 Task: Look for space in Poonamalle, India from 5th June, 2023 to 16th June, 2023 for 2 adults in price range Rs.14000 to Rs.18000. Place can be entire place with 1  bedroom having 1 bed and 1 bathroom. Property type can be house, flat, guest house, hotel. Amenities needed are: wifi. Booking option can be shelf check-in. Required host language is English.
Action: Mouse moved to (522, 66)
Screenshot: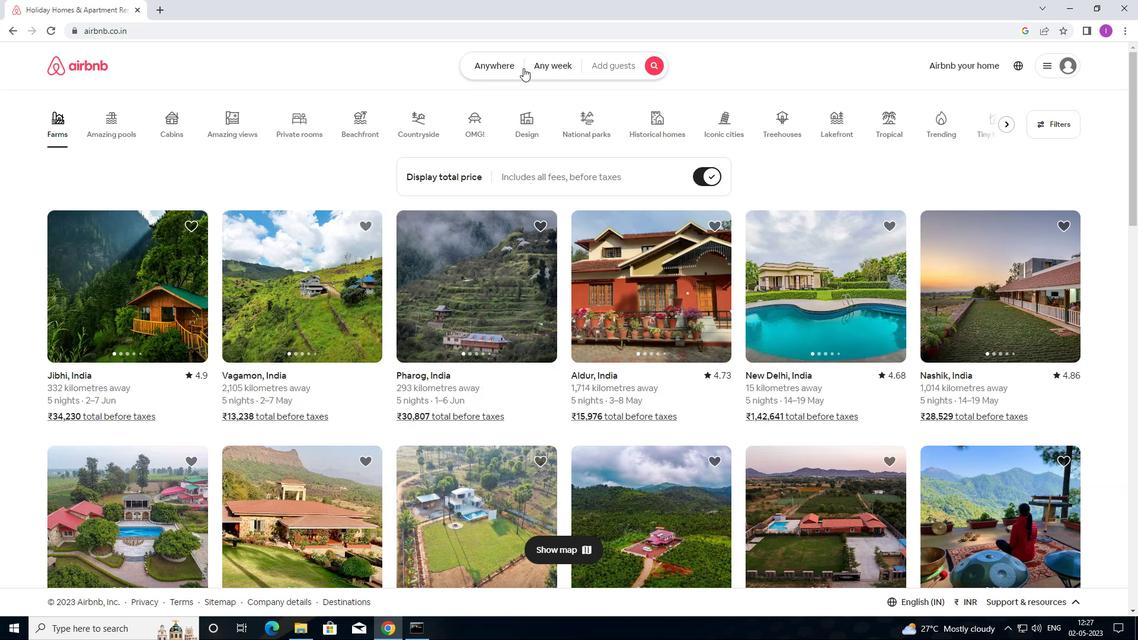 
Action: Mouse pressed left at (522, 66)
Screenshot: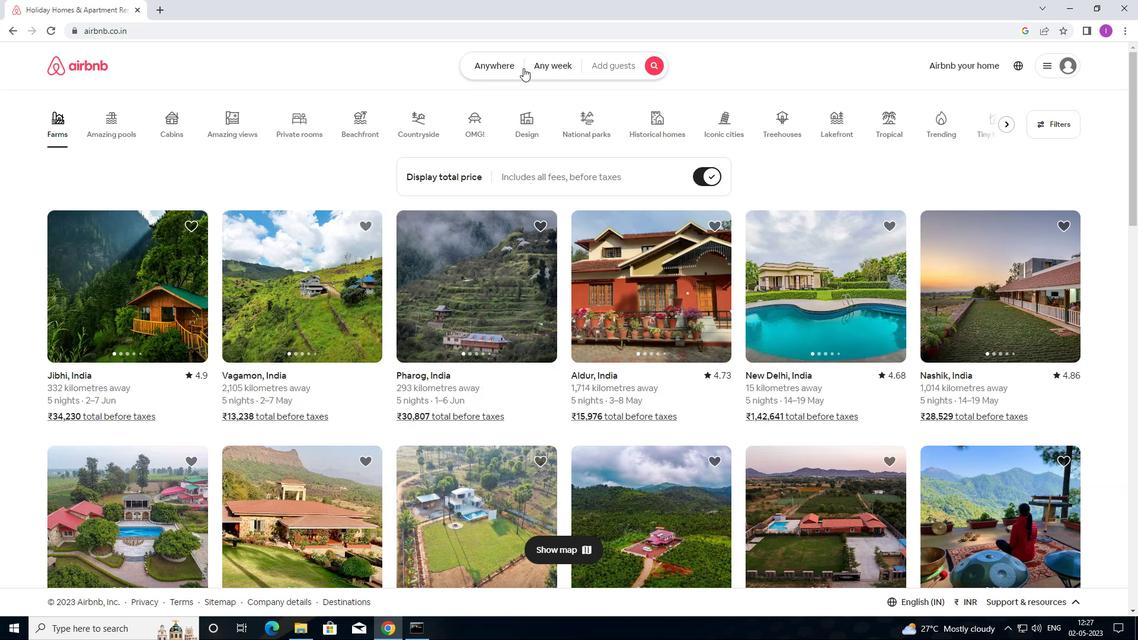 
Action: Mouse moved to (405, 109)
Screenshot: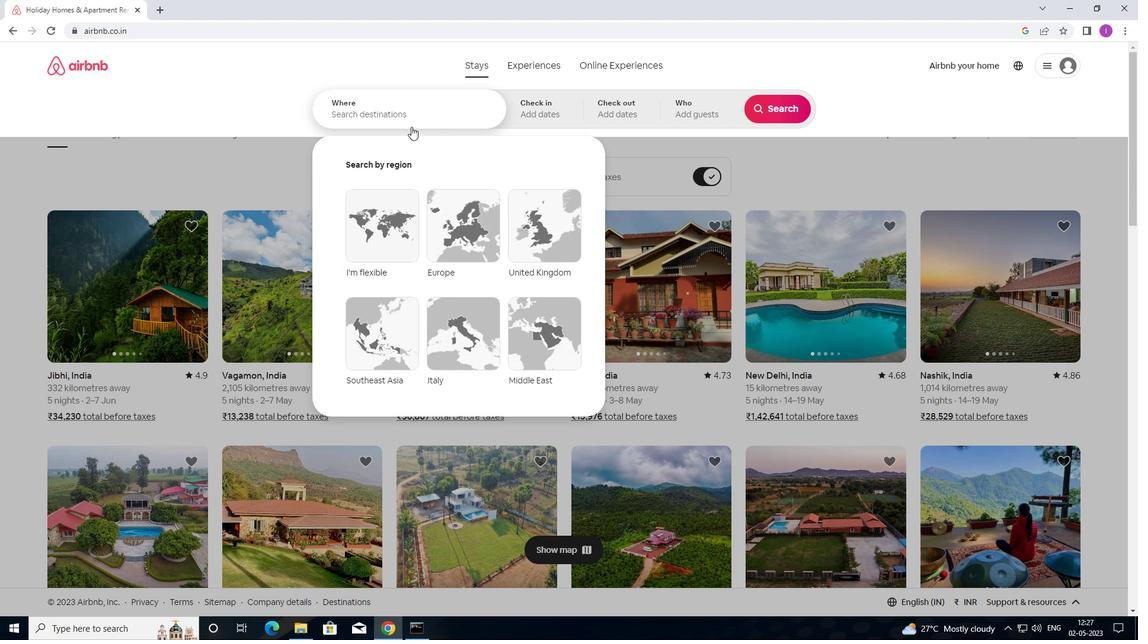 
Action: Mouse pressed left at (405, 109)
Screenshot: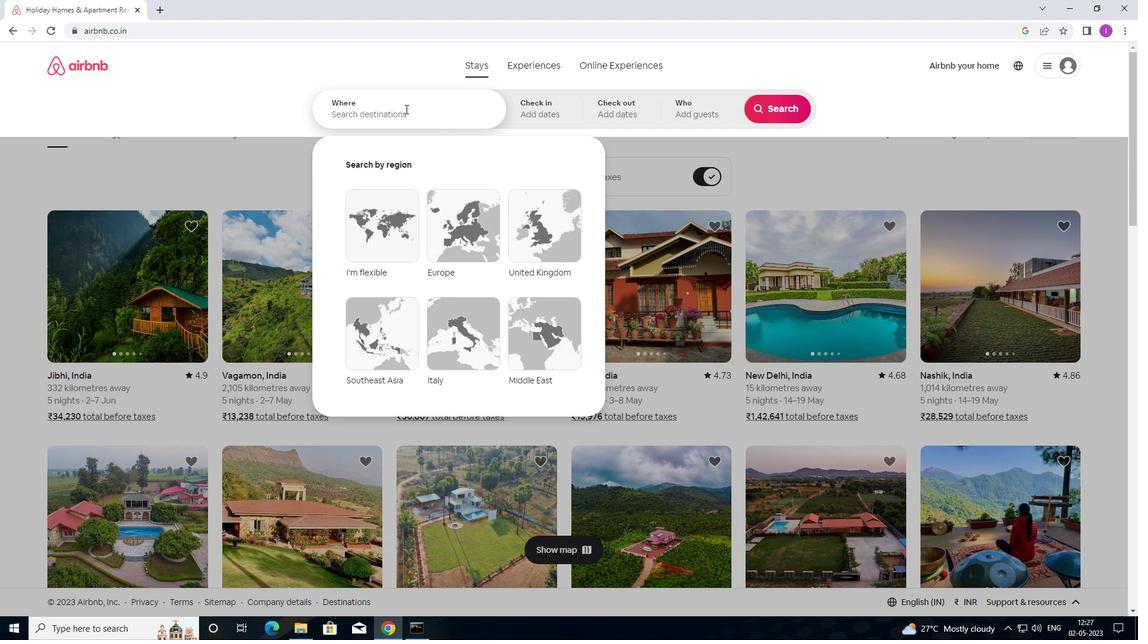 
Action: Mouse moved to (512, 141)
Screenshot: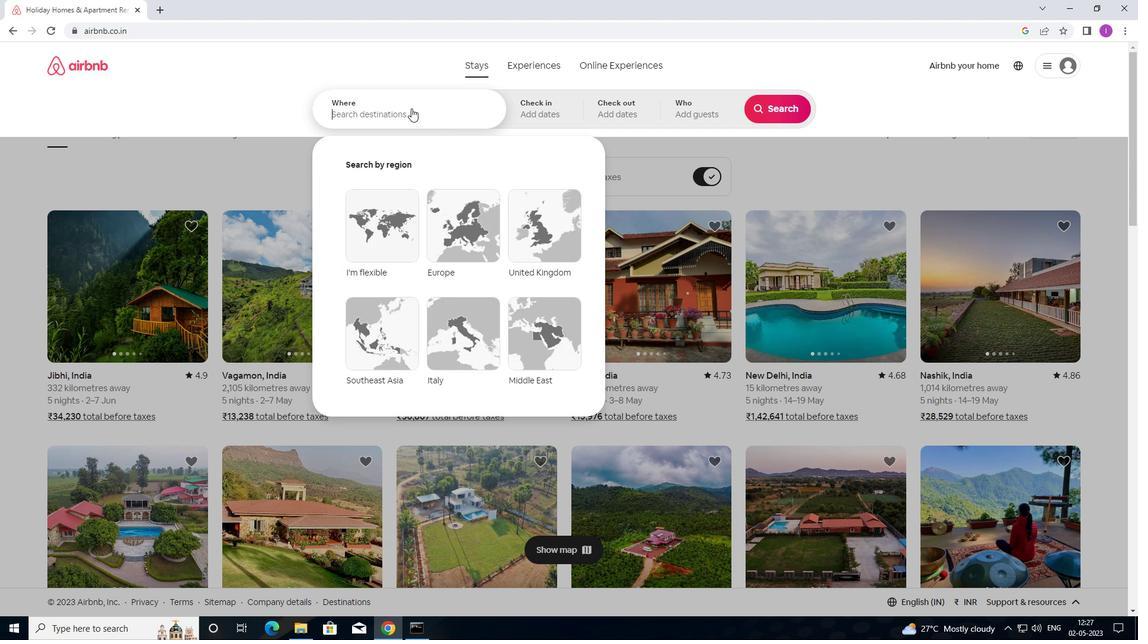 
Action: Key pressed <Key.shift>POONAMALLE,<Key.shift>INDIA
Screenshot: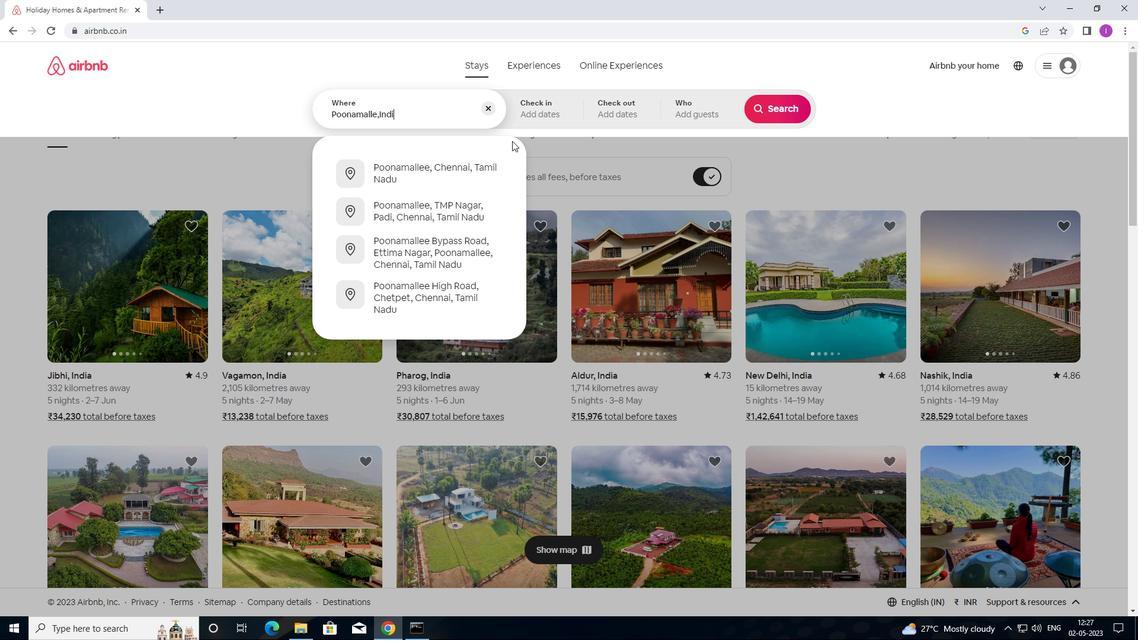 
Action: Mouse moved to (535, 104)
Screenshot: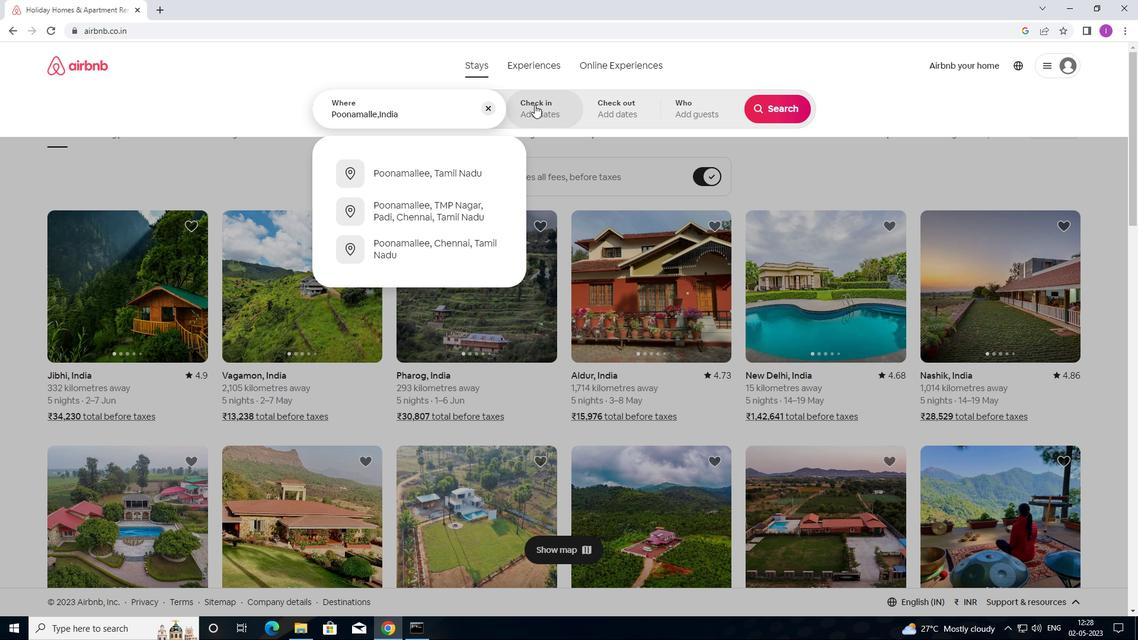 
Action: Mouse pressed left at (535, 104)
Screenshot: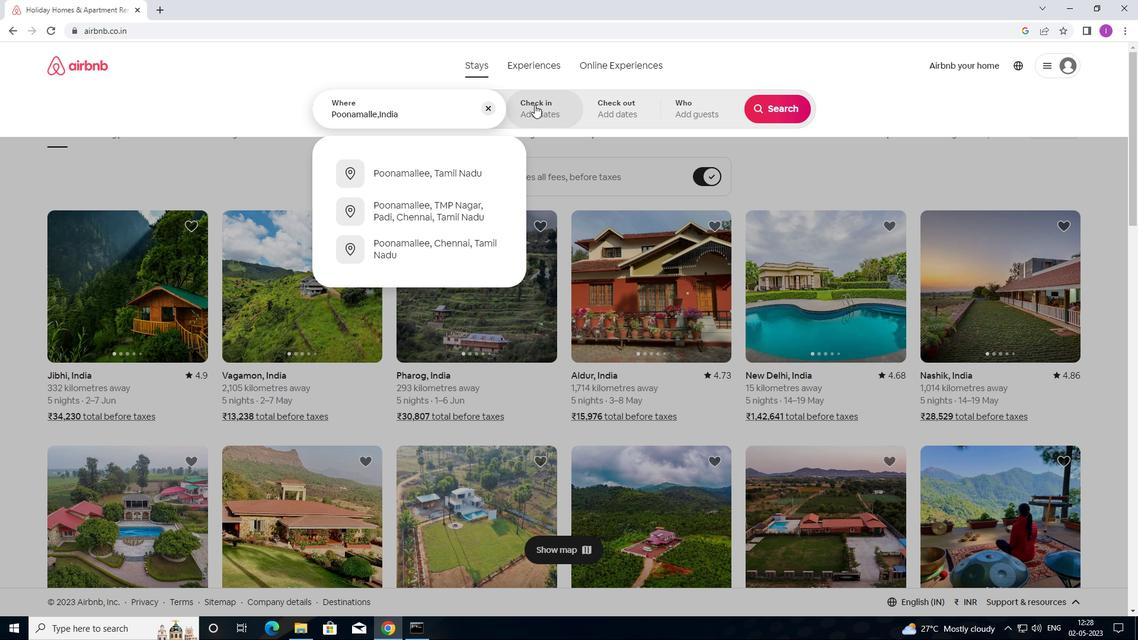 
Action: Mouse moved to (618, 285)
Screenshot: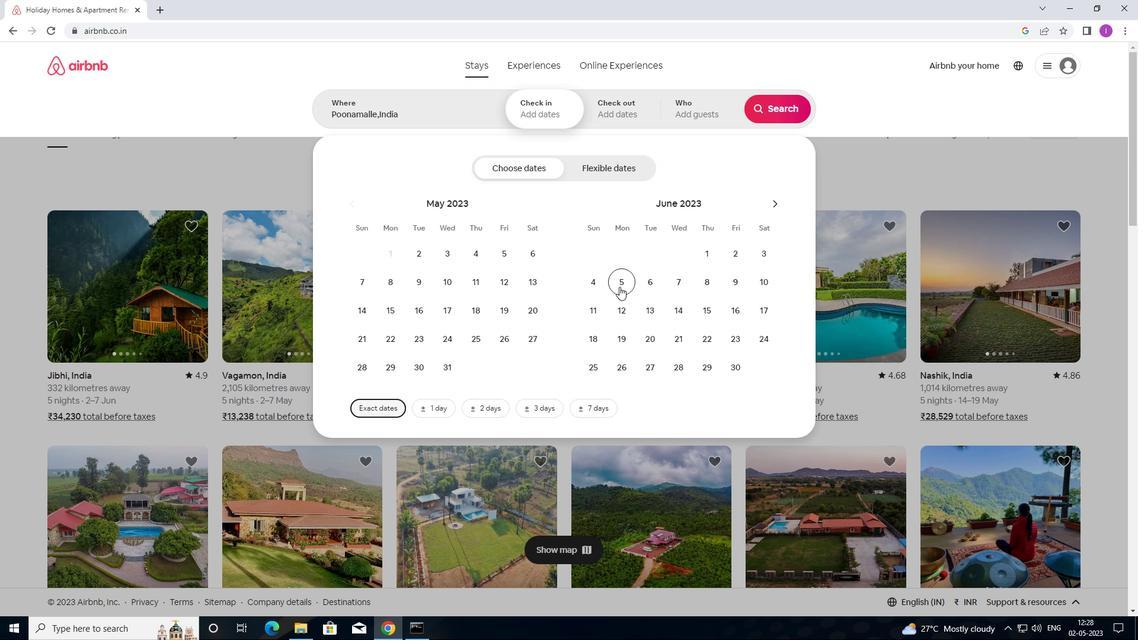
Action: Mouse pressed left at (618, 285)
Screenshot: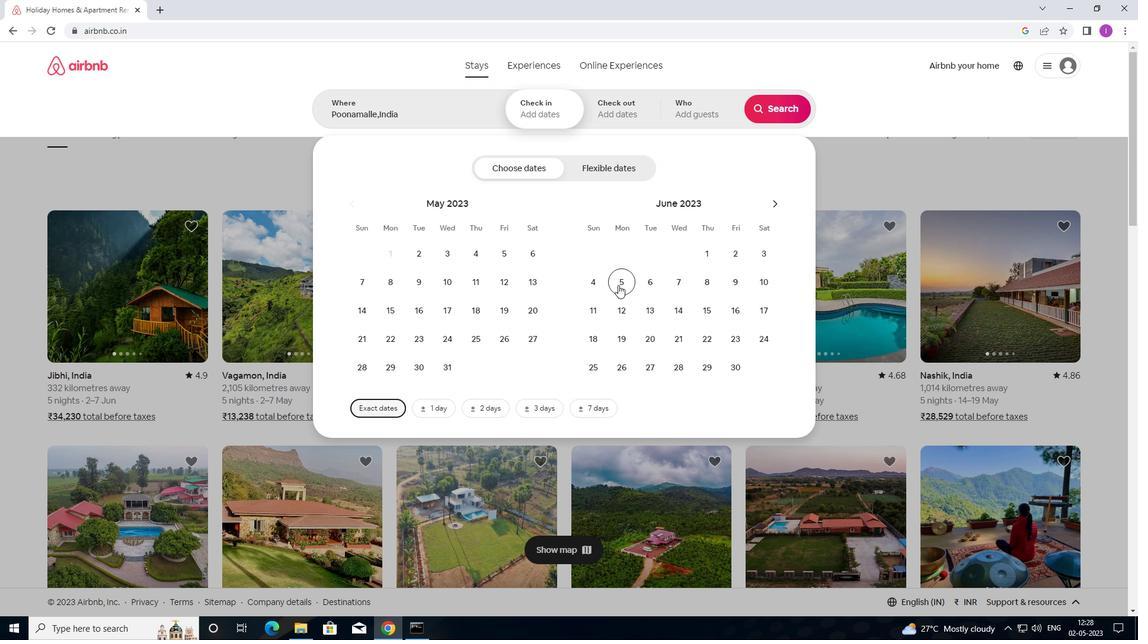 
Action: Mouse moved to (739, 315)
Screenshot: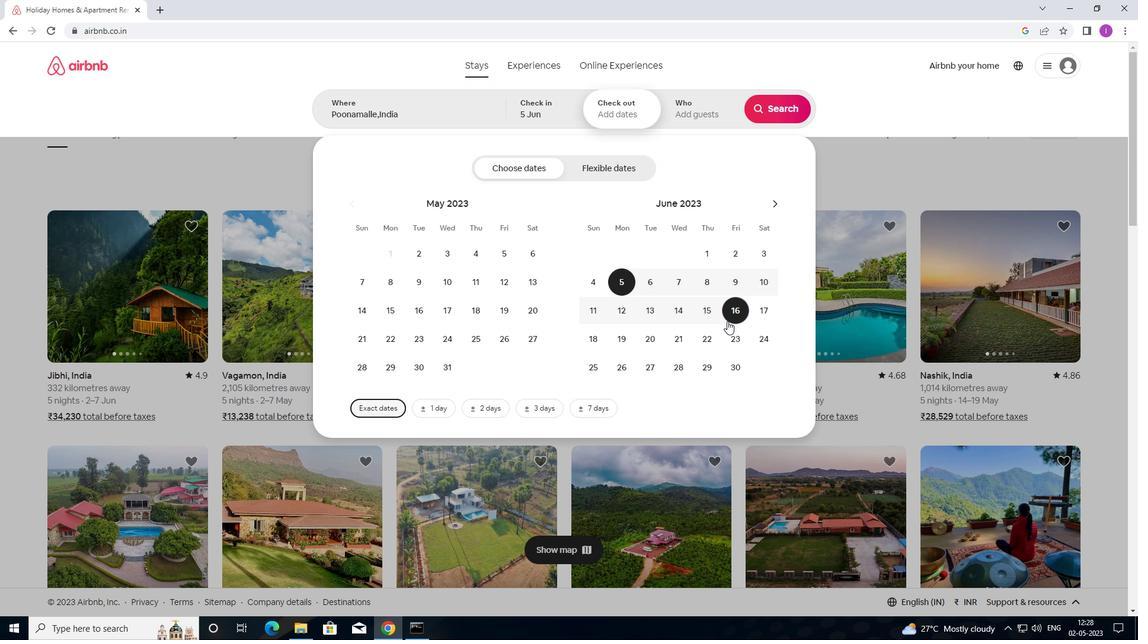 
Action: Mouse pressed left at (739, 315)
Screenshot: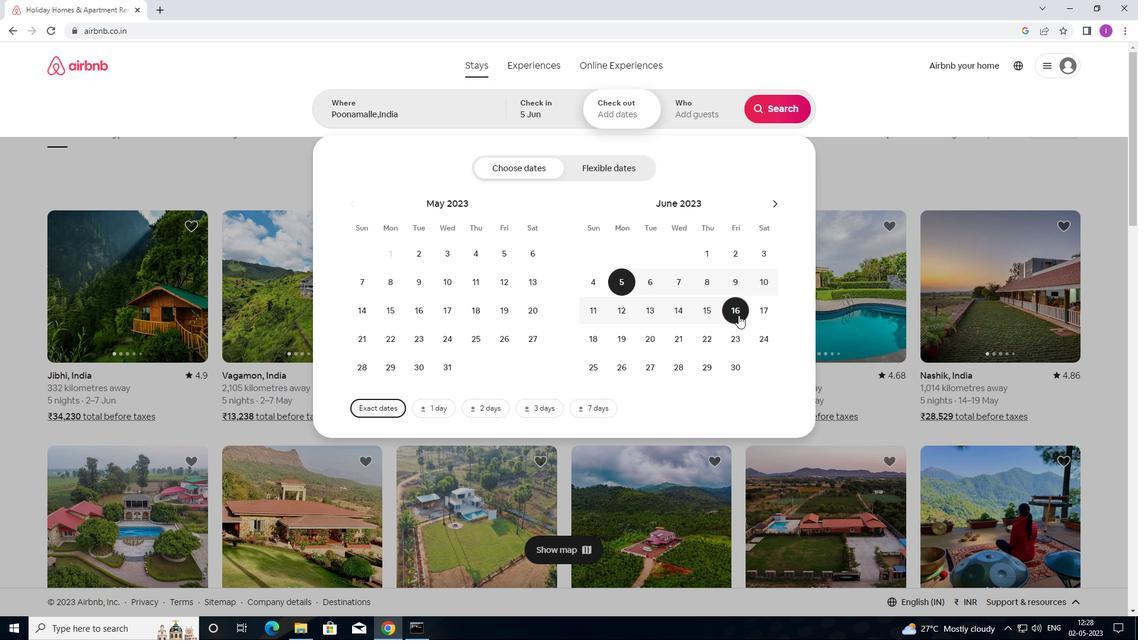 
Action: Mouse moved to (709, 108)
Screenshot: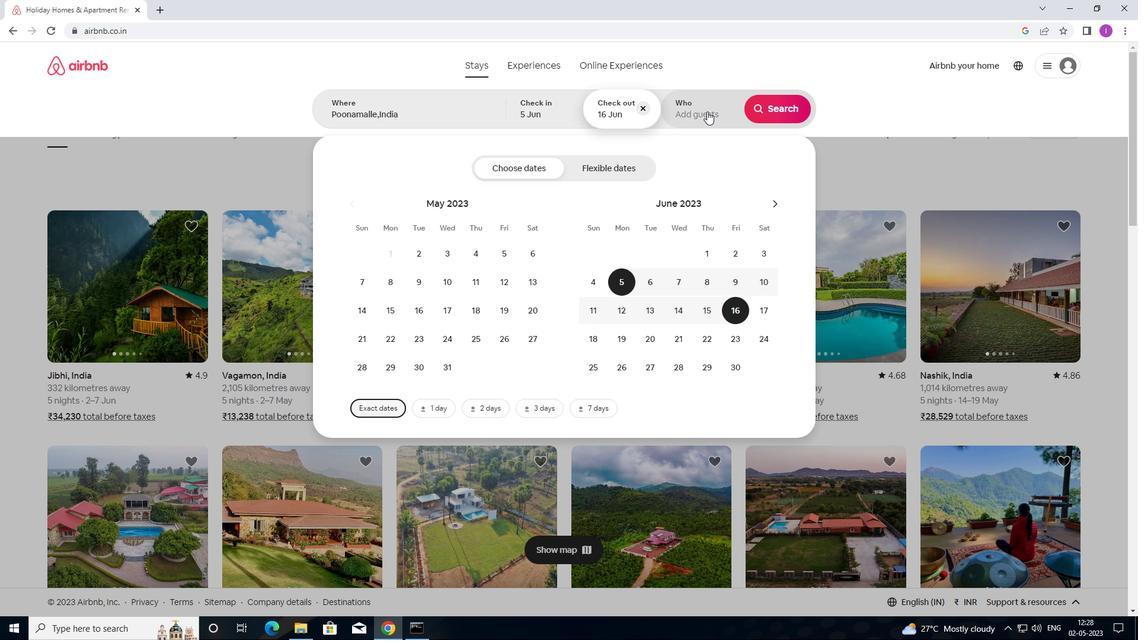 
Action: Mouse pressed left at (709, 108)
Screenshot: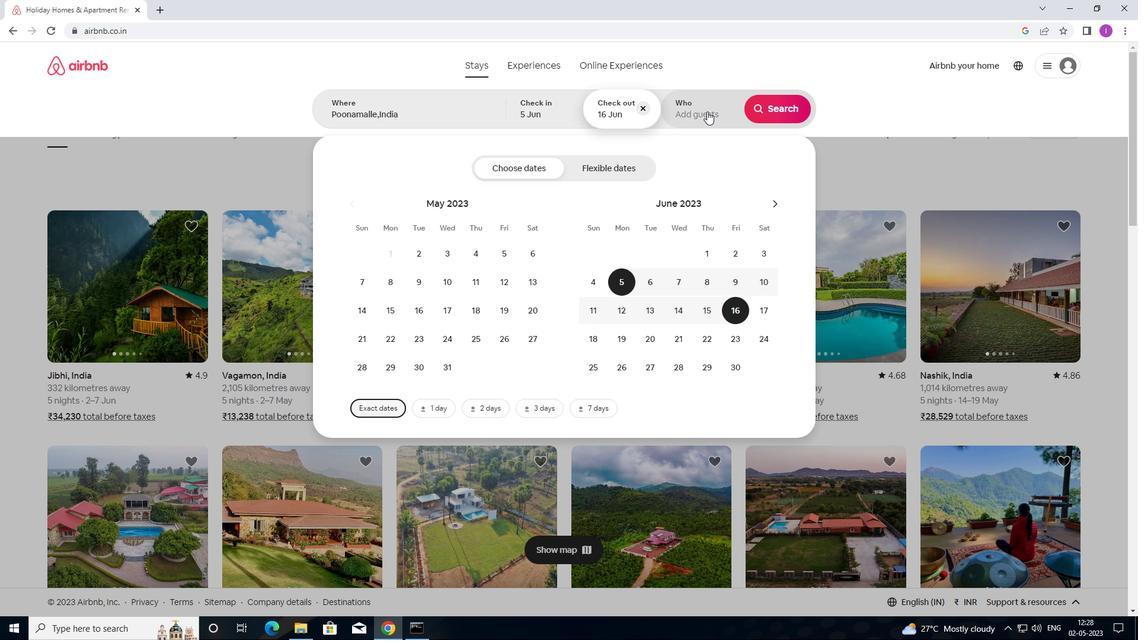 
Action: Mouse moved to (778, 169)
Screenshot: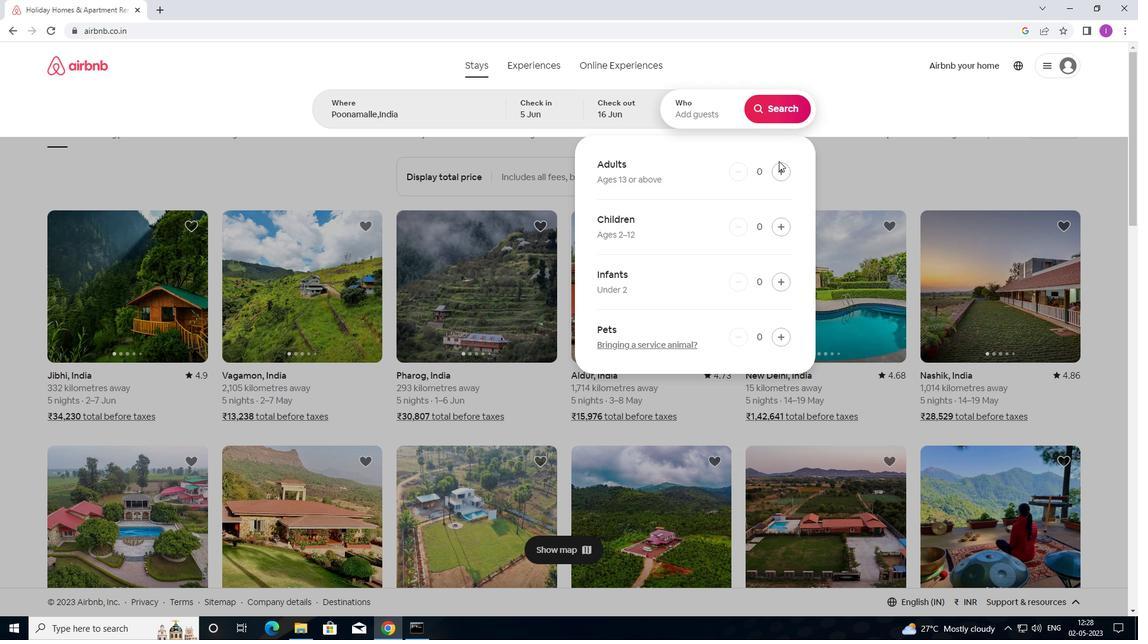 
Action: Mouse pressed left at (778, 169)
Screenshot: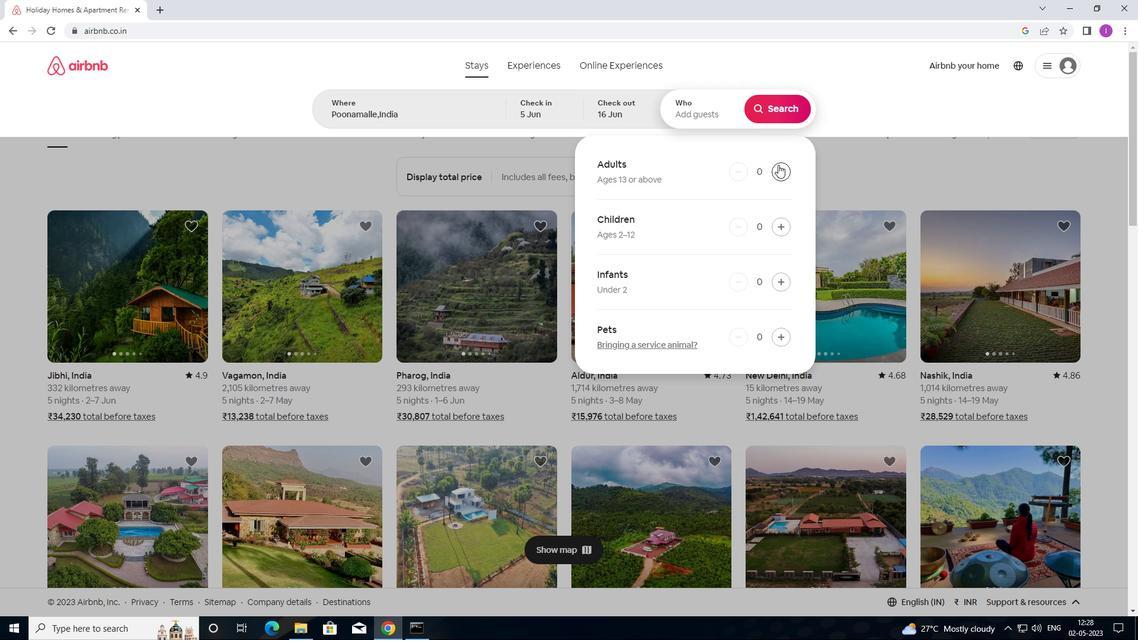 
Action: Mouse moved to (779, 169)
Screenshot: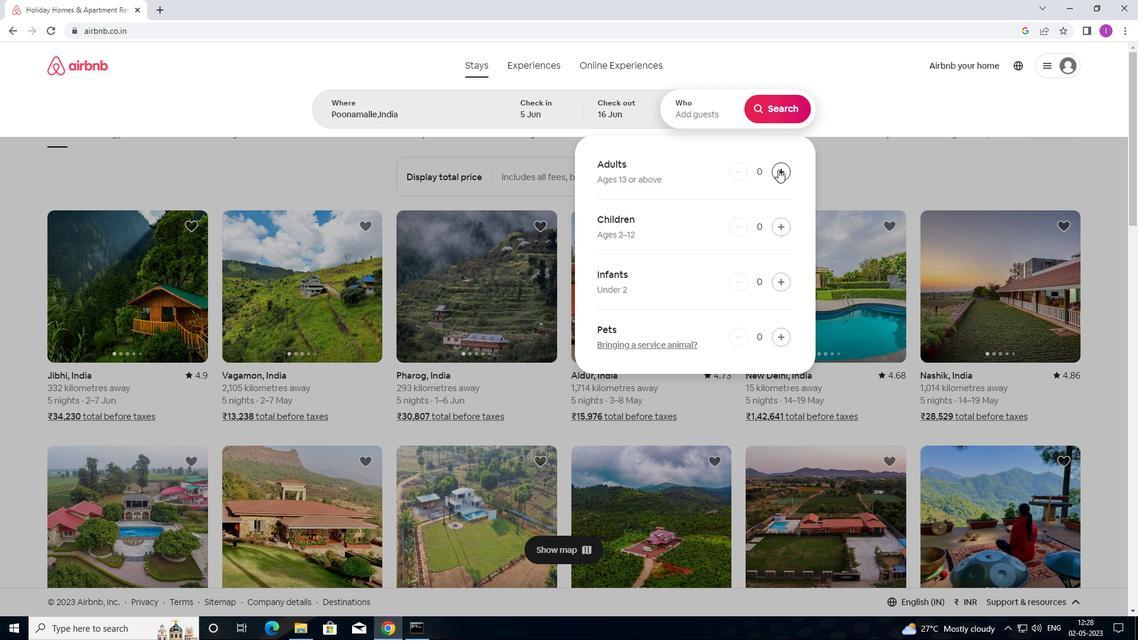 
Action: Mouse pressed left at (779, 169)
Screenshot: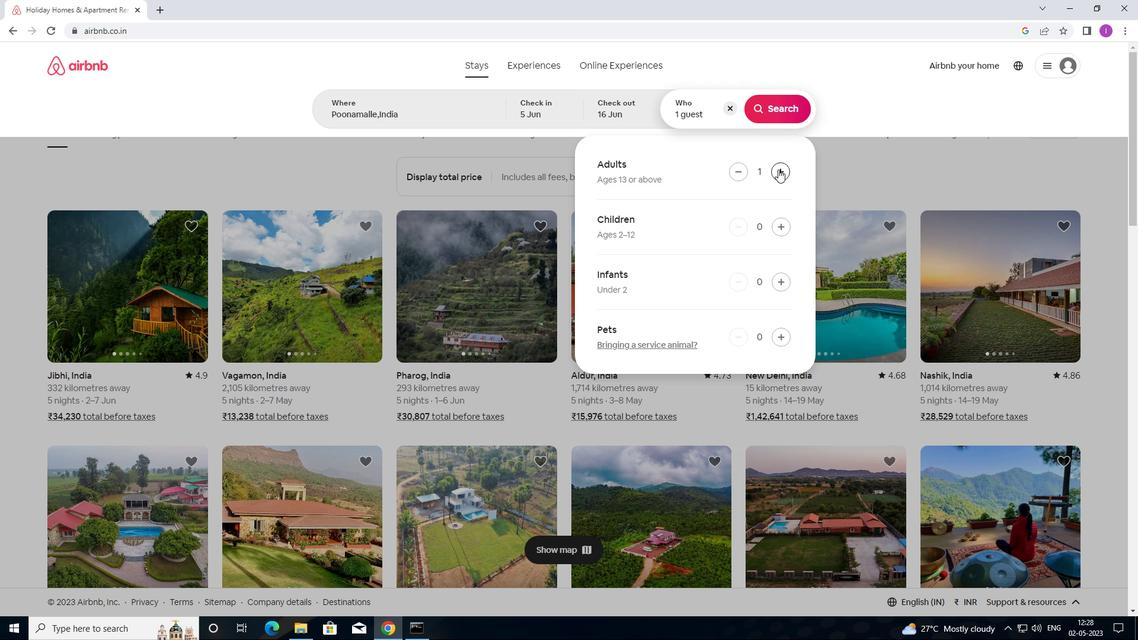 
Action: Mouse moved to (772, 103)
Screenshot: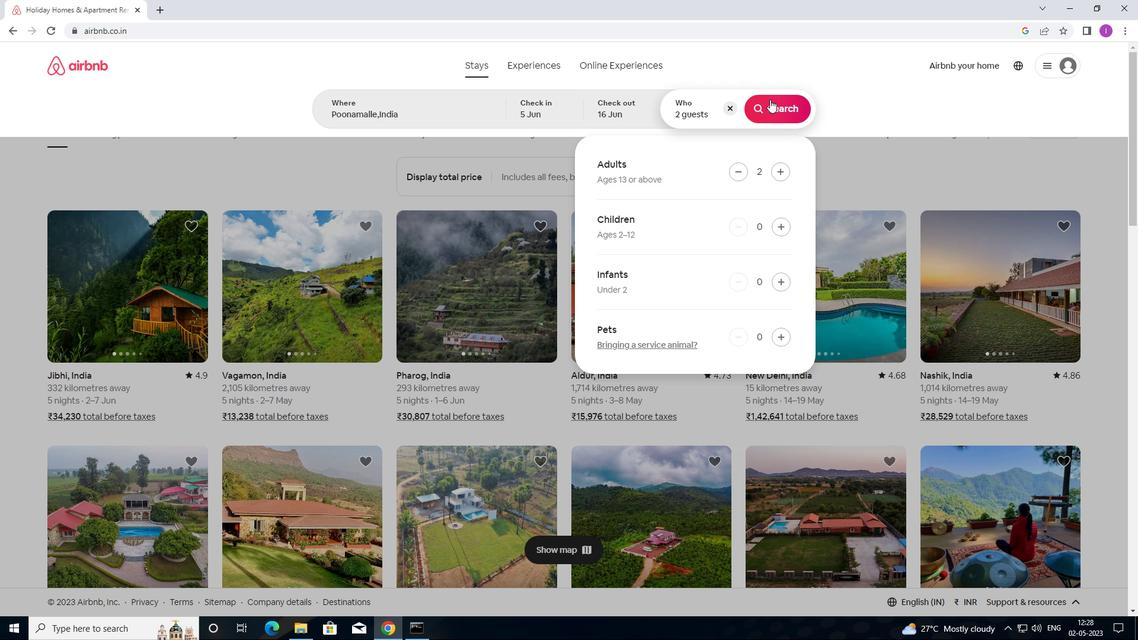 
Action: Mouse pressed left at (772, 103)
Screenshot: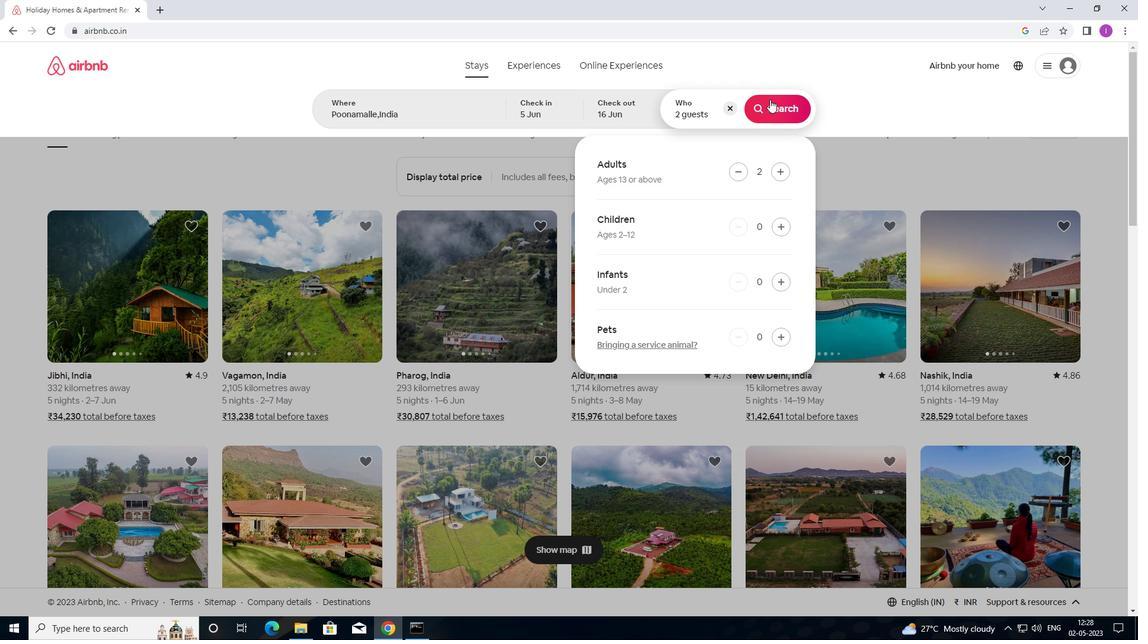 
Action: Mouse moved to (1089, 114)
Screenshot: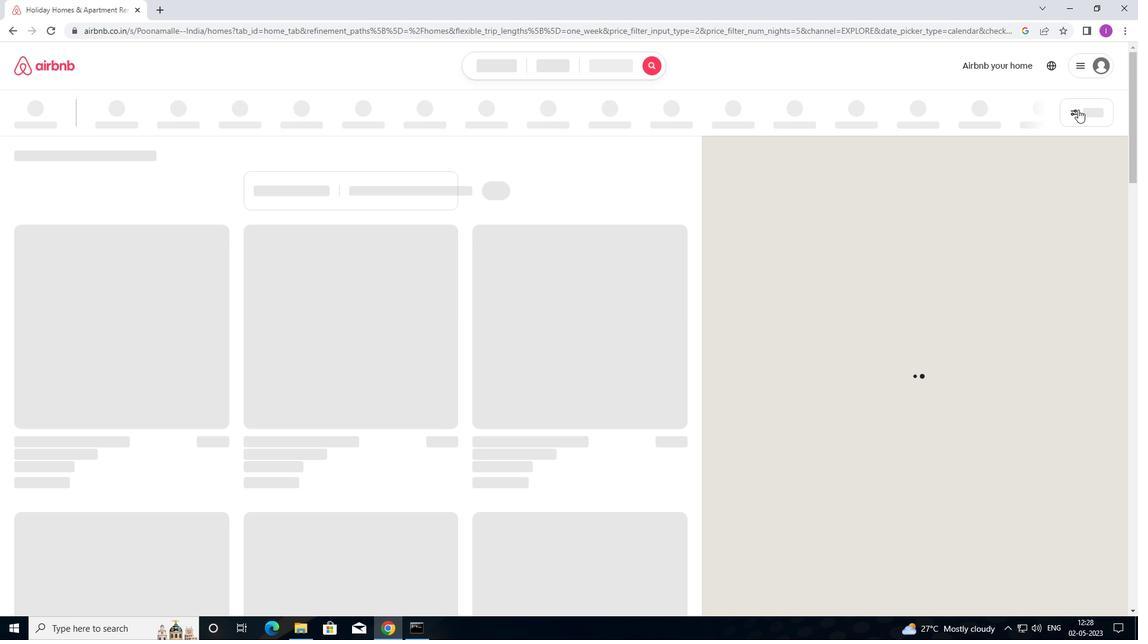 
Action: Mouse pressed left at (1089, 114)
Screenshot: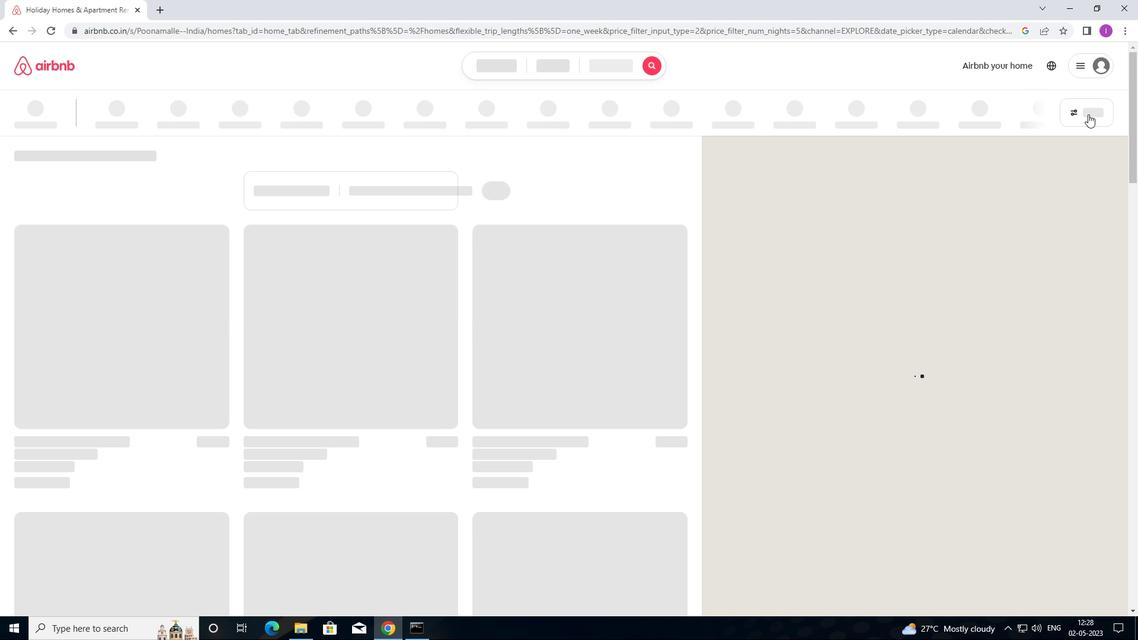 
Action: Mouse moved to (1098, 121)
Screenshot: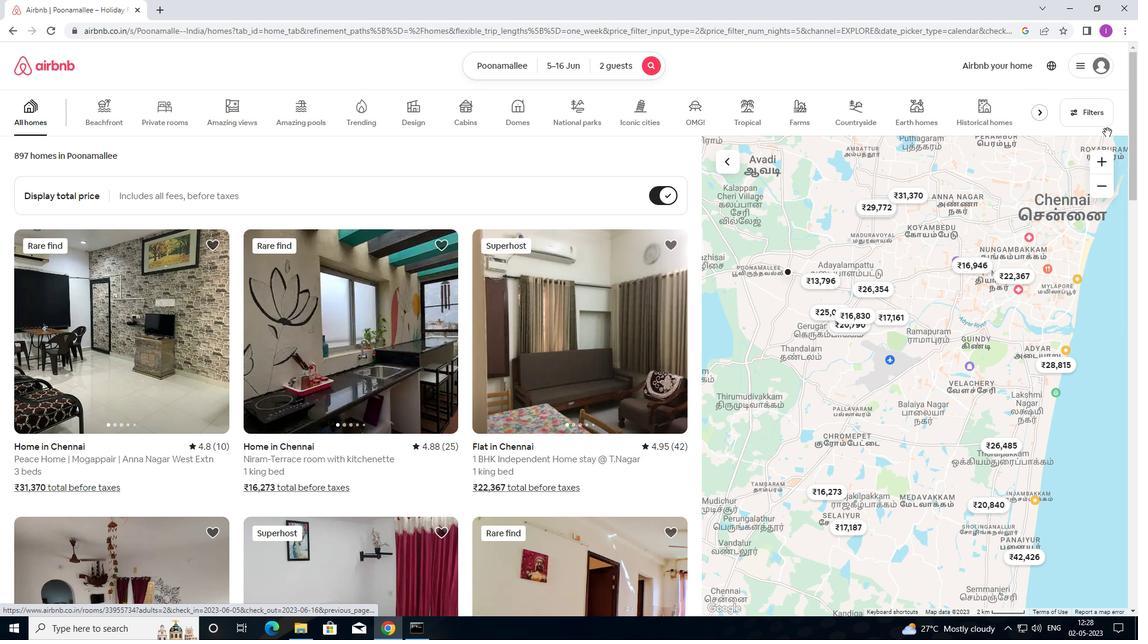 
Action: Mouse pressed left at (1098, 121)
Screenshot: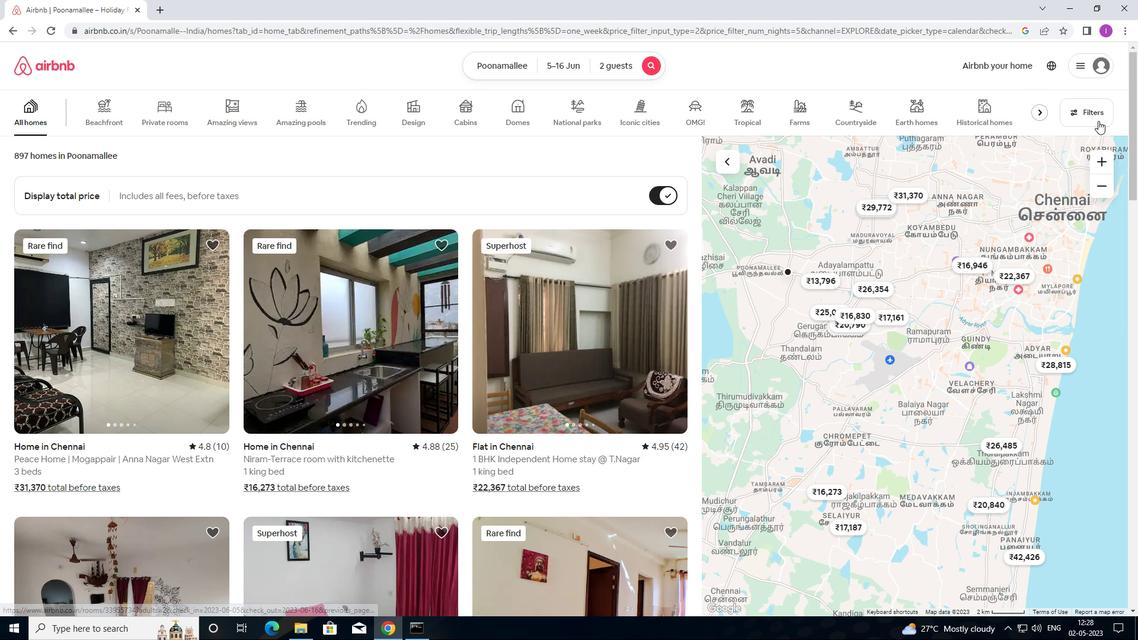 
Action: Mouse moved to (452, 263)
Screenshot: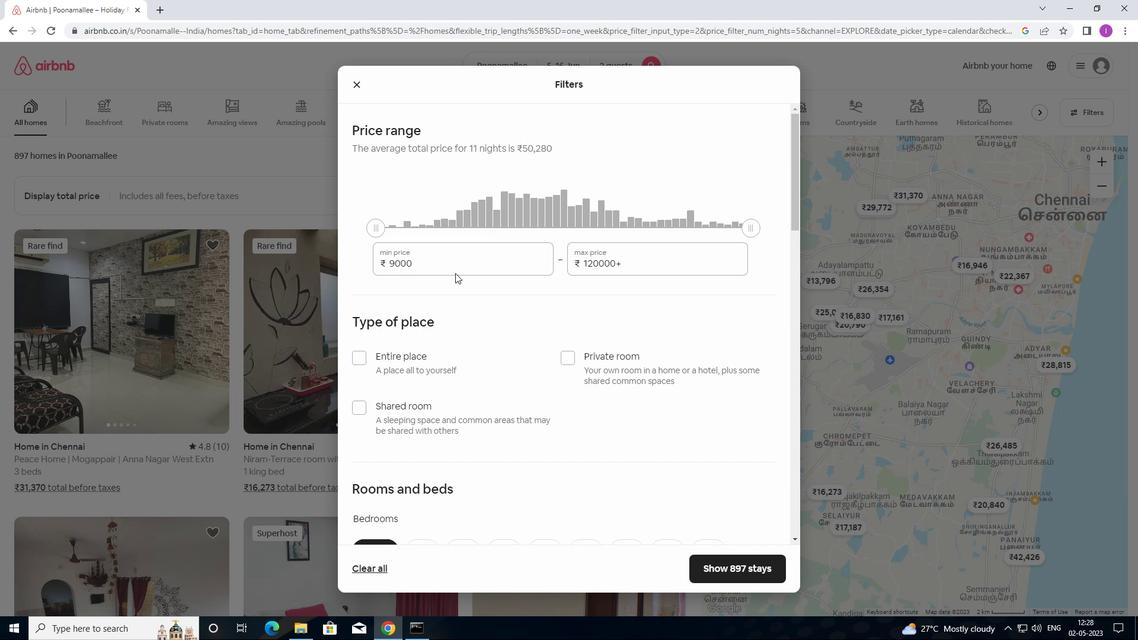 
Action: Mouse pressed left at (452, 263)
Screenshot: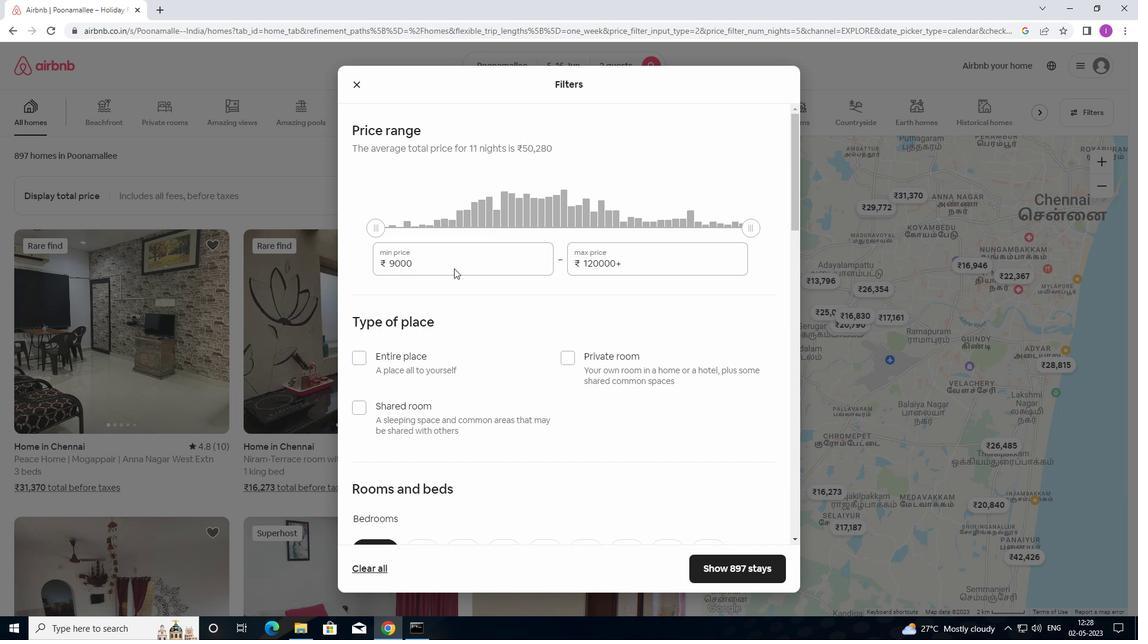 
Action: Mouse moved to (397, 276)
Screenshot: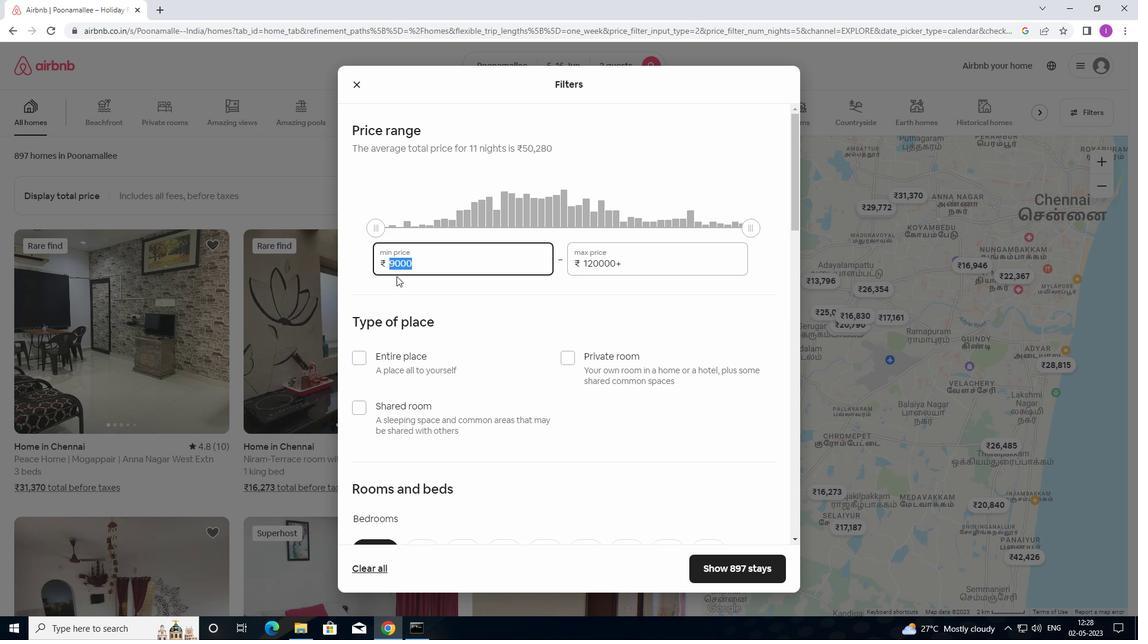 
Action: Key pressed 14000
Screenshot: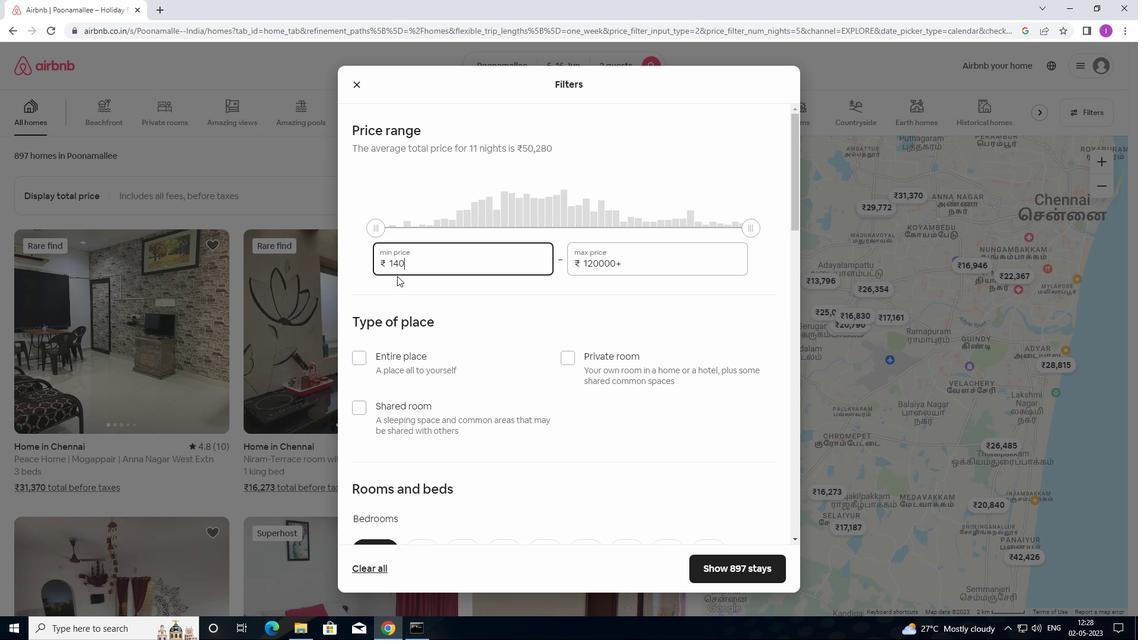 
Action: Mouse moved to (649, 263)
Screenshot: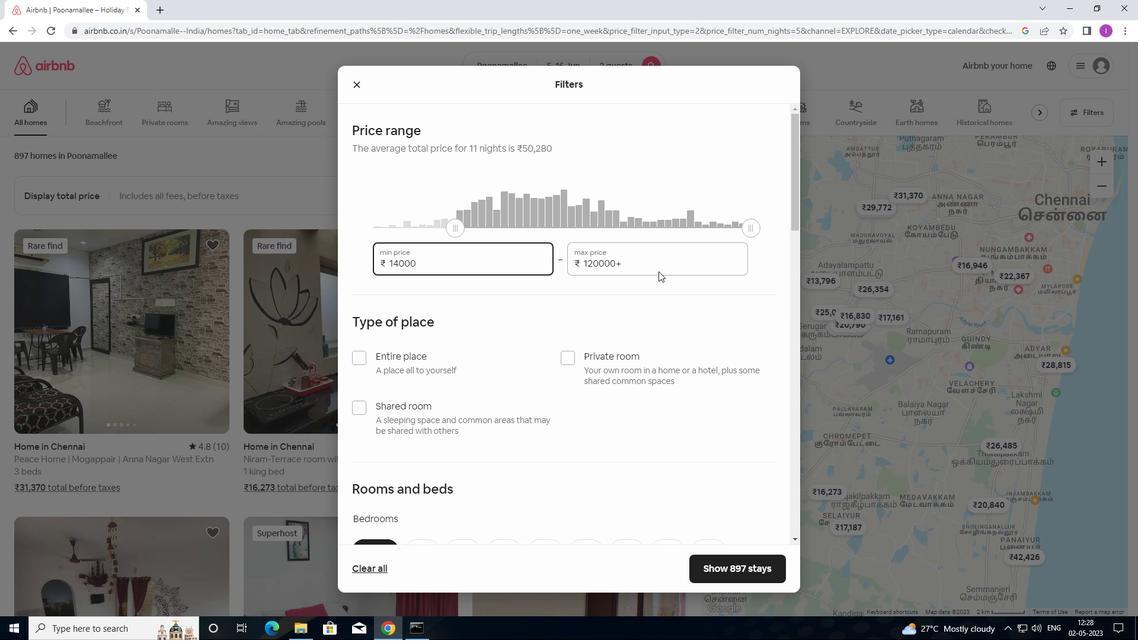 
Action: Mouse pressed left at (649, 263)
Screenshot: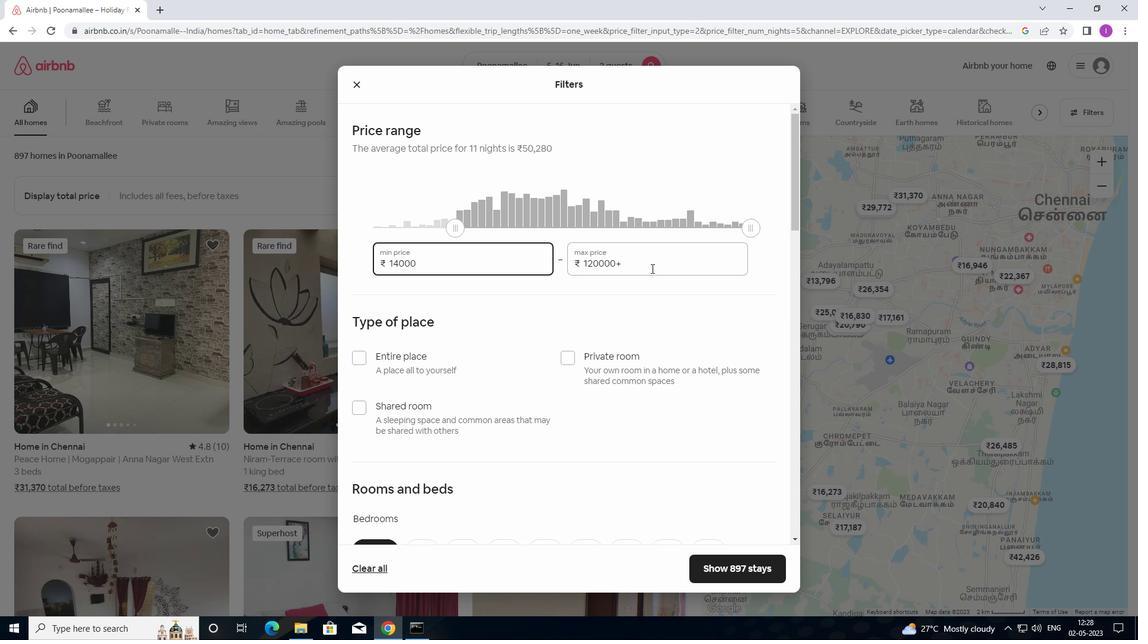 
Action: Mouse moved to (581, 261)
Screenshot: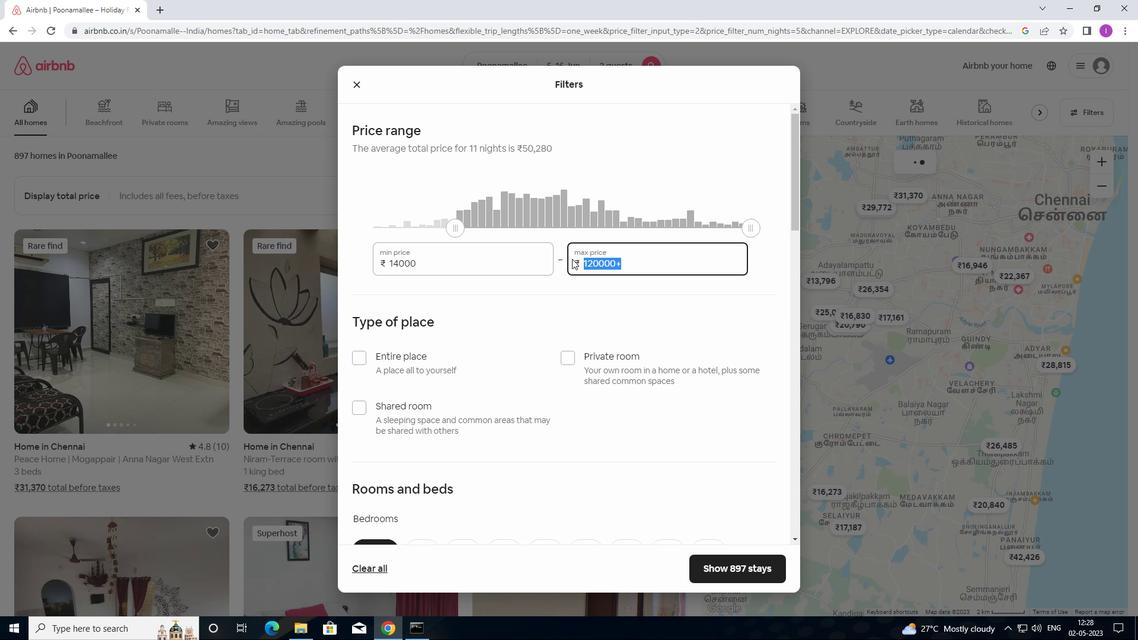 
Action: Key pressed 18000
Screenshot: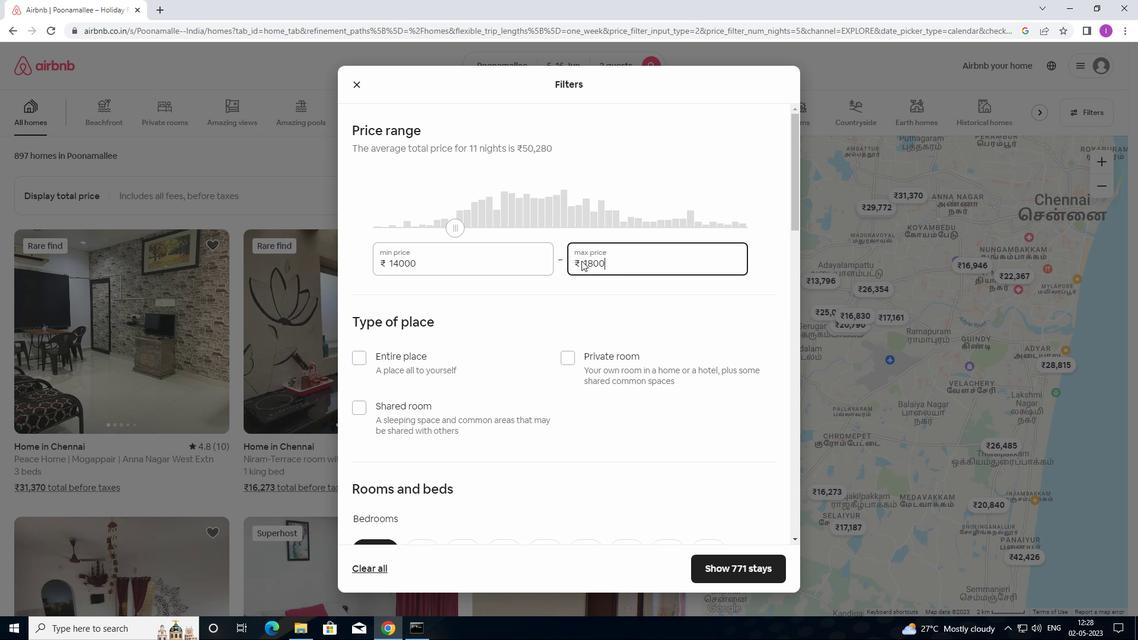 
Action: Mouse moved to (575, 328)
Screenshot: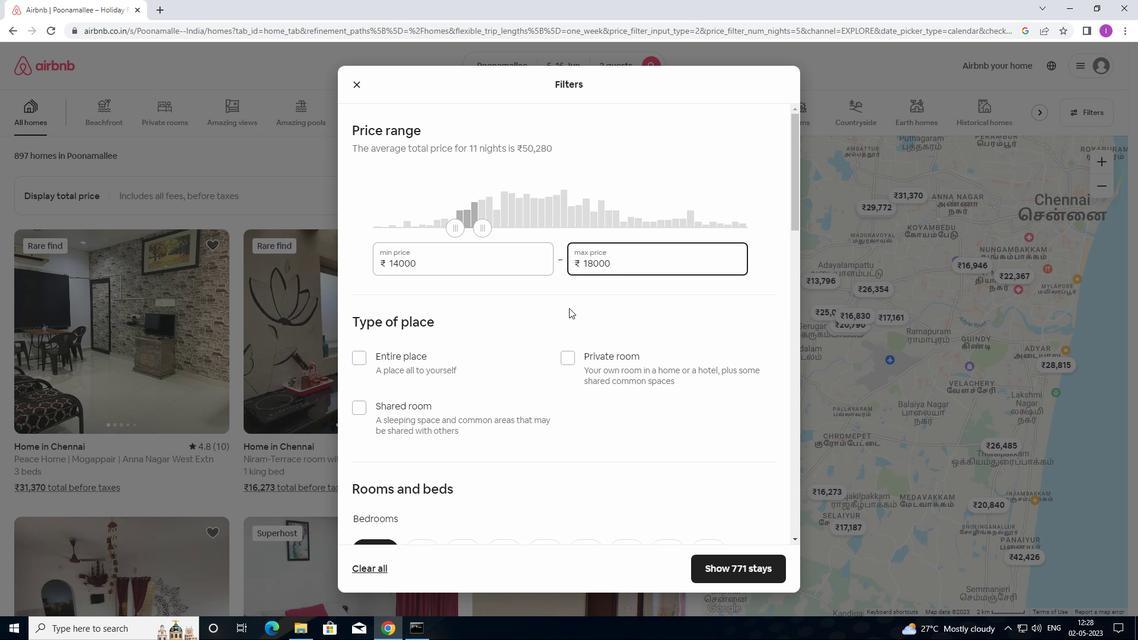 
Action: Mouse scrolled (575, 328) with delta (0, 0)
Screenshot: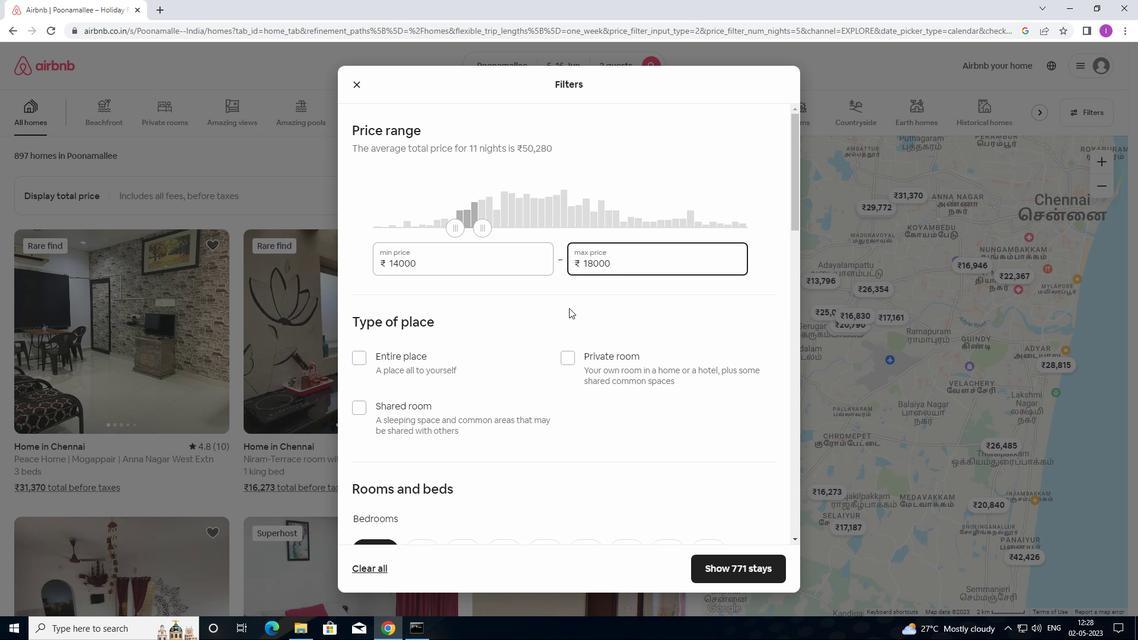 
Action: Mouse moved to (575, 329)
Screenshot: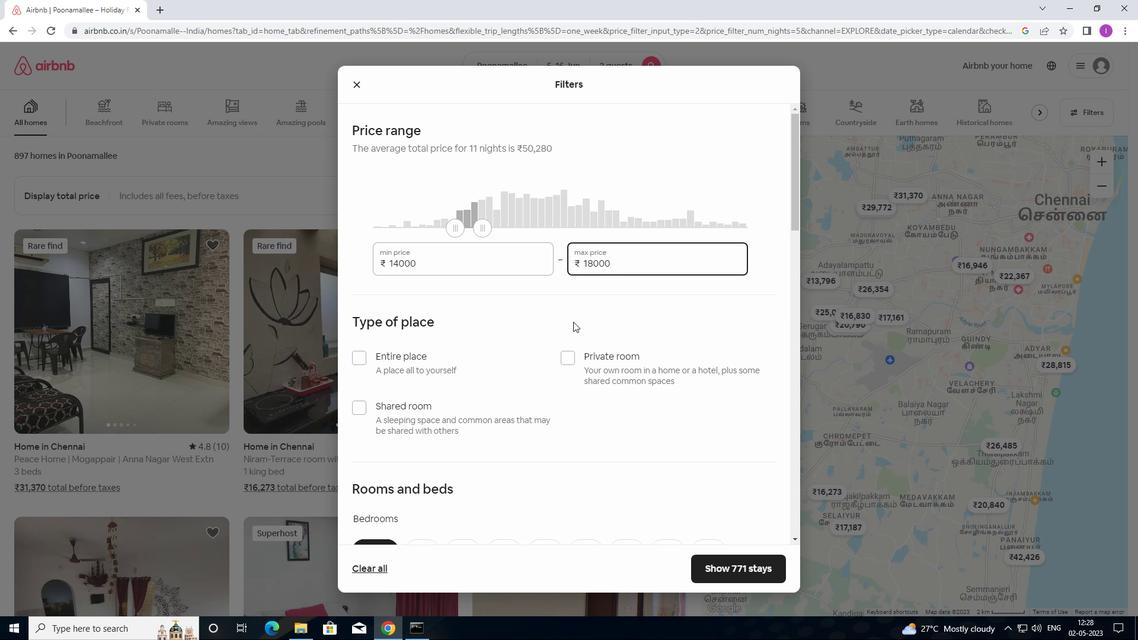 
Action: Mouse scrolled (575, 328) with delta (0, 0)
Screenshot: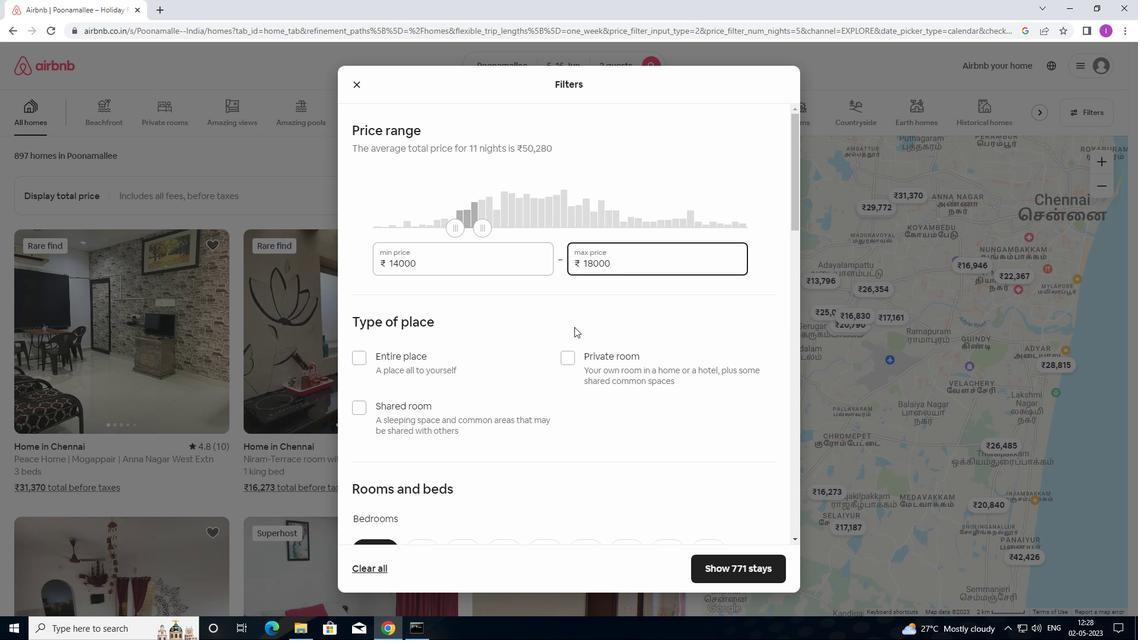 
Action: Mouse moved to (359, 242)
Screenshot: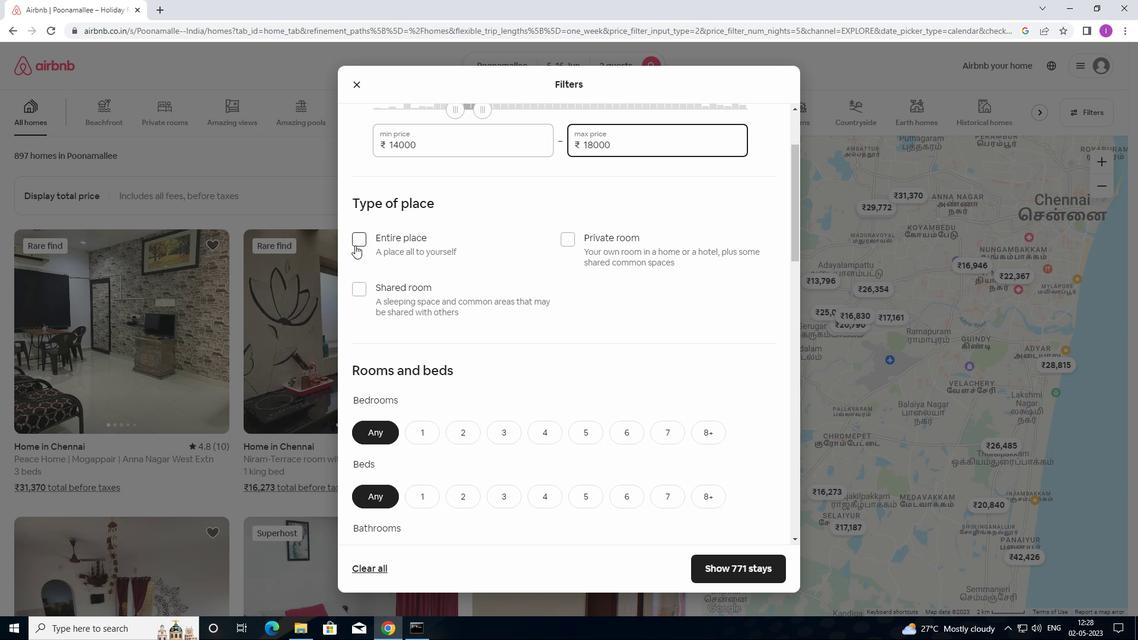 
Action: Mouse pressed left at (359, 242)
Screenshot: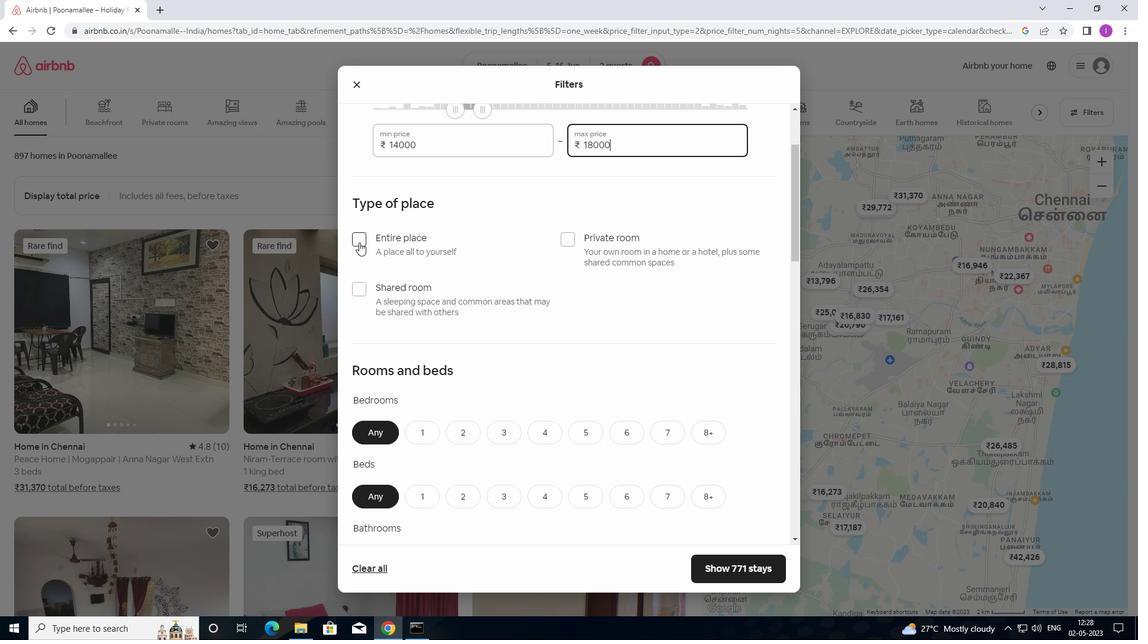 
Action: Mouse moved to (477, 255)
Screenshot: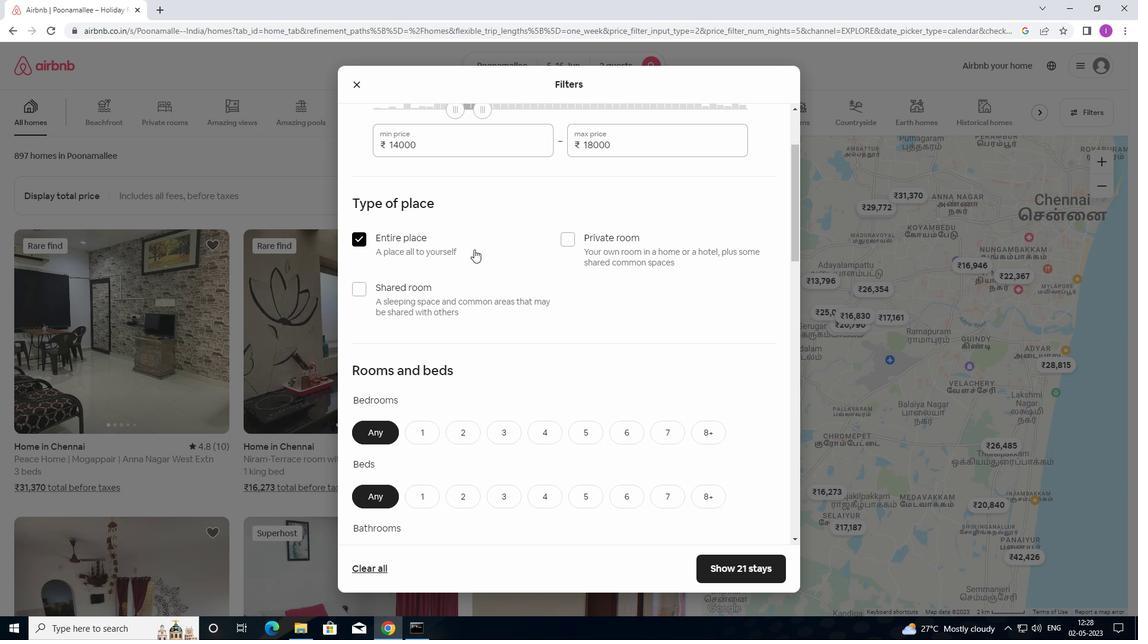 
Action: Mouse scrolled (477, 255) with delta (0, 0)
Screenshot: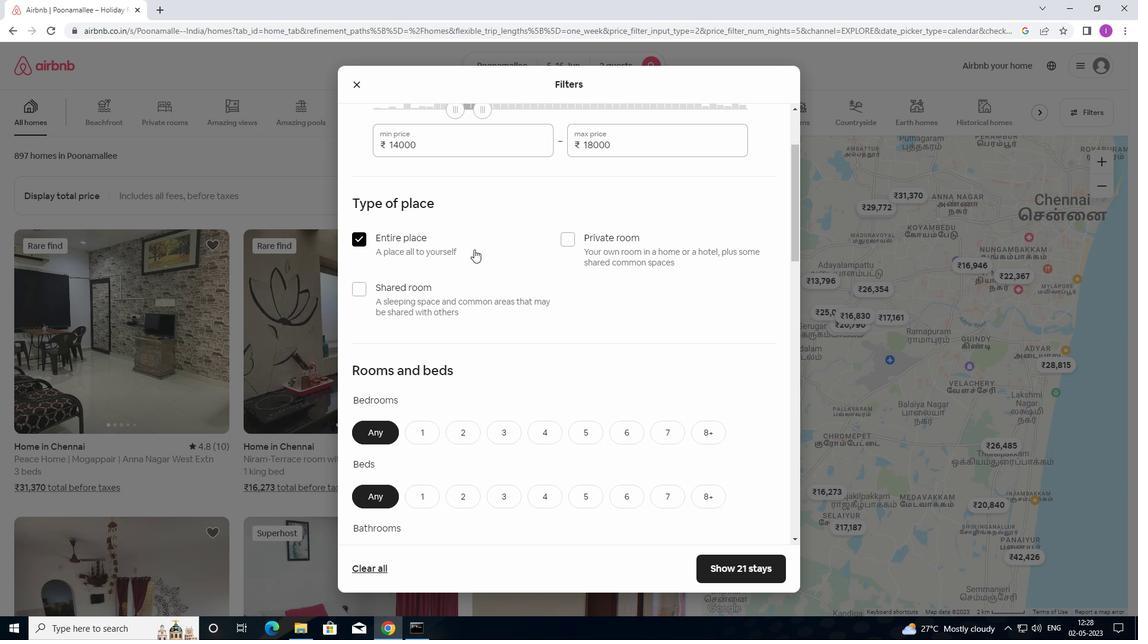 
Action: Mouse moved to (477, 256)
Screenshot: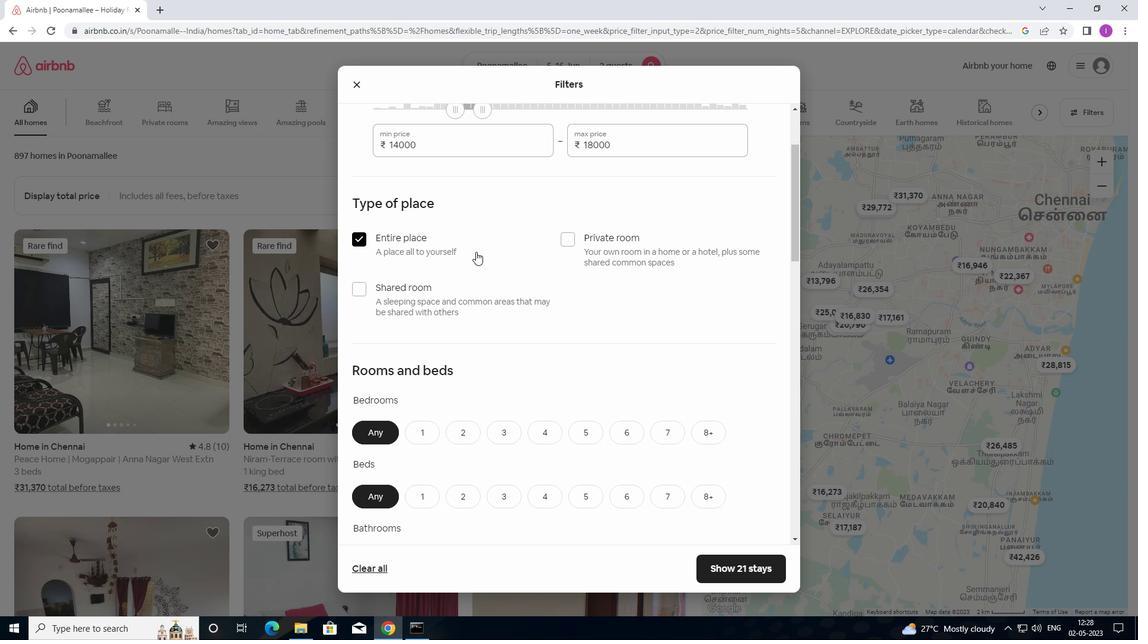 
Action: Mouse scrolled (477, 256) with delta (0, 0)
Screenshot: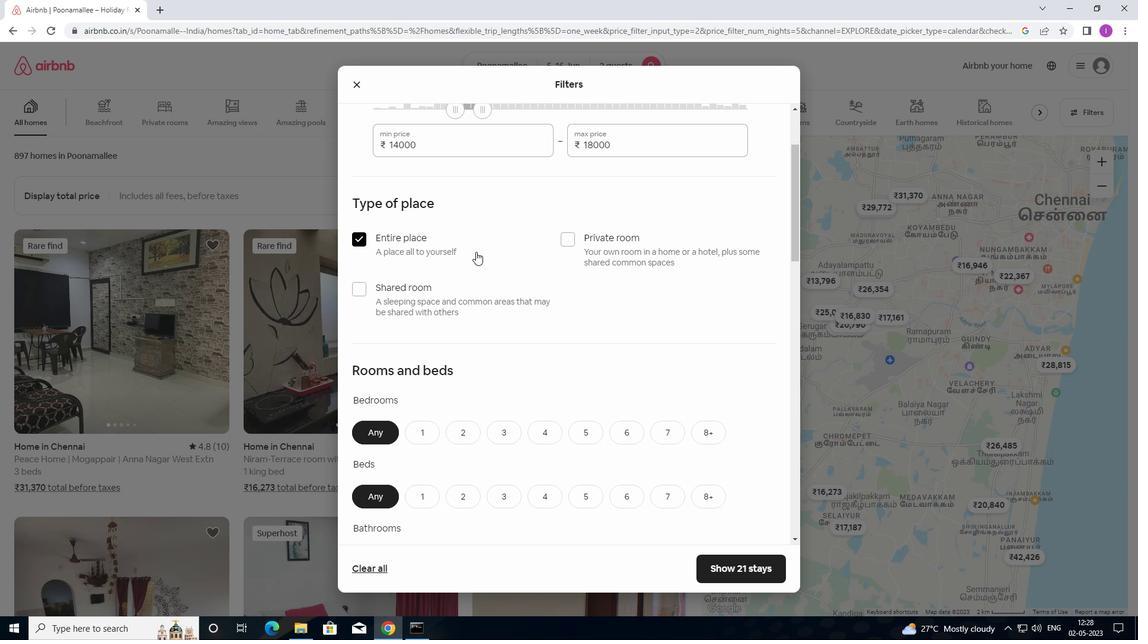 
Action: Mouse moved to (430, 317)
Screenshot: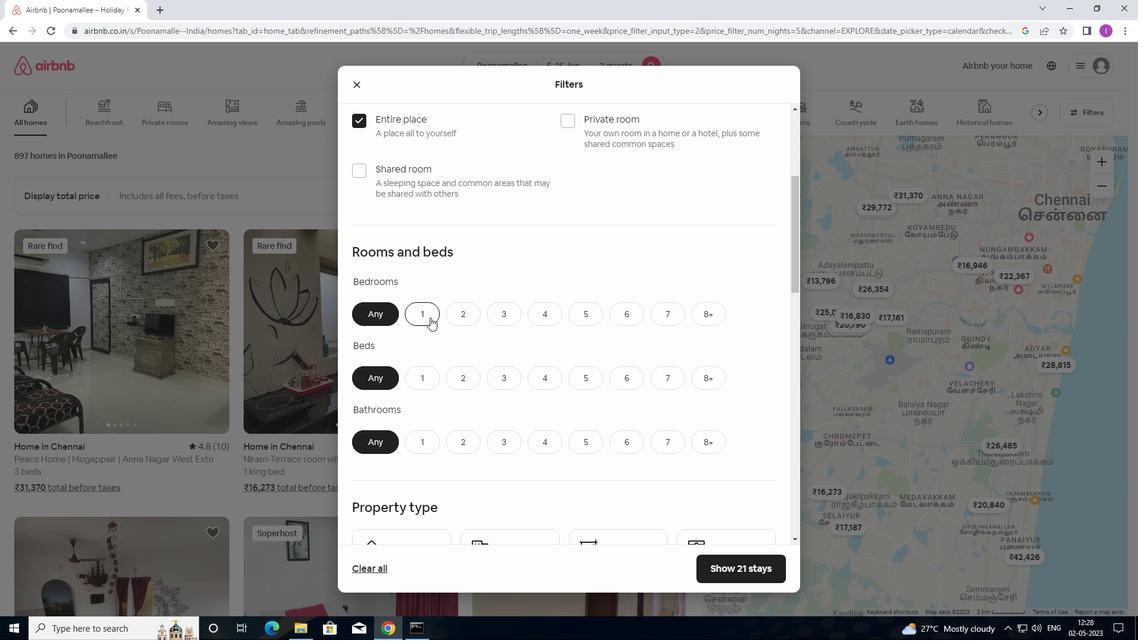 
Action: Mouse pressed left at (430, 317)
Screenshot: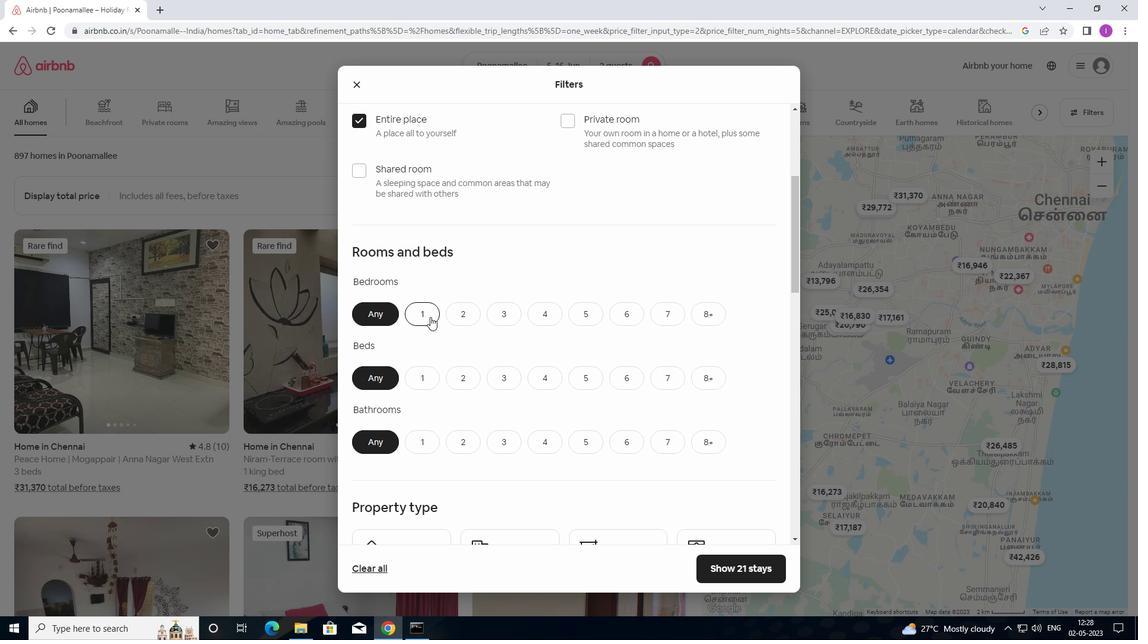 
Action: Mouse moved to (428, 373)
Screenshot: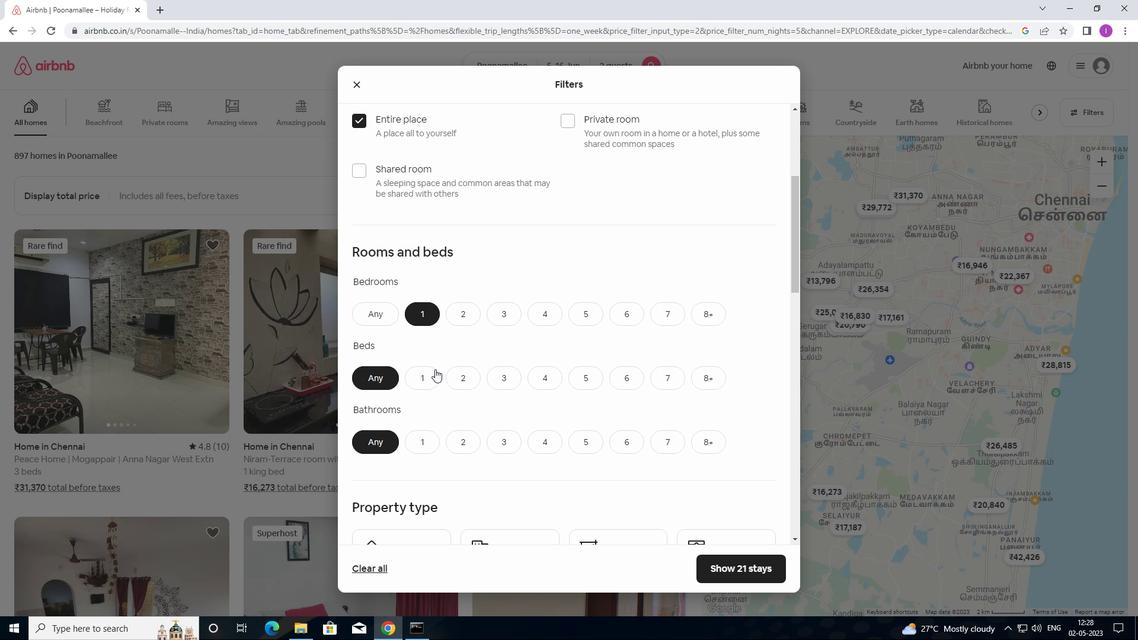 
Action: Mouse pressed left at (428, 373)
Screenshot: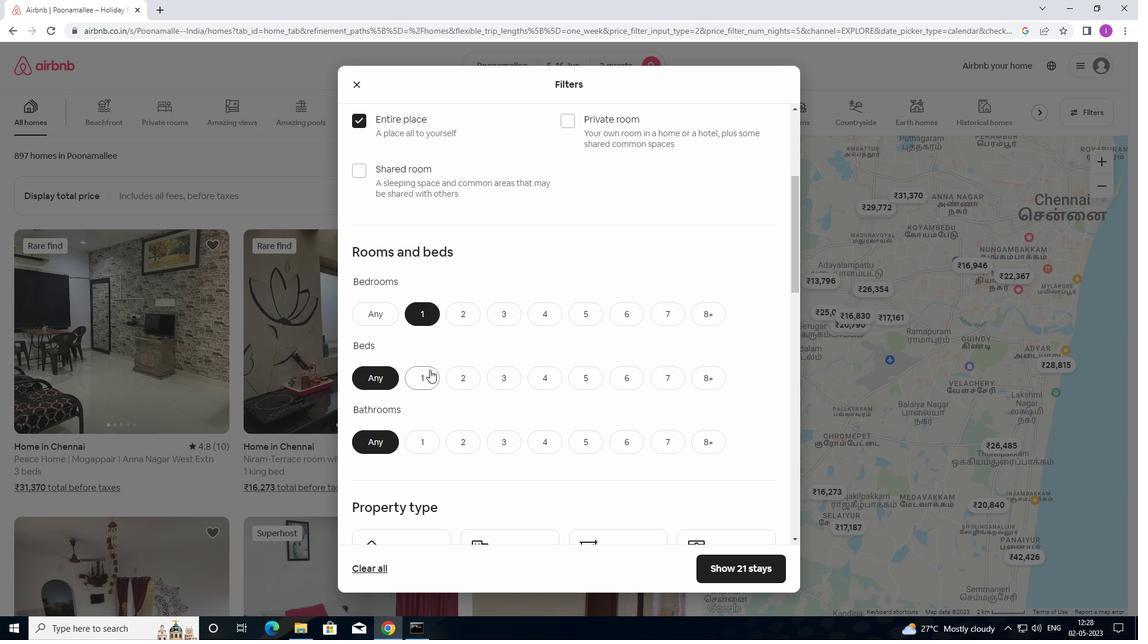
Action: Mouse moved to (423, 444)
Screenshot: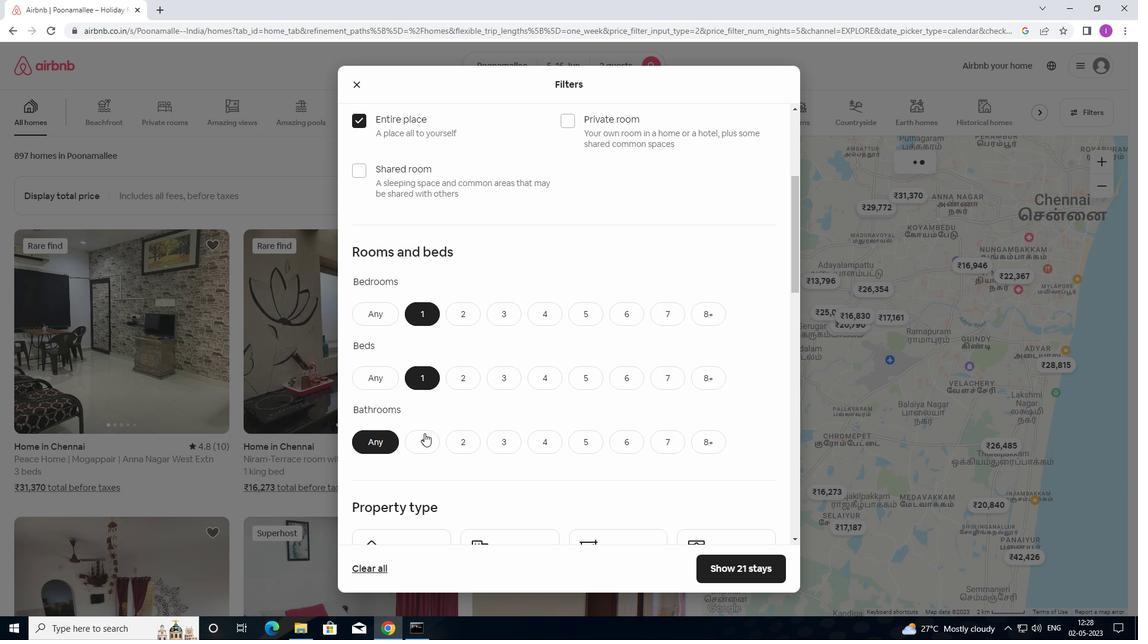 
Action: Mouse pressed left at (423, 444)
Screenshot: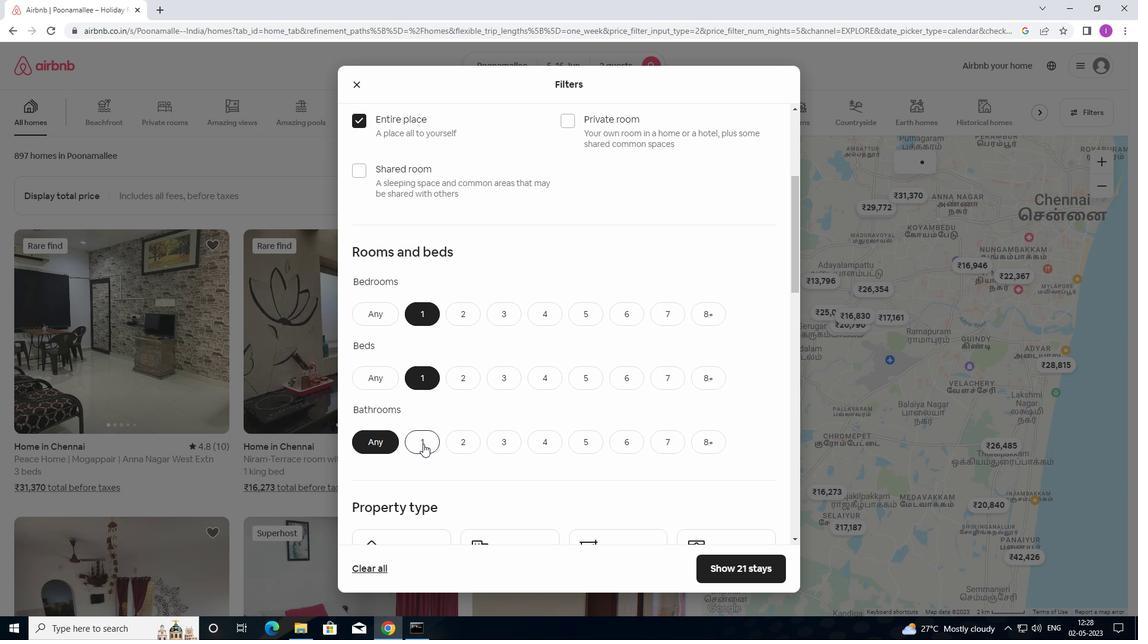 
Action: Mouse moved to (438, 430)
Screenshot: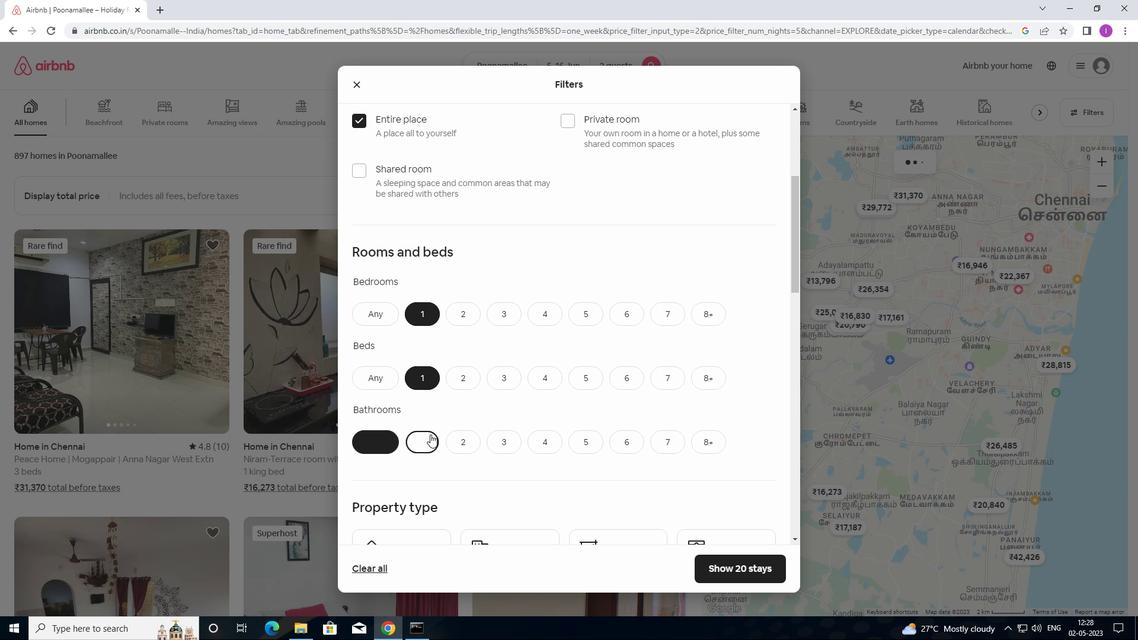
Action: Mouse scrolled (438, 429) with delta (0, 0)
Screenshot: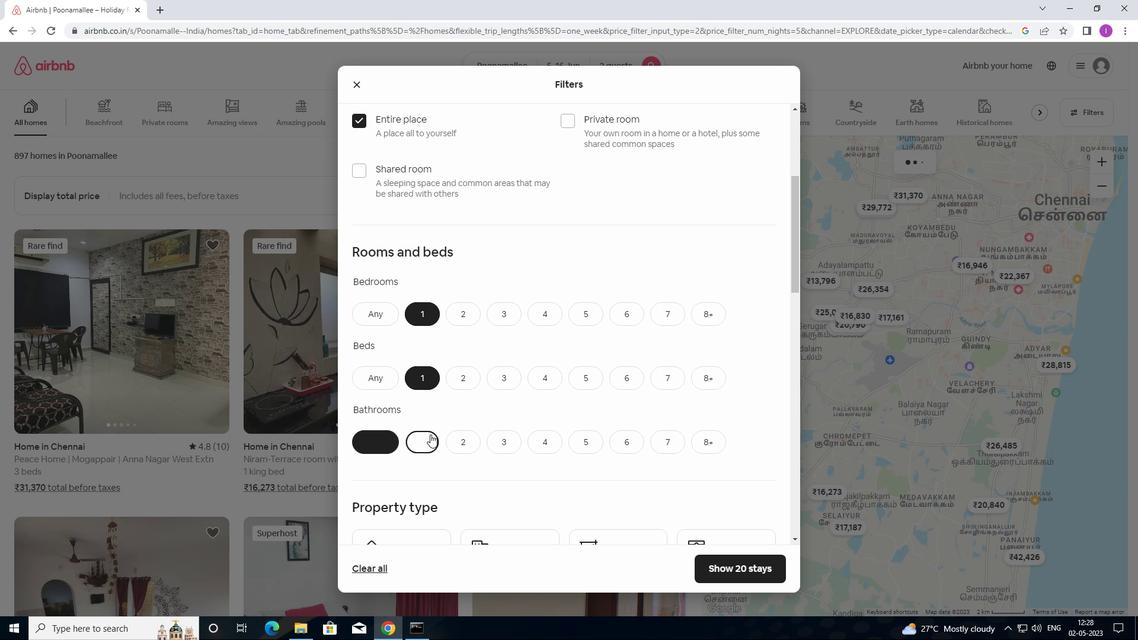 
Action: Mouse moved to (449, 430)
Screenshot: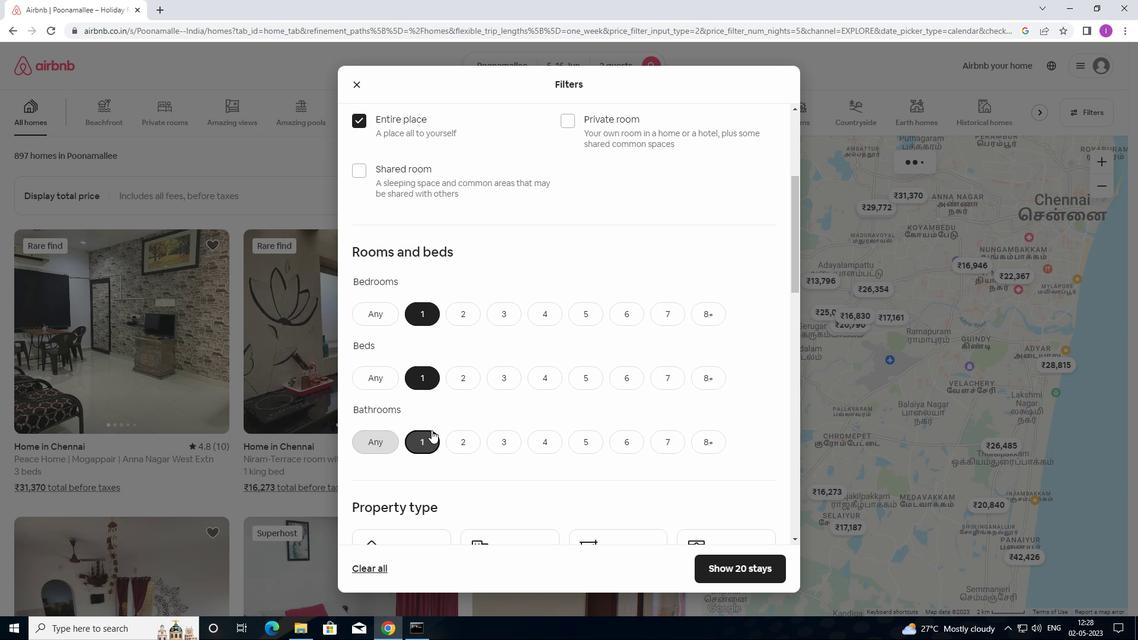 
Action: Mouse scrolled (449, 429) with delta (0, 0)
Screenshot: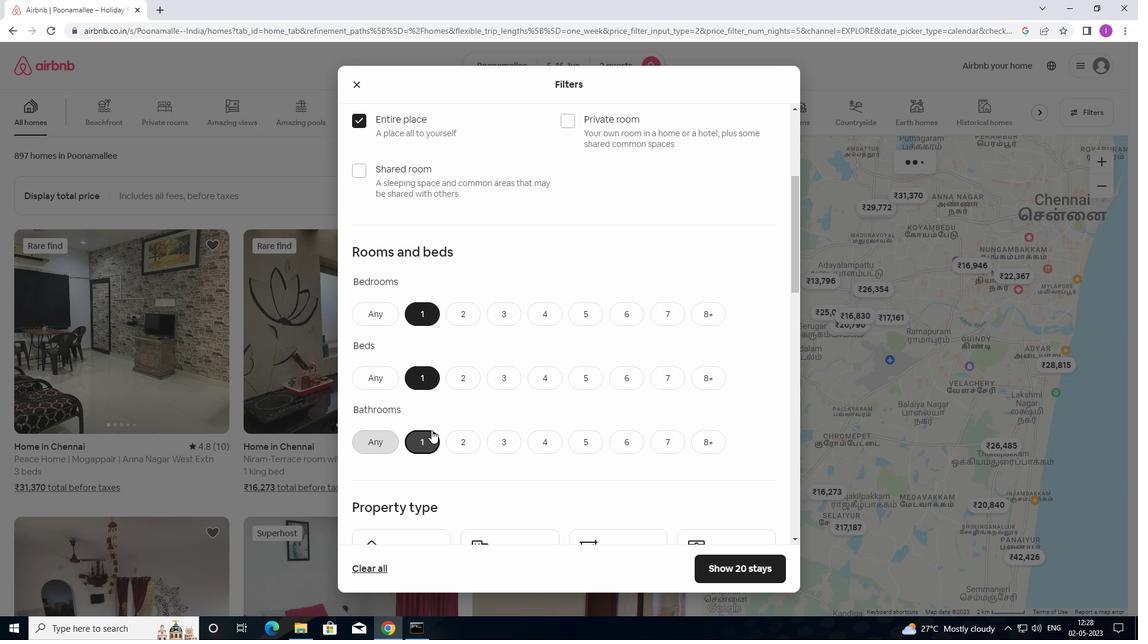 
Action: Mouse moved to (402, 418)
Screenshot: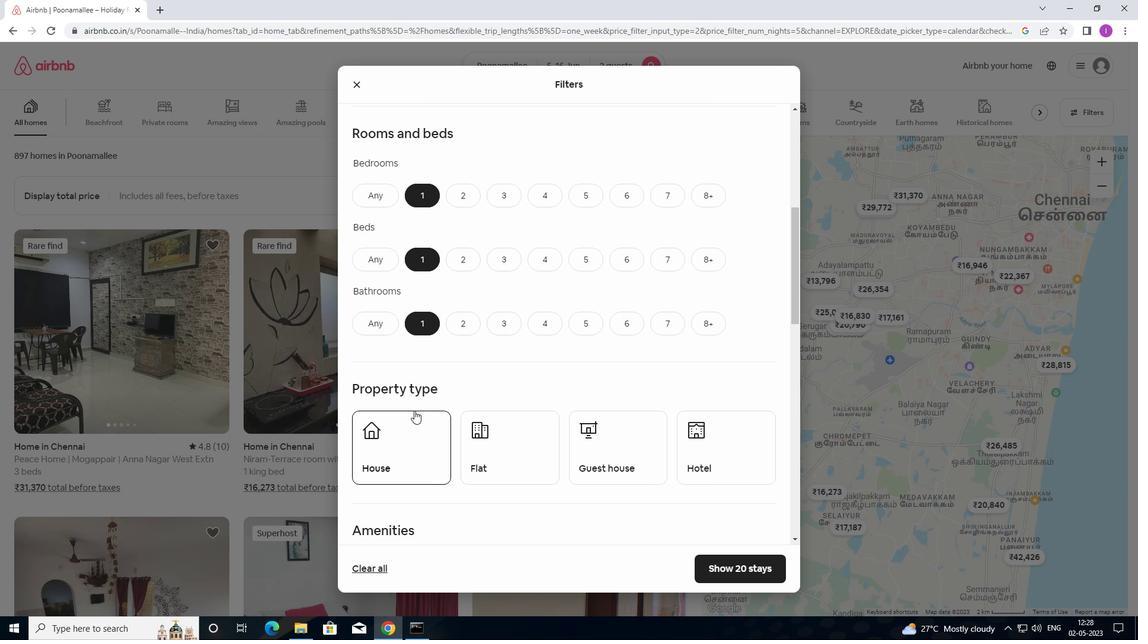 
Action: Mouse pressed left at (402, 418)
Screenshot: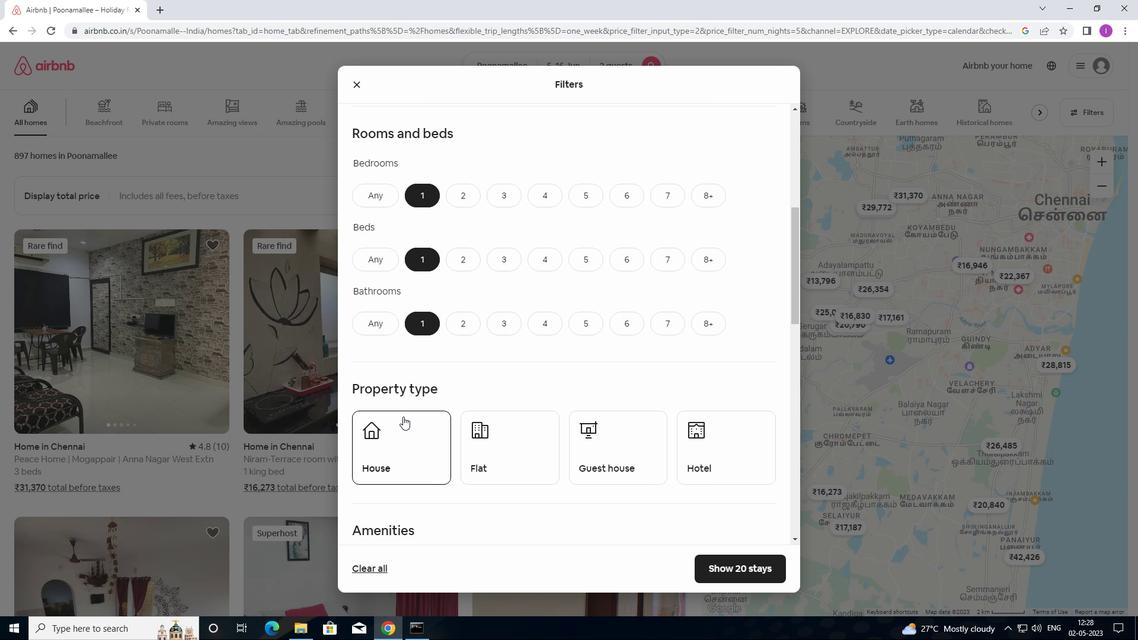 
Action: Mouse moved to (503, 438)
Screenshot: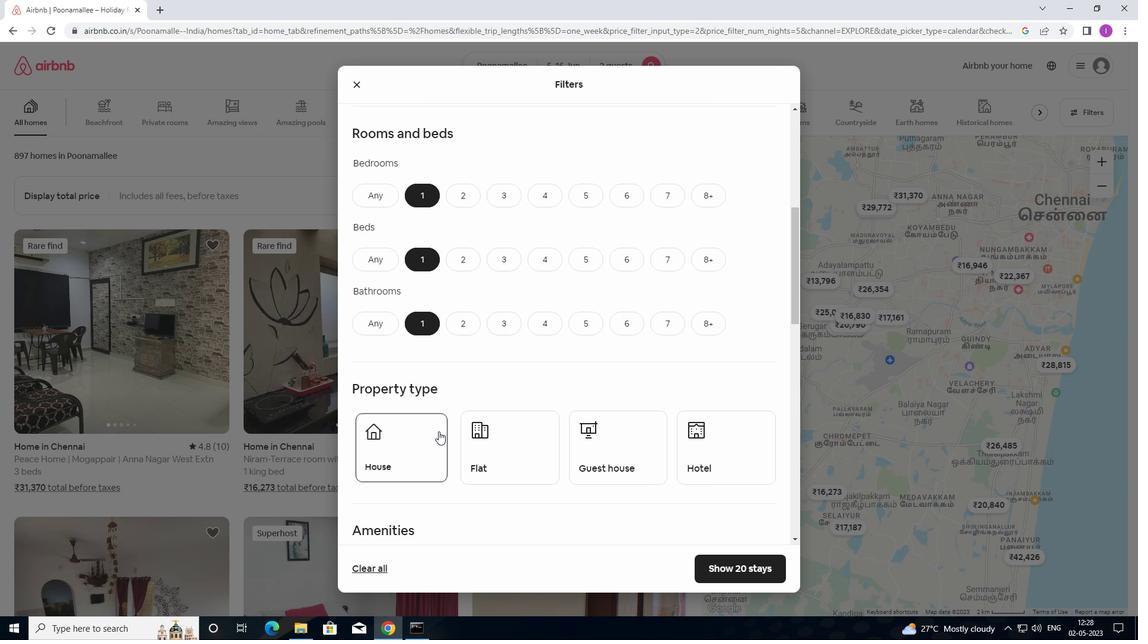 
Action: Mouse pressed left at (503, 438)
Screenshot: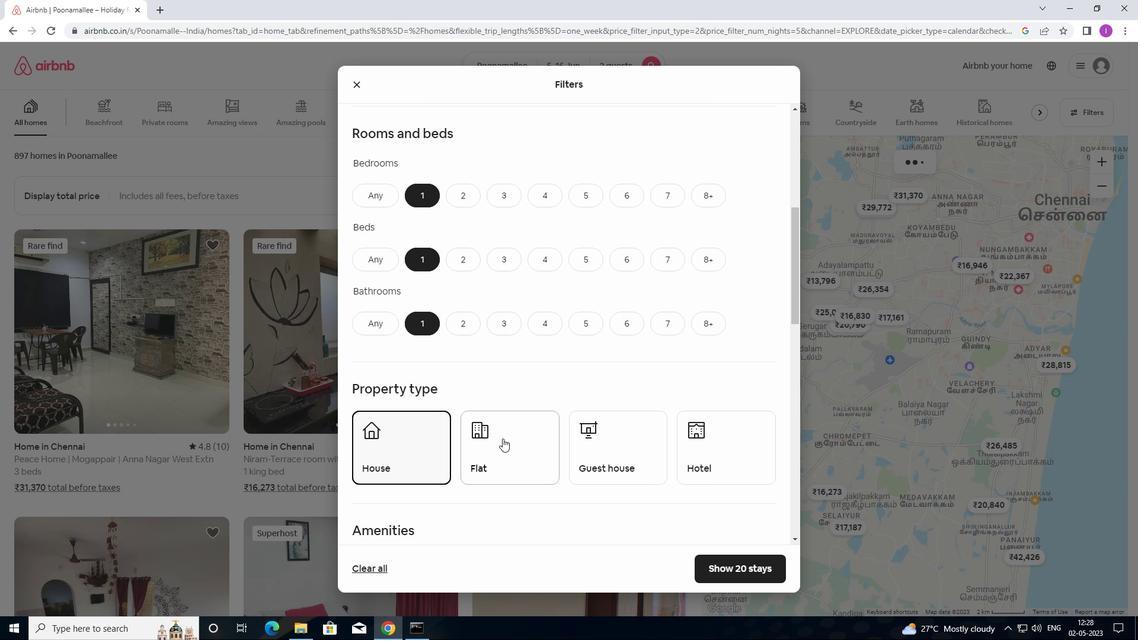 
Action: Mouse moved to (603, 450)
Screenshot: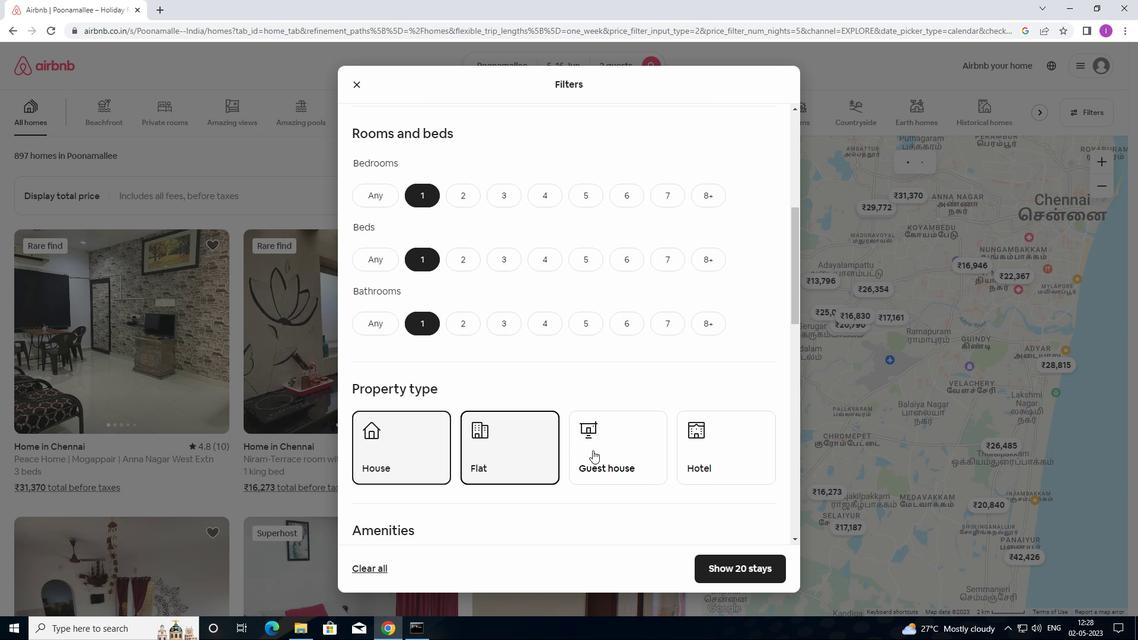 
Action: Mouse pressed left at (603, 450)
Screenshot: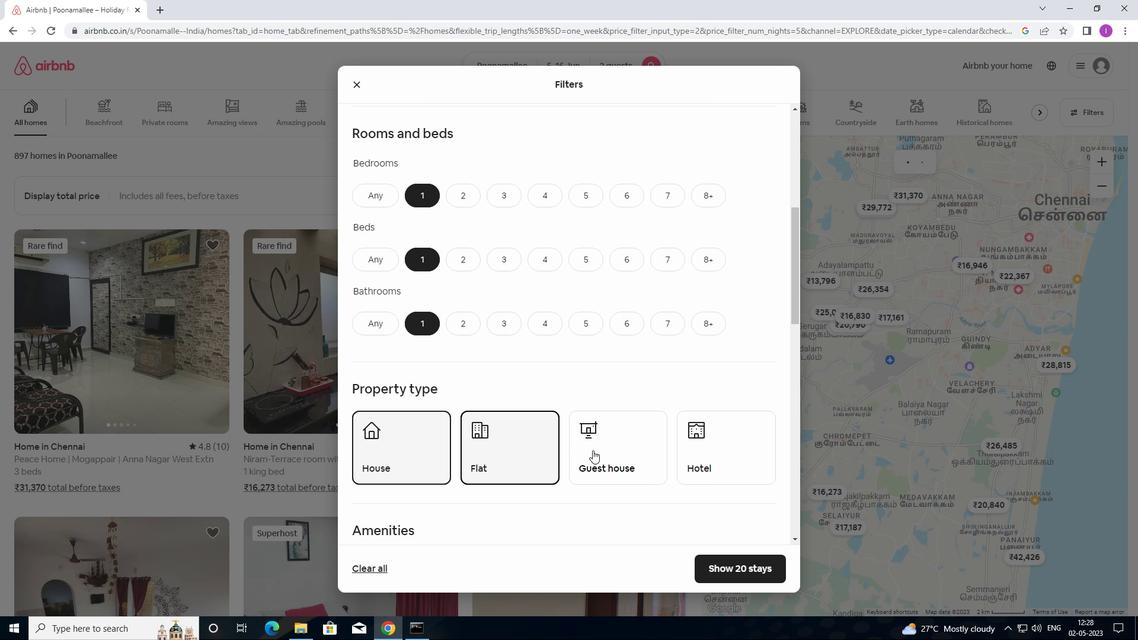 
Action: Mouse moved to (699, 453)
Screenshot: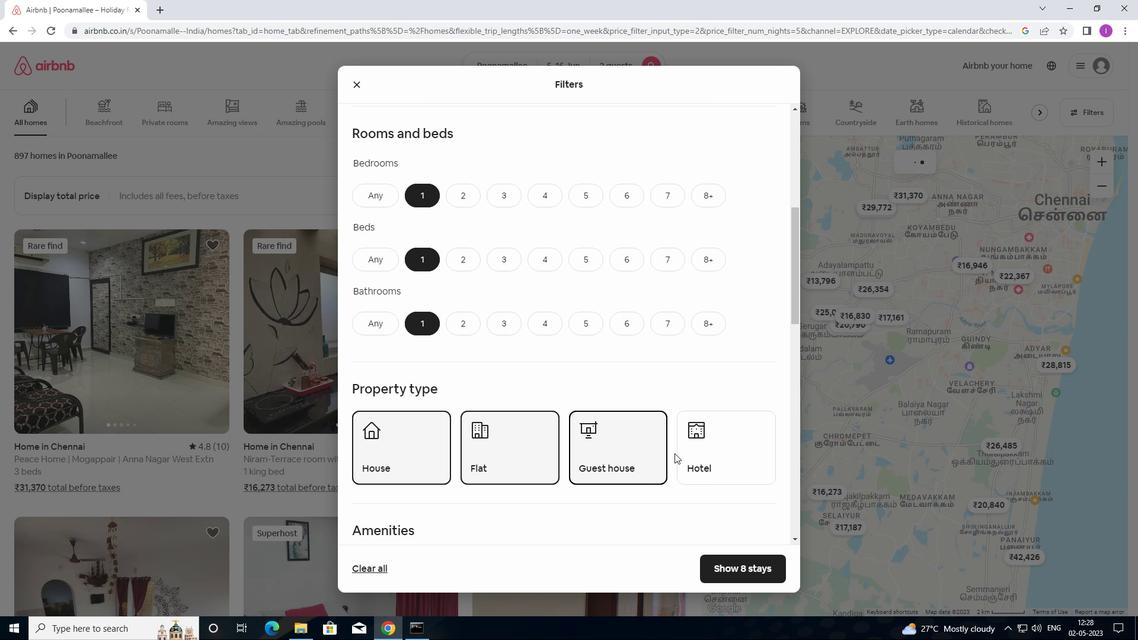 
Action: Mouse pressed left at (699, 453)
Screenshot: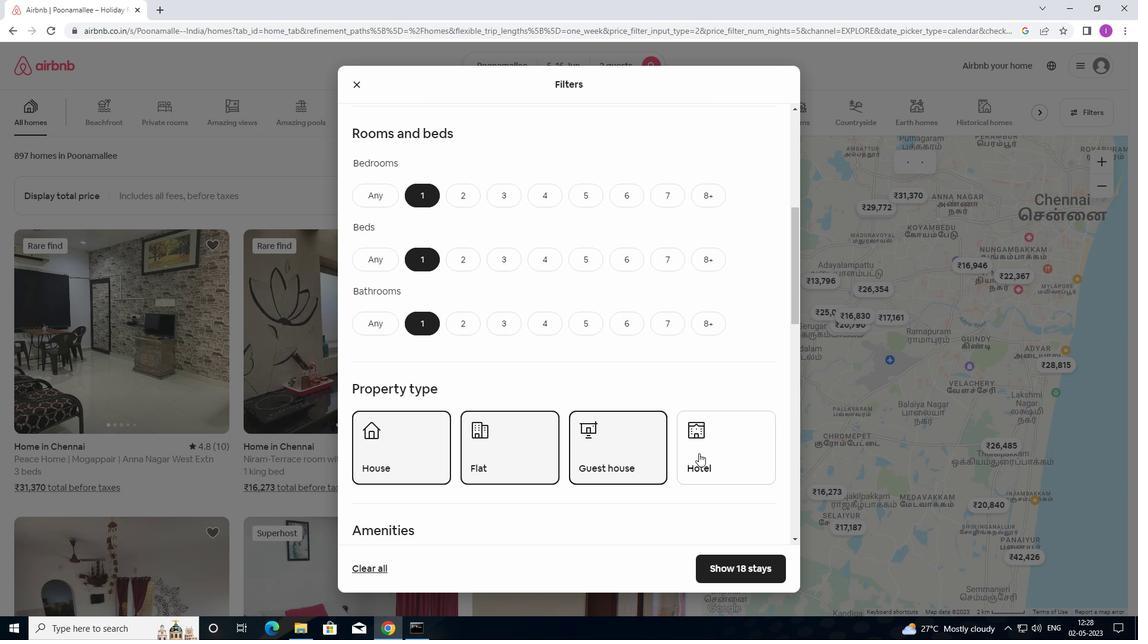 
Action: Mouse moved to (656, 442)
Screenshot: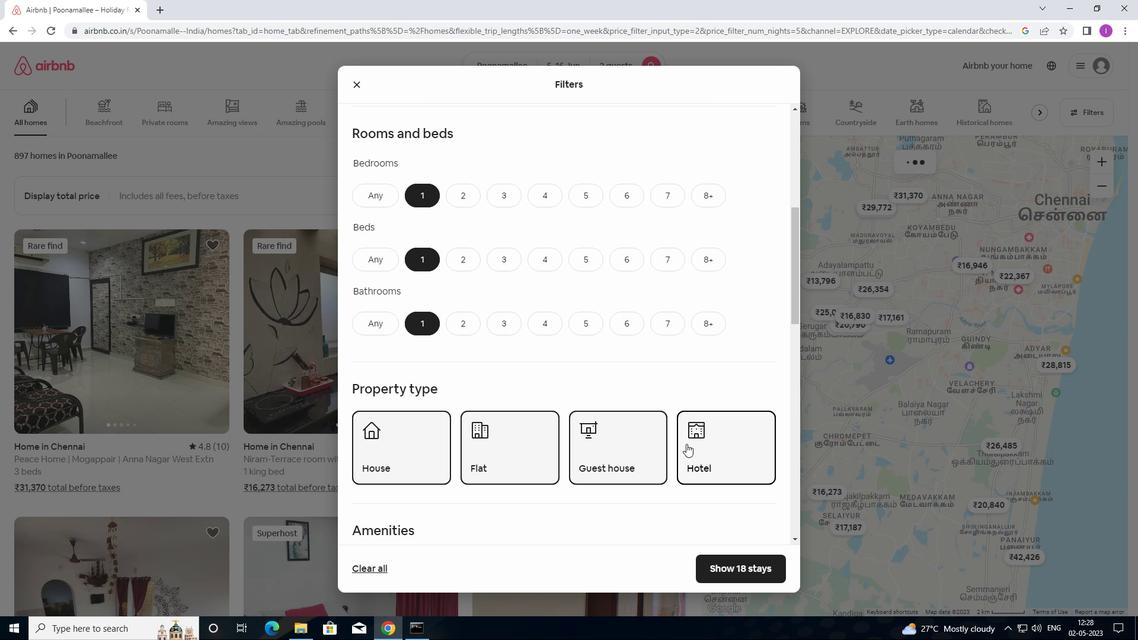 
Action: Mouse scrolled (656, 441) with delta (0, 0)
Screenshot: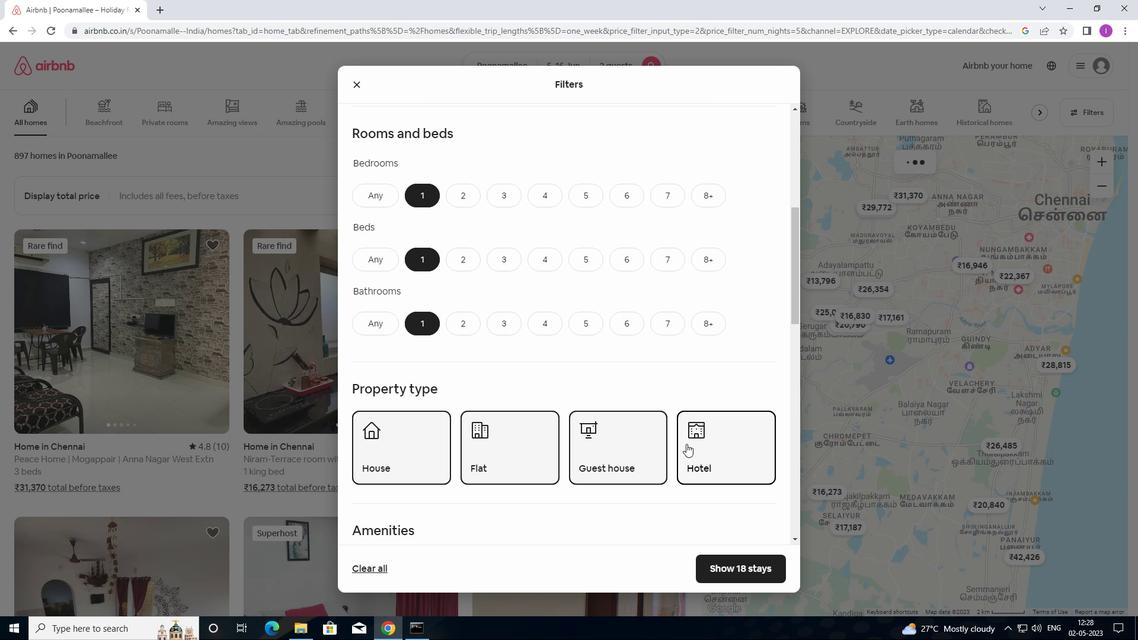 
Action: Mouse moved to (654, 444)
Screenshot: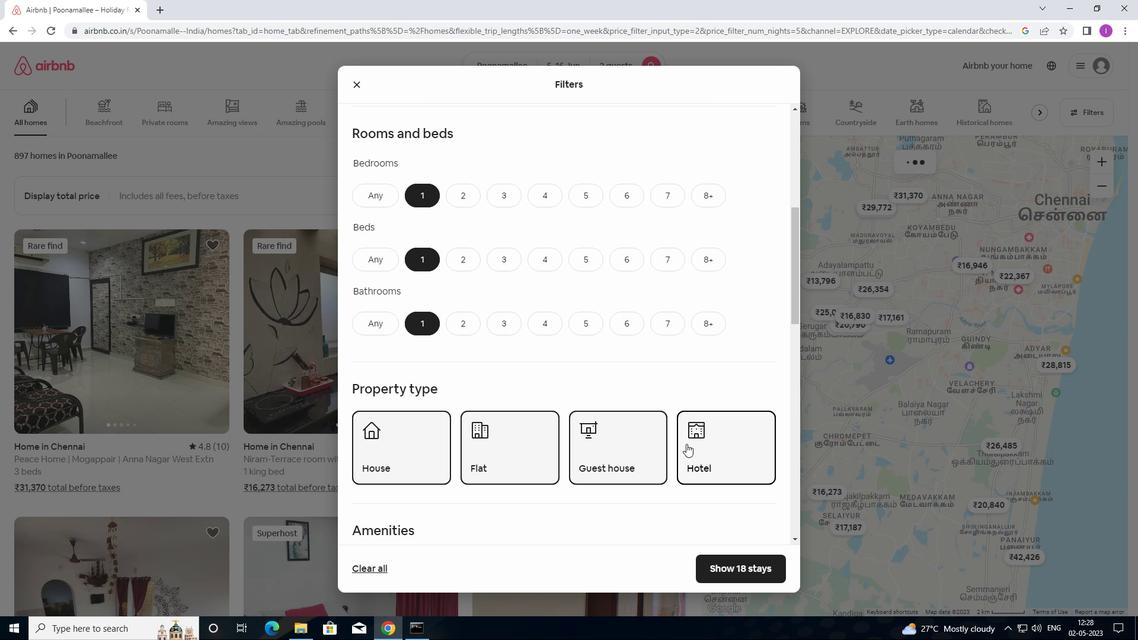 
Action: Mouse scrolled (654, 444) with delta (0, 0)
Screenshot: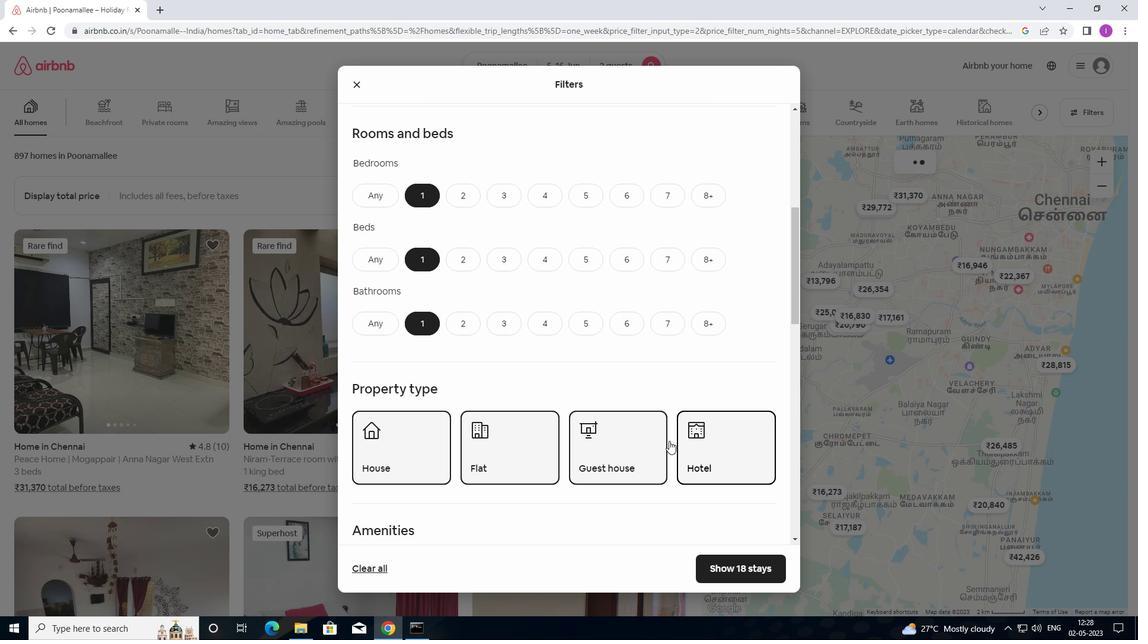 
Action: Mouse scrolled (654, 444) with delta (0, 0)
Screenshot: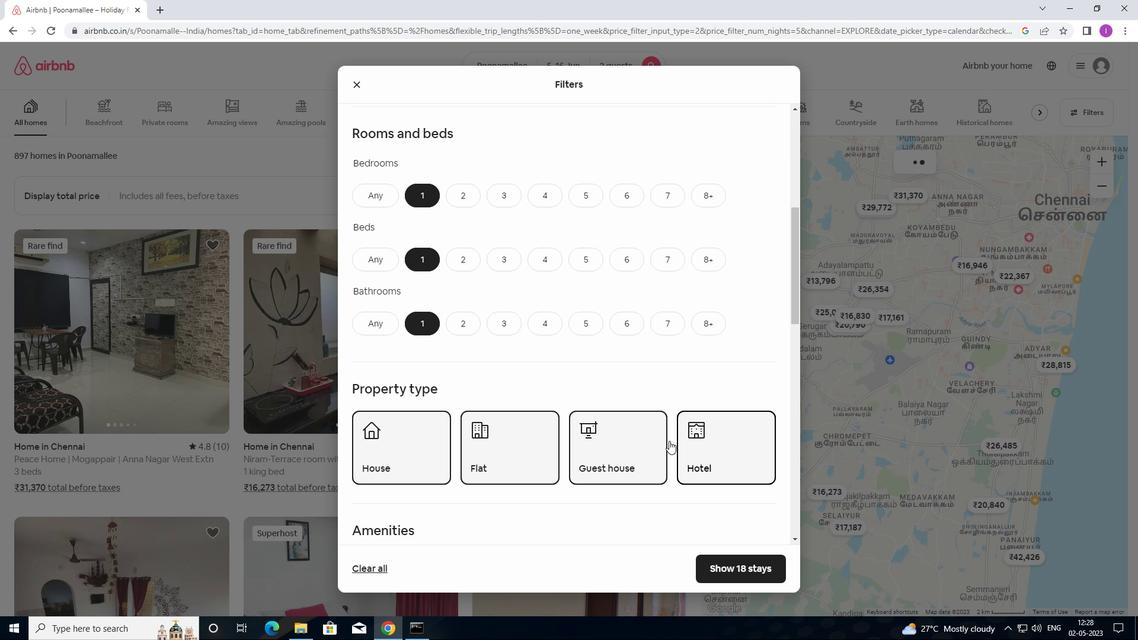
Action: Mouse scrolled (654, 444) with delta (0, 0)
Screenshot: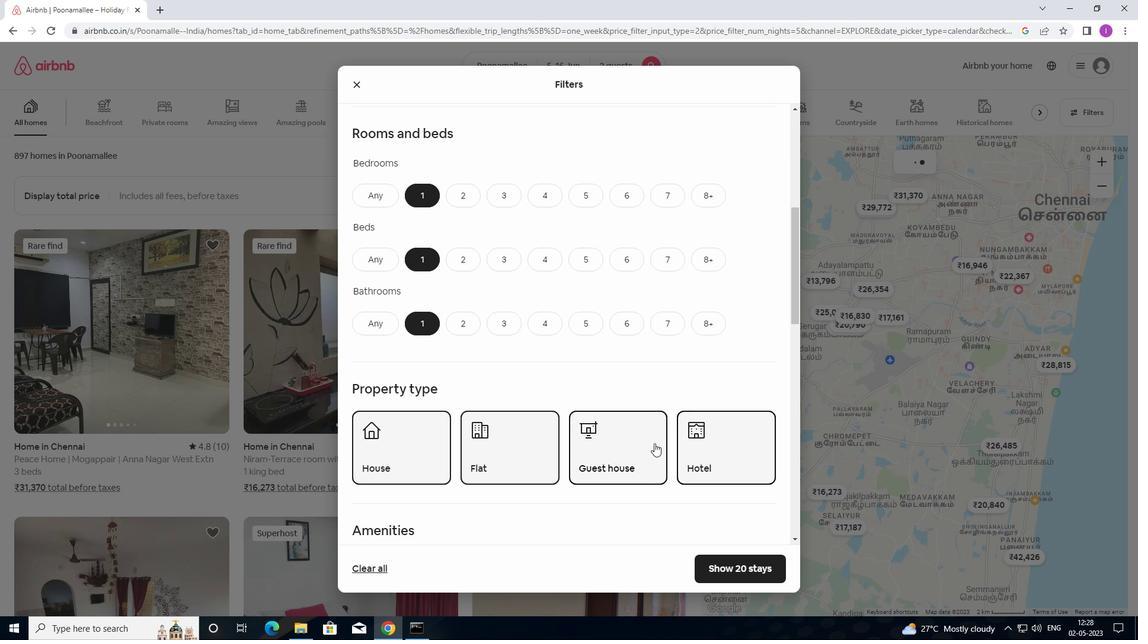 
Action: Mouse moved to (653, 444)
Screenshot: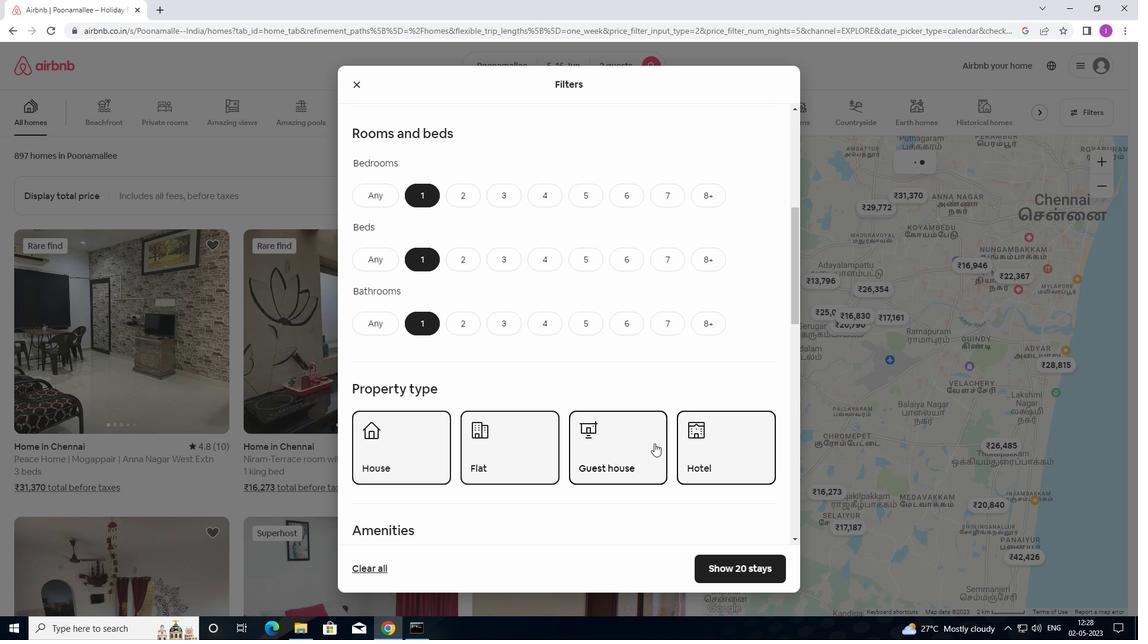 
Action: Mouse scrolled (653, 444) with delta (0, 0)
Screenshot: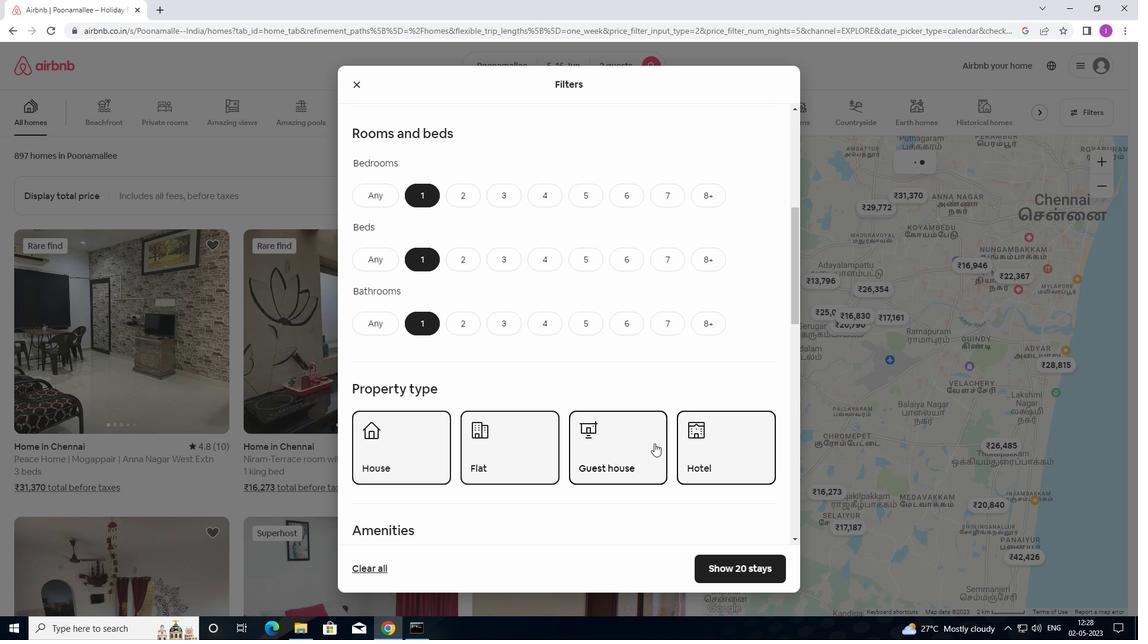 
Action: Mouse moved to (577, 406)
Screenshot: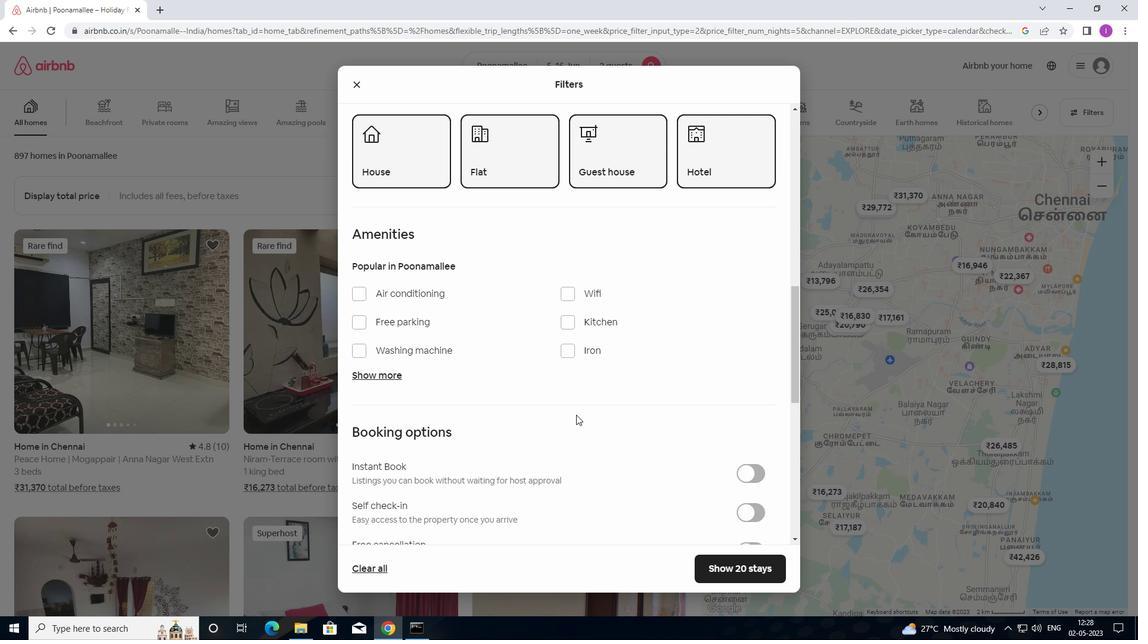 
Action: Mouse scrolled (577, 405) with delta (0, 0)
Screenshot: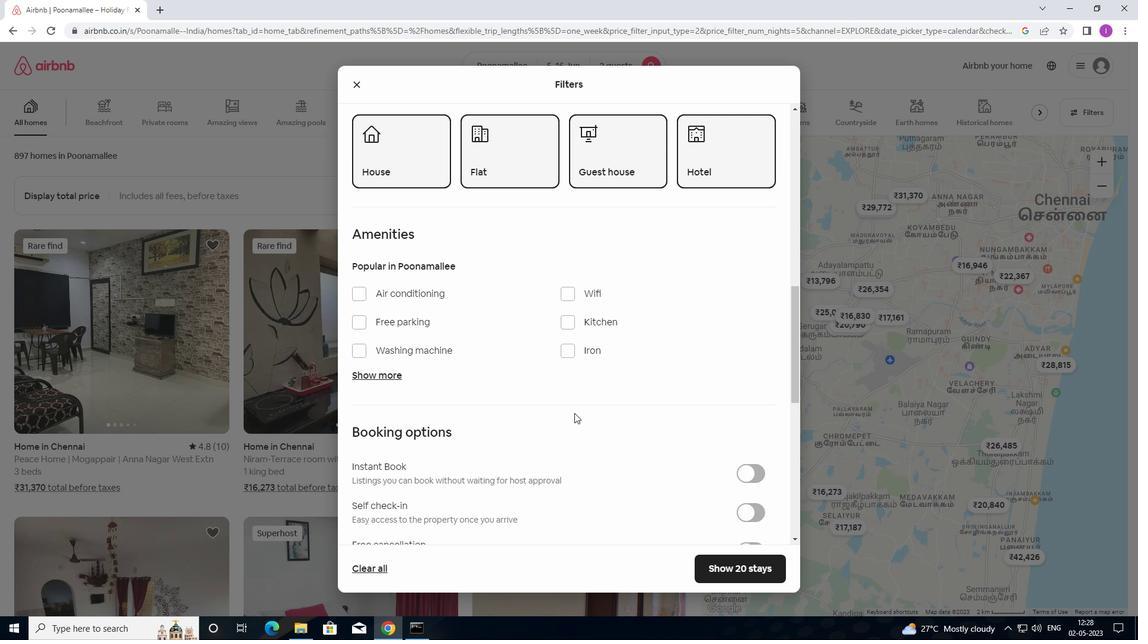 
Action: Mouse scrolled (577, 405) with delta (0, 0)
Screenshot: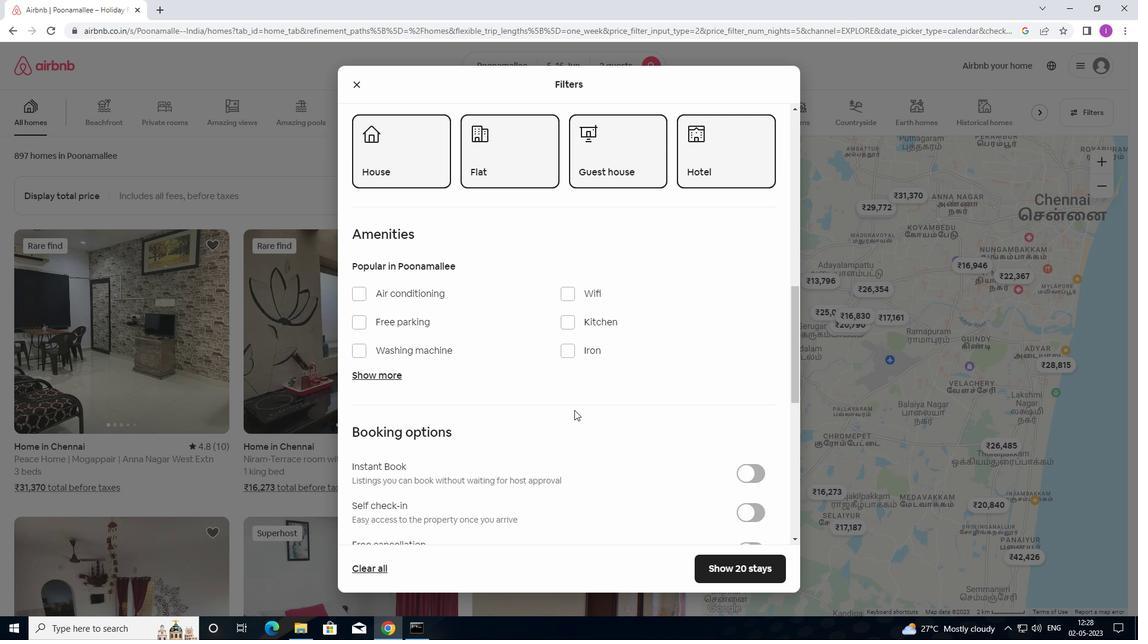 
Action: Mouse moved to (567, 178)
Screenshot: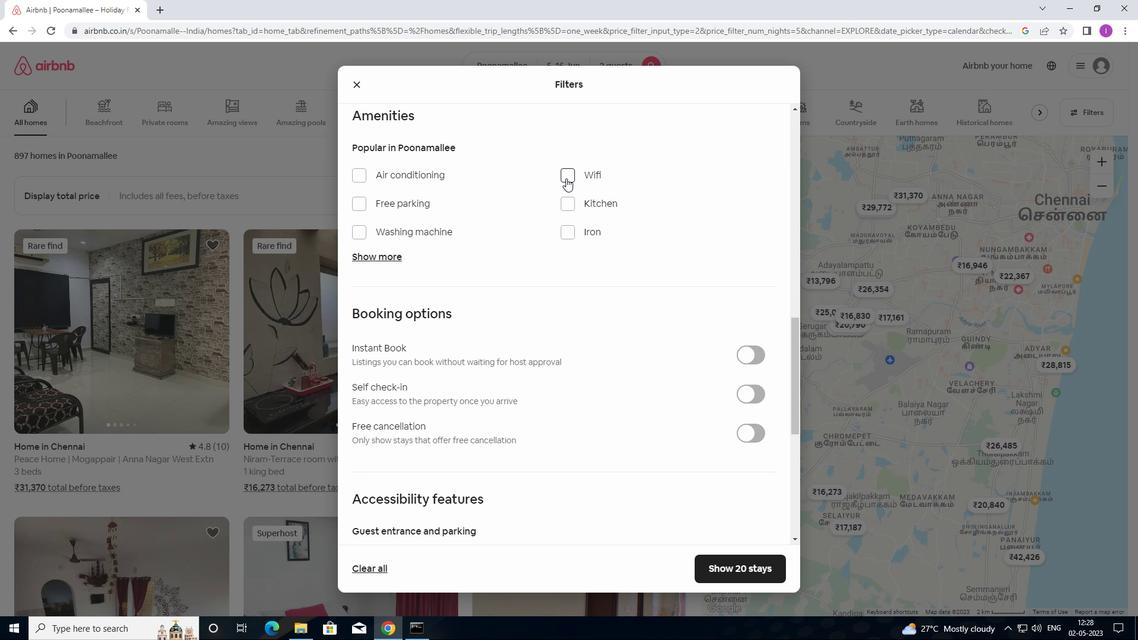 
Action: Mouse pressed left at (567, 178)
Screenshot: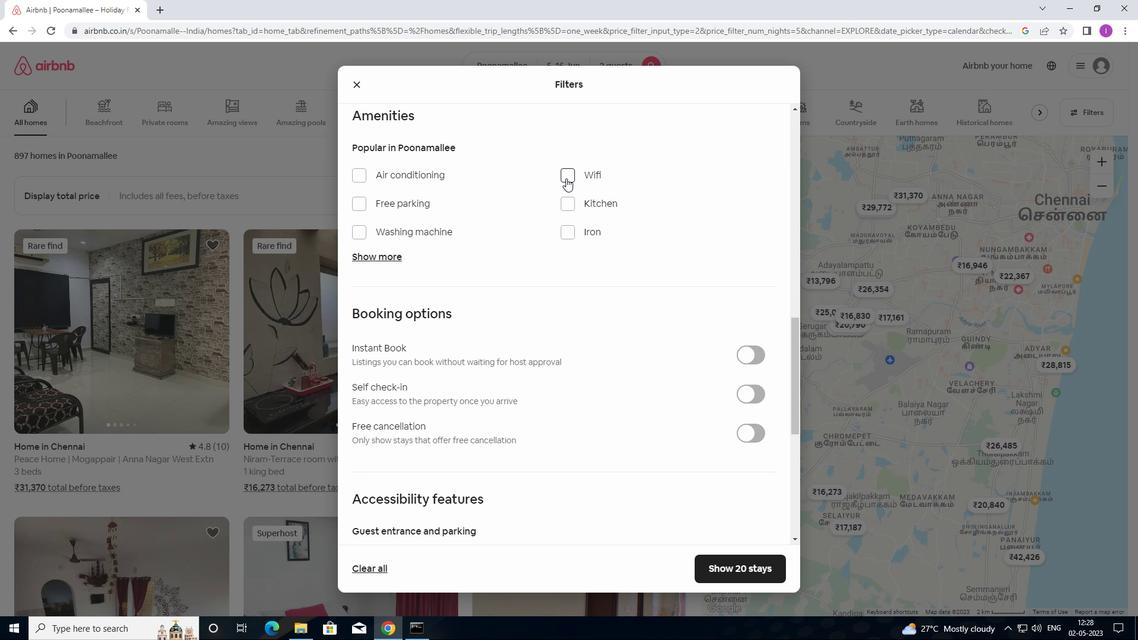 
Action: Mouse moved to (760, 398)
Screenshot: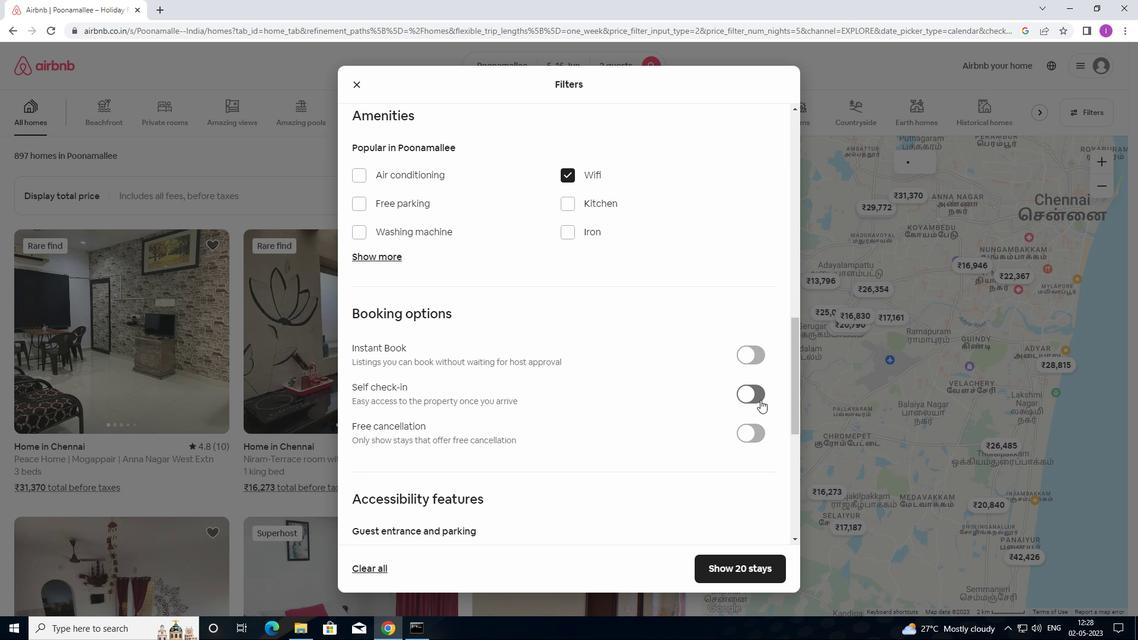 
Action: Mouse pressed left at (760, 398)
Screenshot: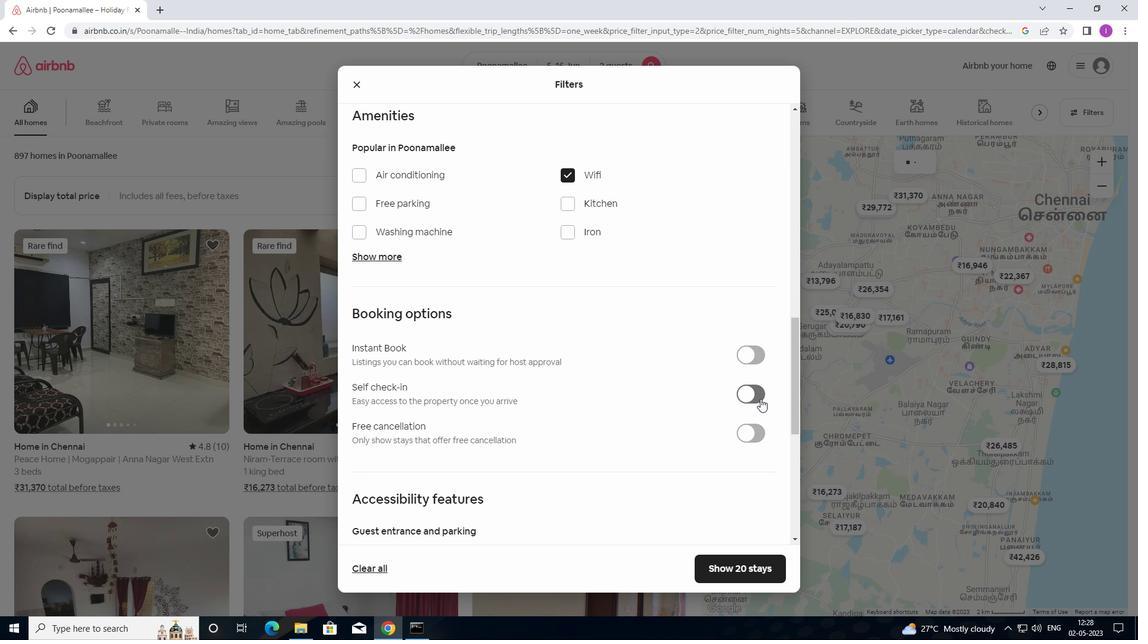 
Action: Mouse moved to (672, 412)
Screenshot: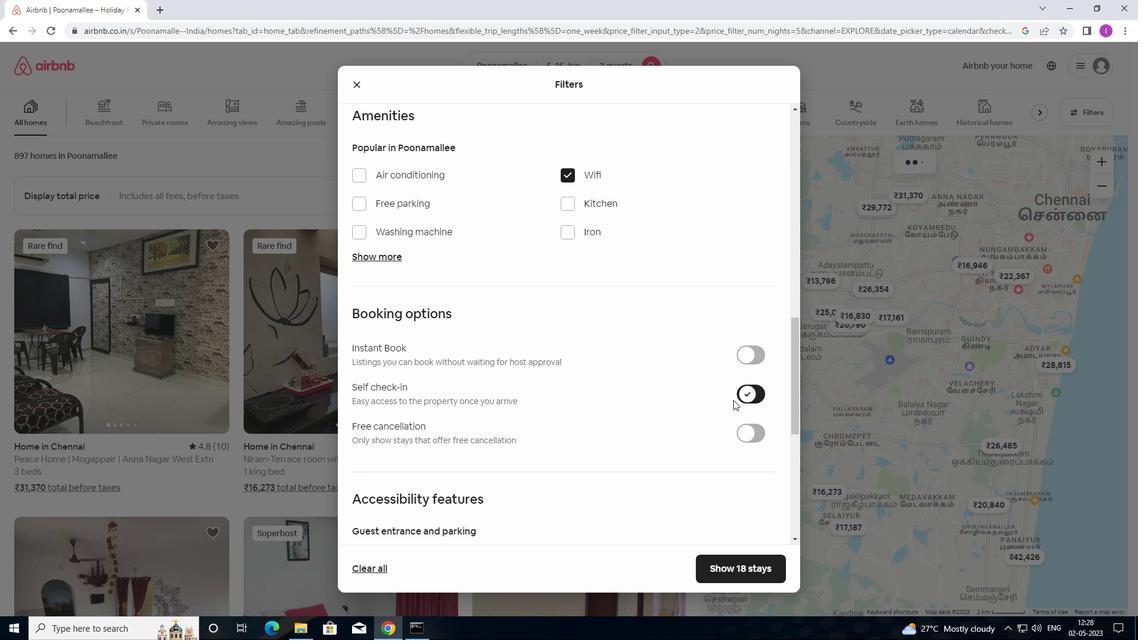 
Action: Mouse scrolled (672, 412) with delta (0, 0)
Screenshot: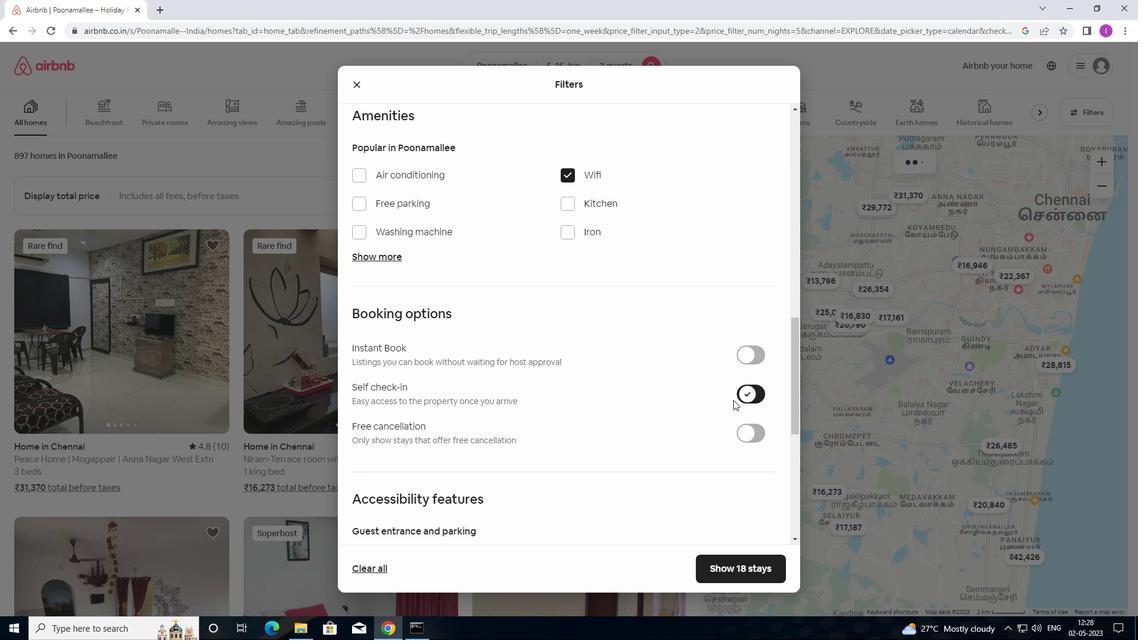 
Action: Mouse moved to (669, 418)
Screenshot: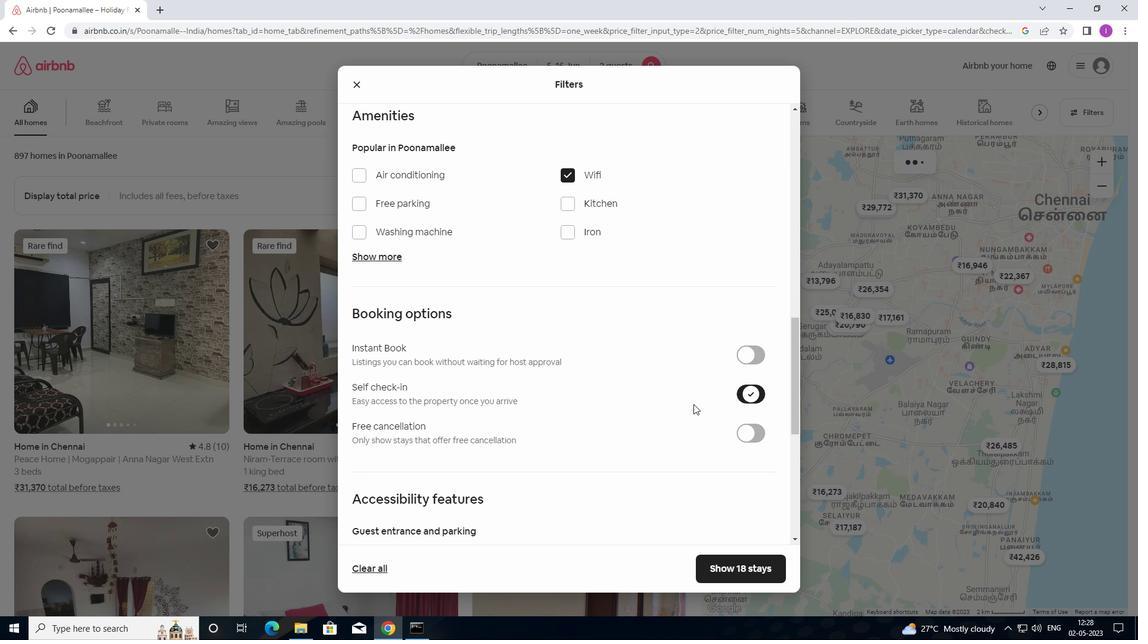 
Action: Mouse scrolled (669, 417) with delta (0, 0)
Screenshot: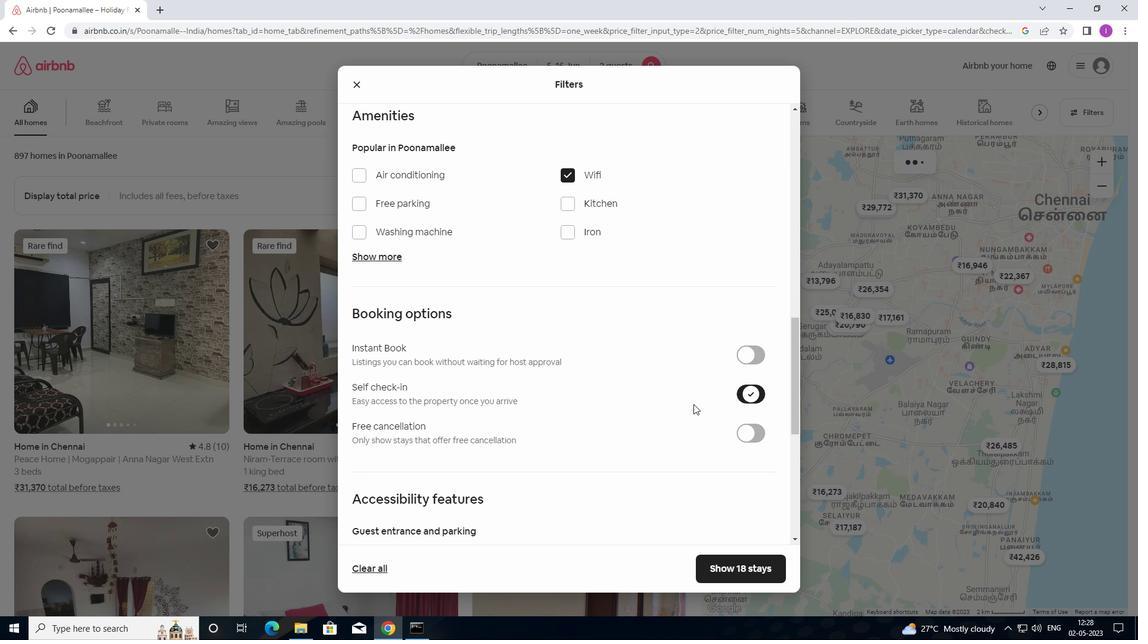 
Action: Mouse moved to (664, 419)
Screenshot: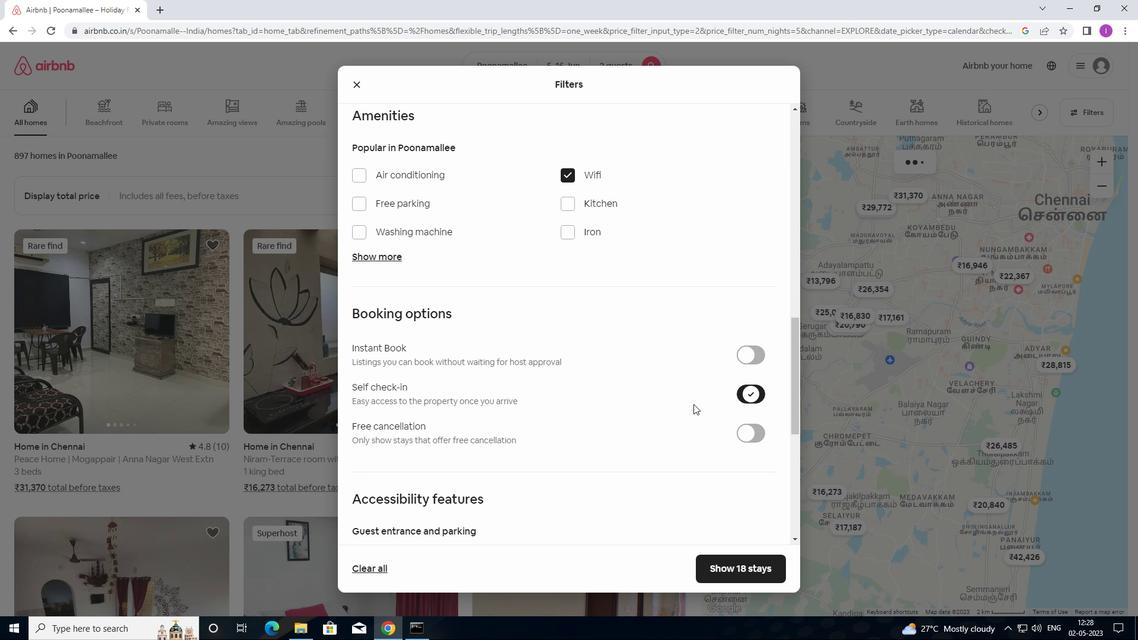 
Action: Mouse scrolled (664, 419) with delta (0, 0)
Screenshot: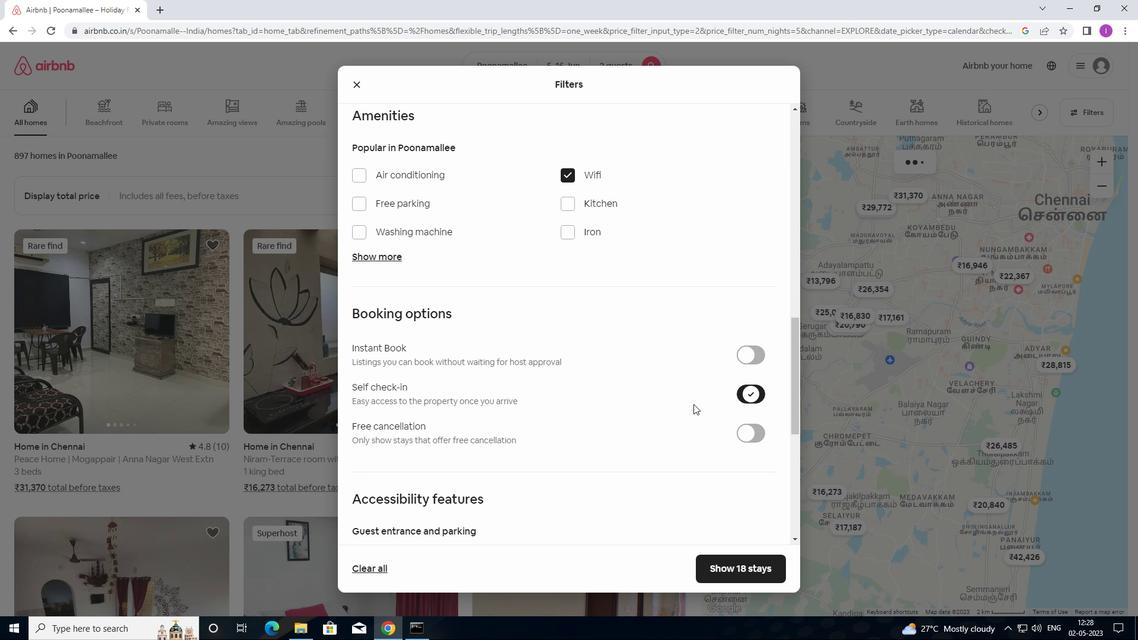 
Action: Mouse moved to (645, 418)
Screenshot: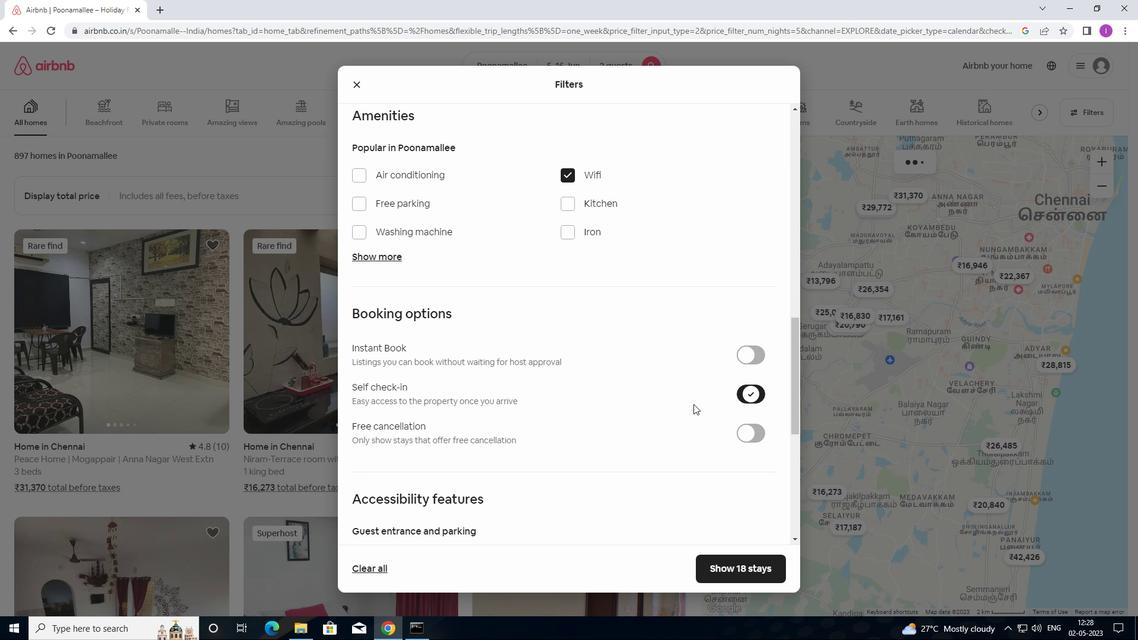 
Action: Mouse scrolled (645, 418) with delta (0, 0)
Screenshot: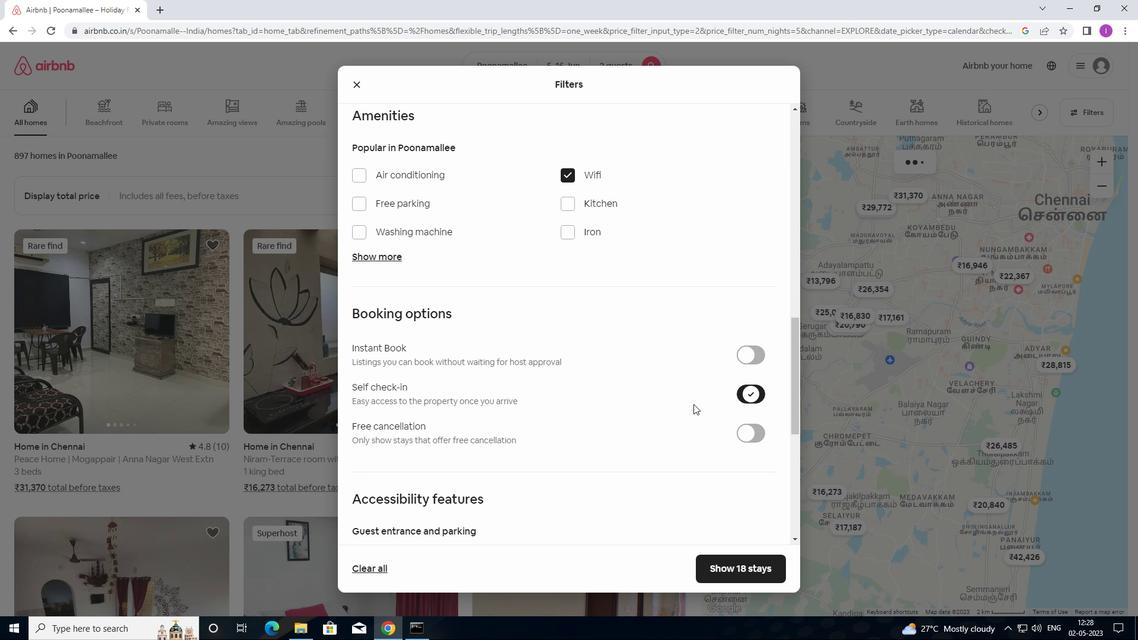 
Action: Mouse moved to (632, 412)
Screenshot: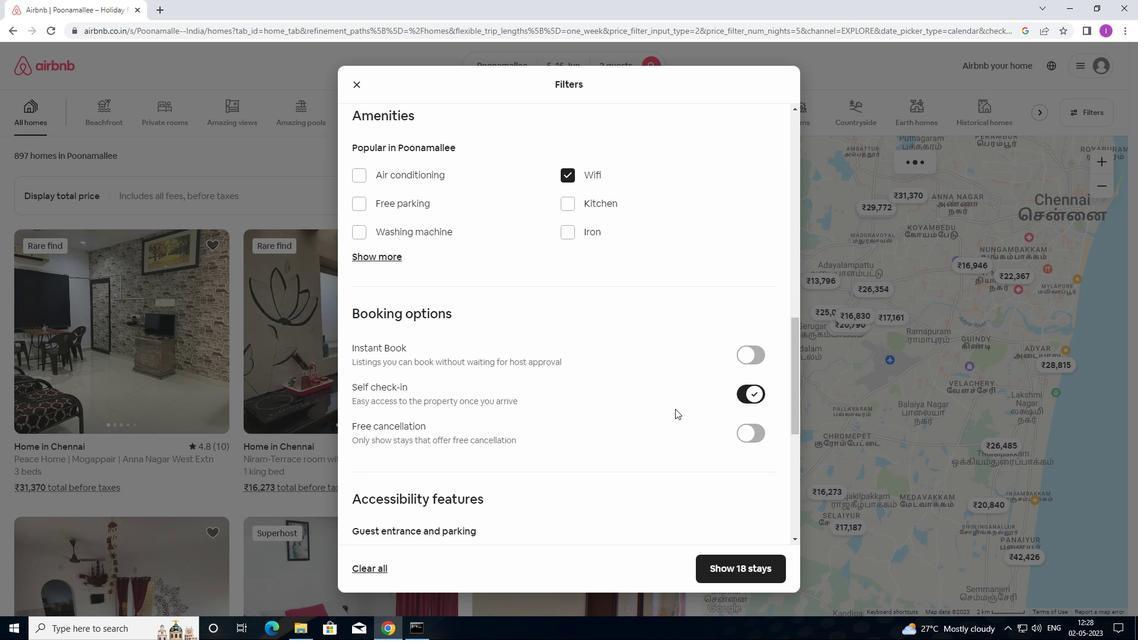 
Action: Mouse scrolled (632, 412) with delta (0, 0)
Screenshot: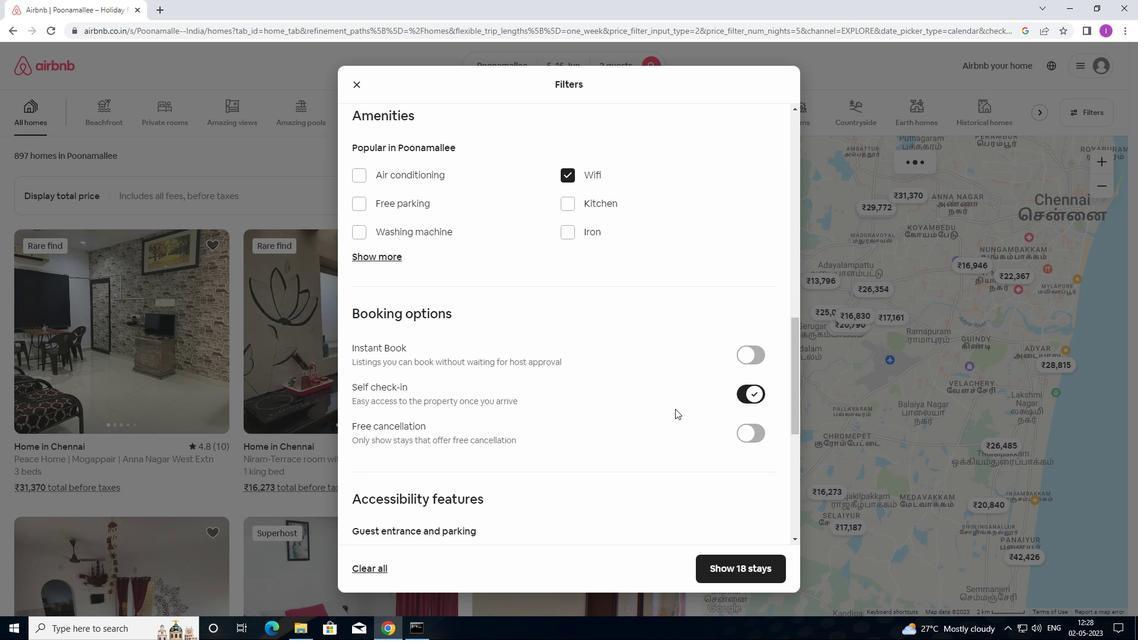 
Action: Mouse moved to (586, 433)
Screenshot: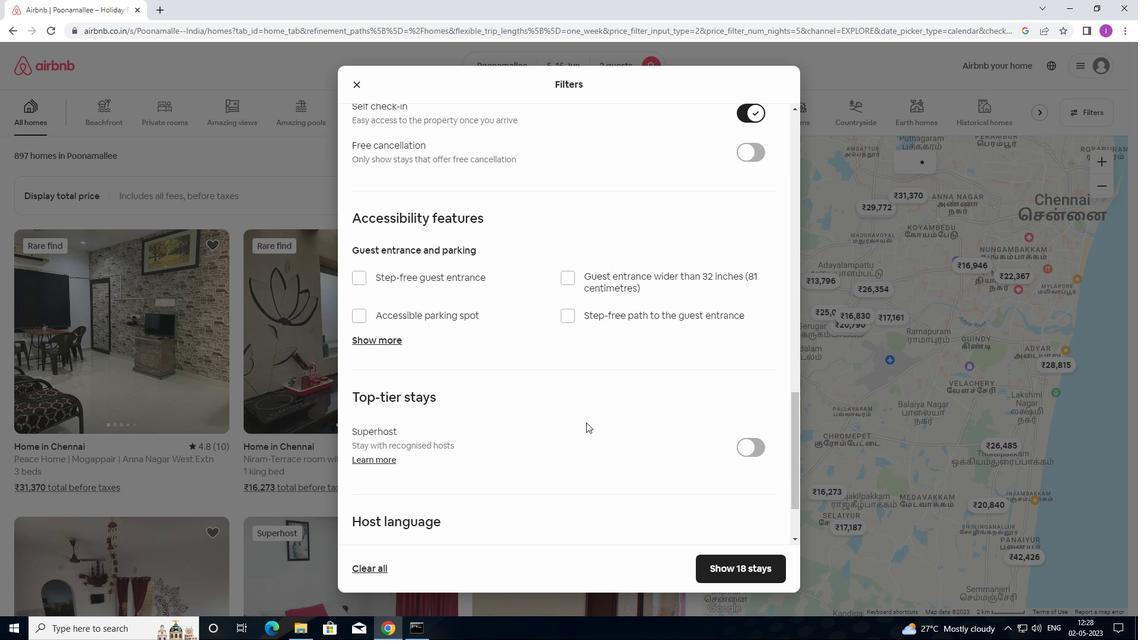 
Action: Mouse scrolled (586, 433) with delta (0, 0)
Screenshot: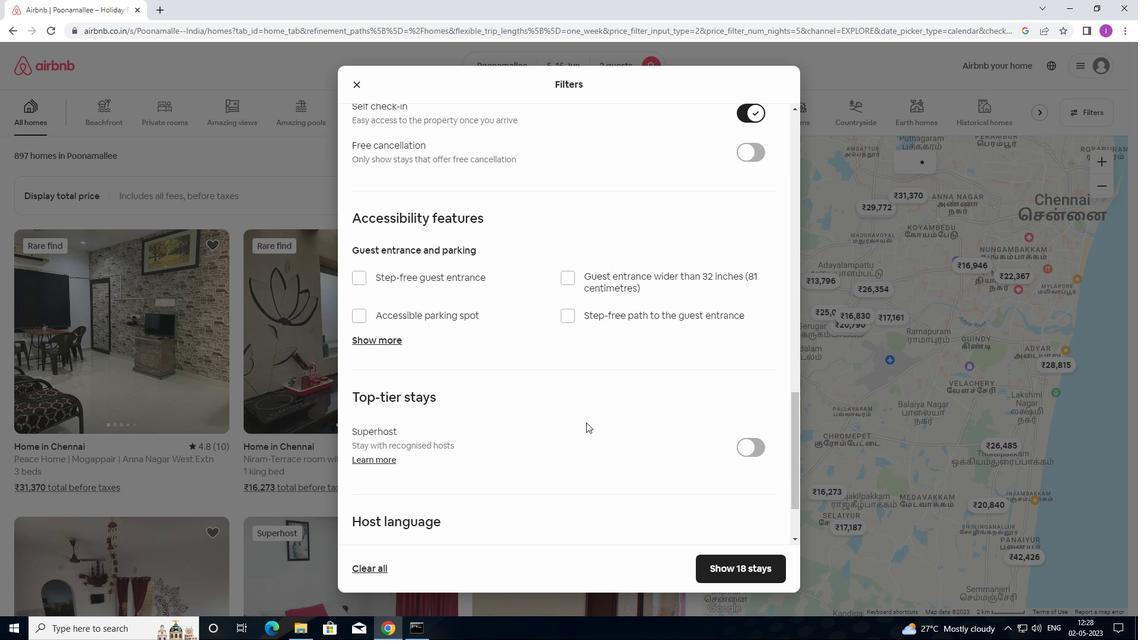 
Action: Mouse moved to (586, 441)
Screenshot: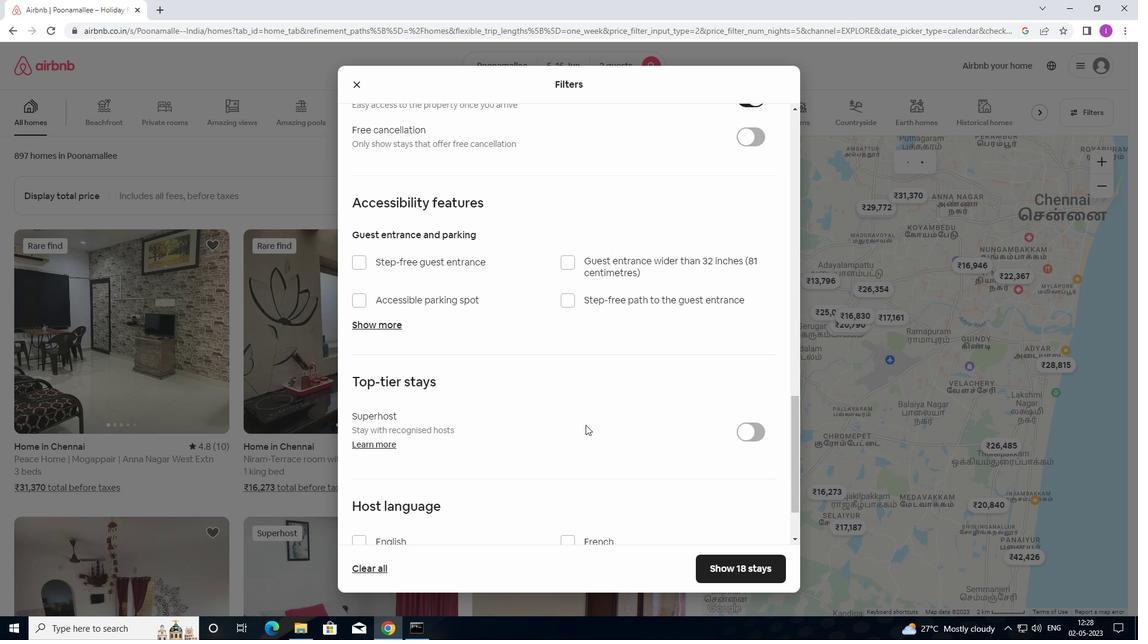 
Action: Mouse scrolled (586, 441) with delta (0, 0)
Screenshot: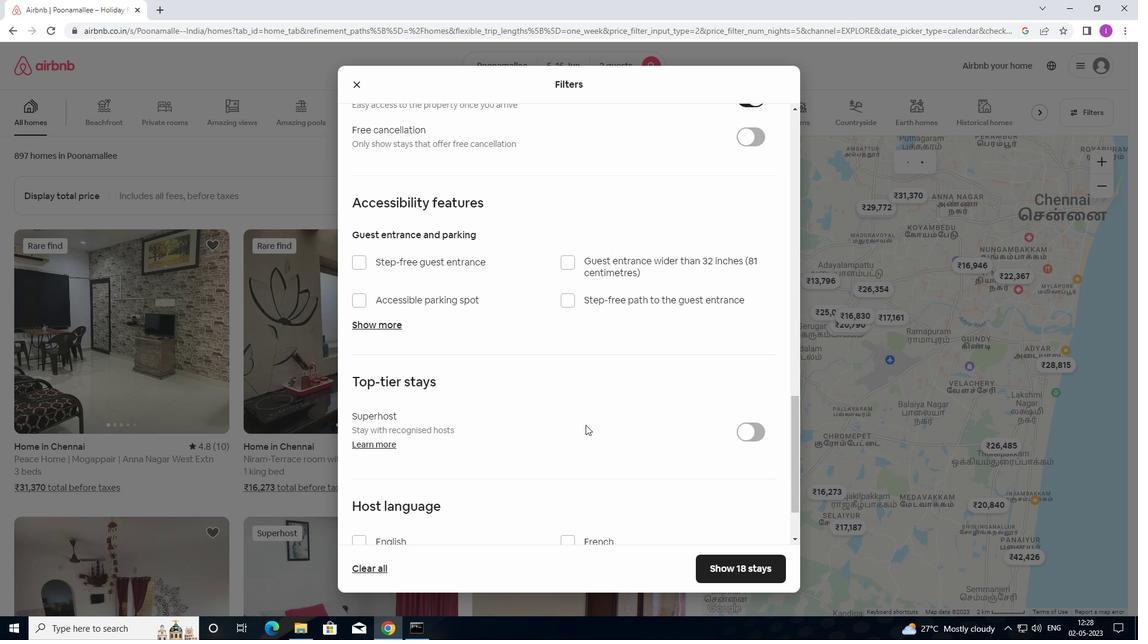 
Action: Mouse moved to (587, 446)
Screenshot: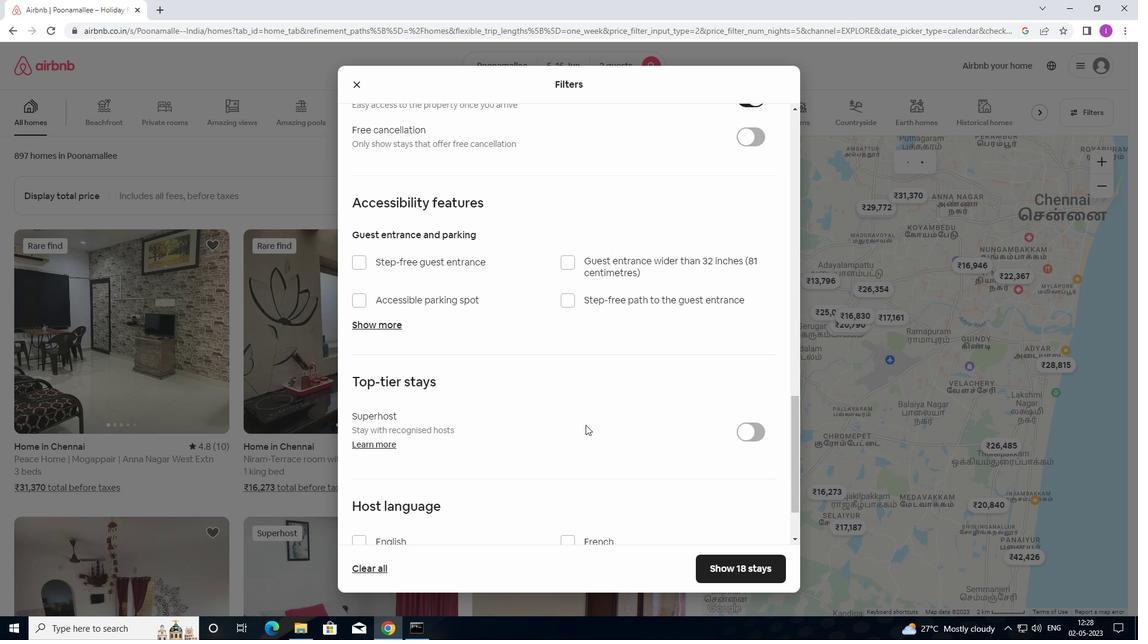 
Action: Mouse scrolled (587, 445) with delta (0, 0)
Screenshot: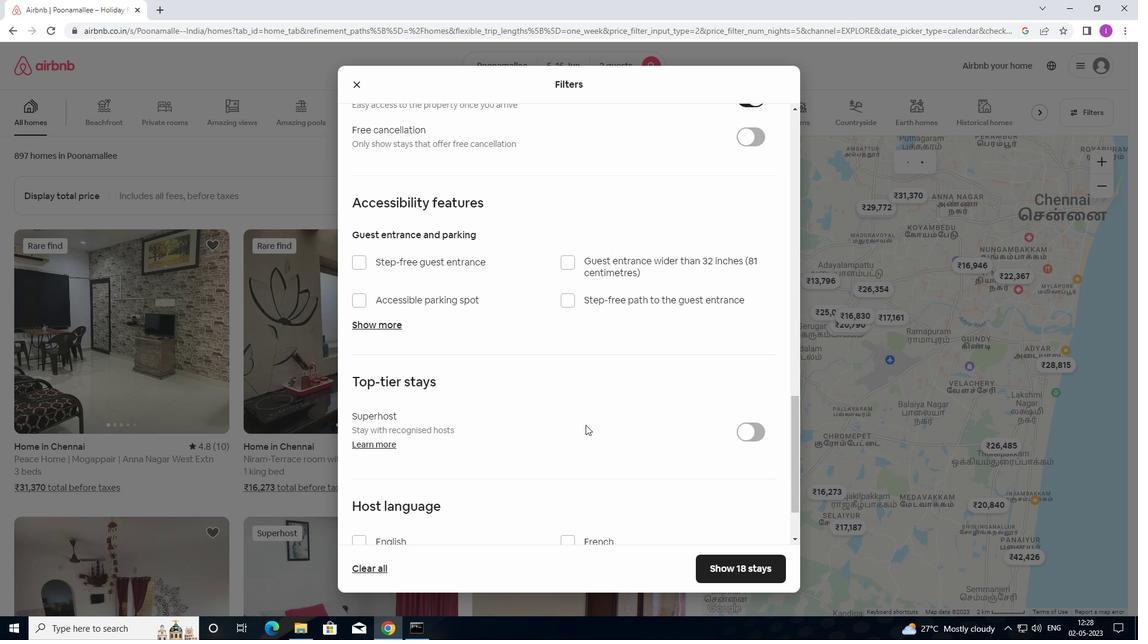 
Action: Mouse scrolled (587, 445) with delta (0, 0)
Screenshot: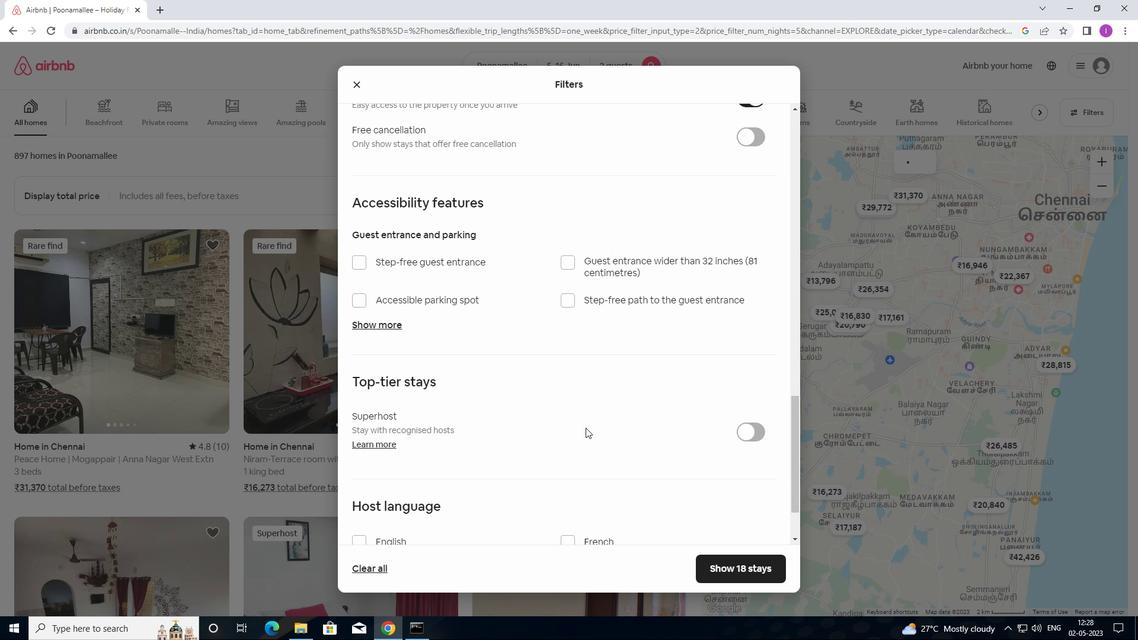 
Action: Mouse moved to (364, 468)
Screenshot: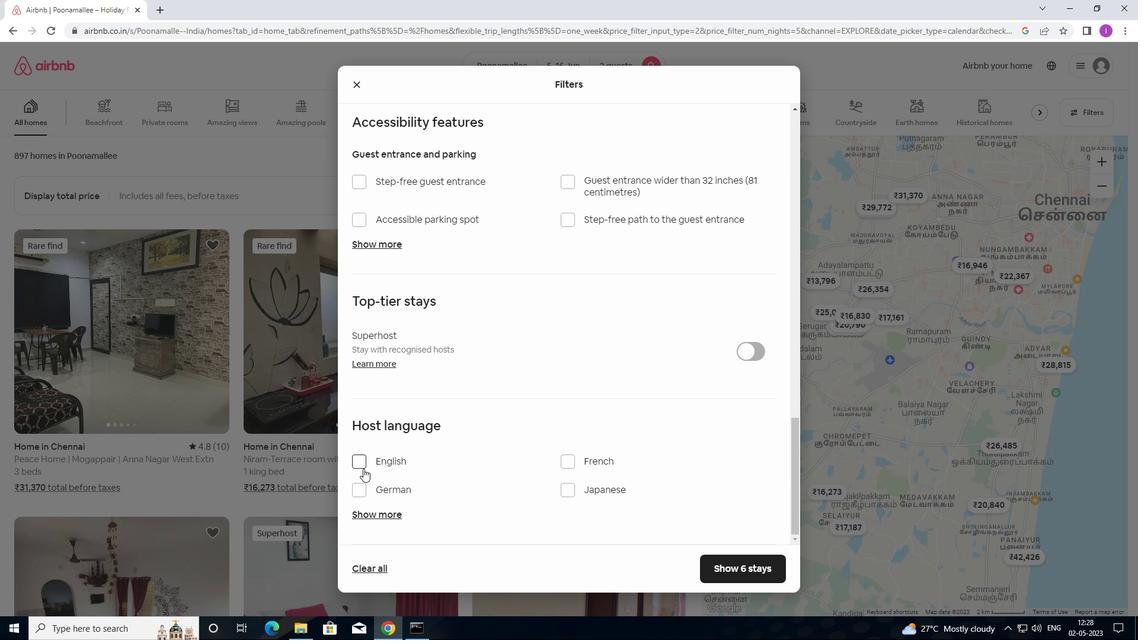 
Action: Mouse pressed left at (364, 468)
Screenshot: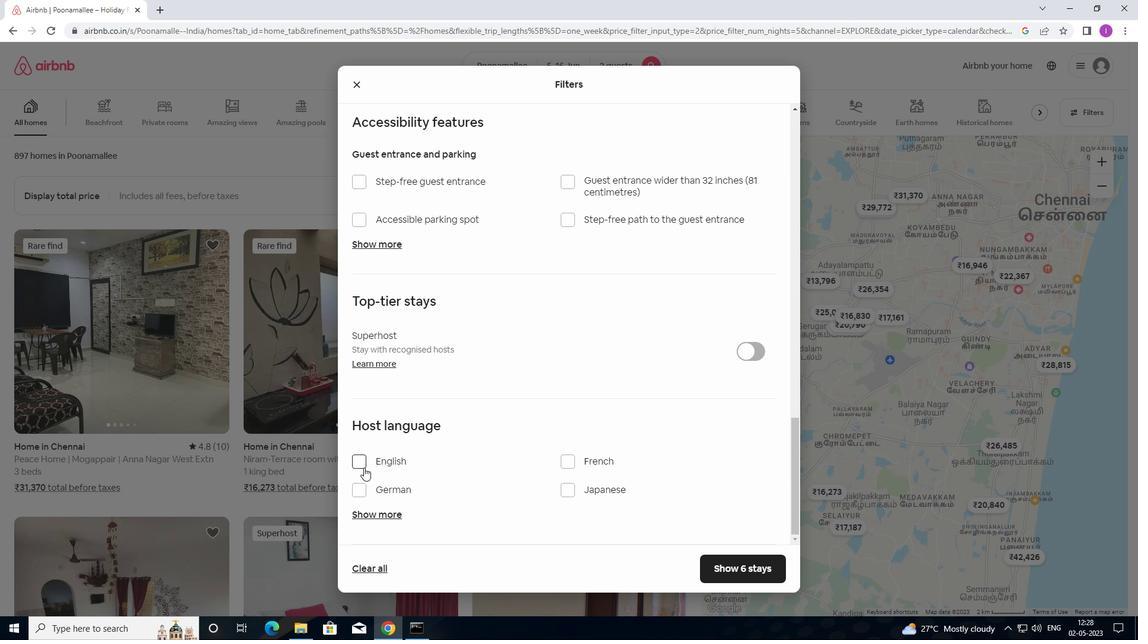 
Action: Mouse moved to (726, 576)
Screenshot: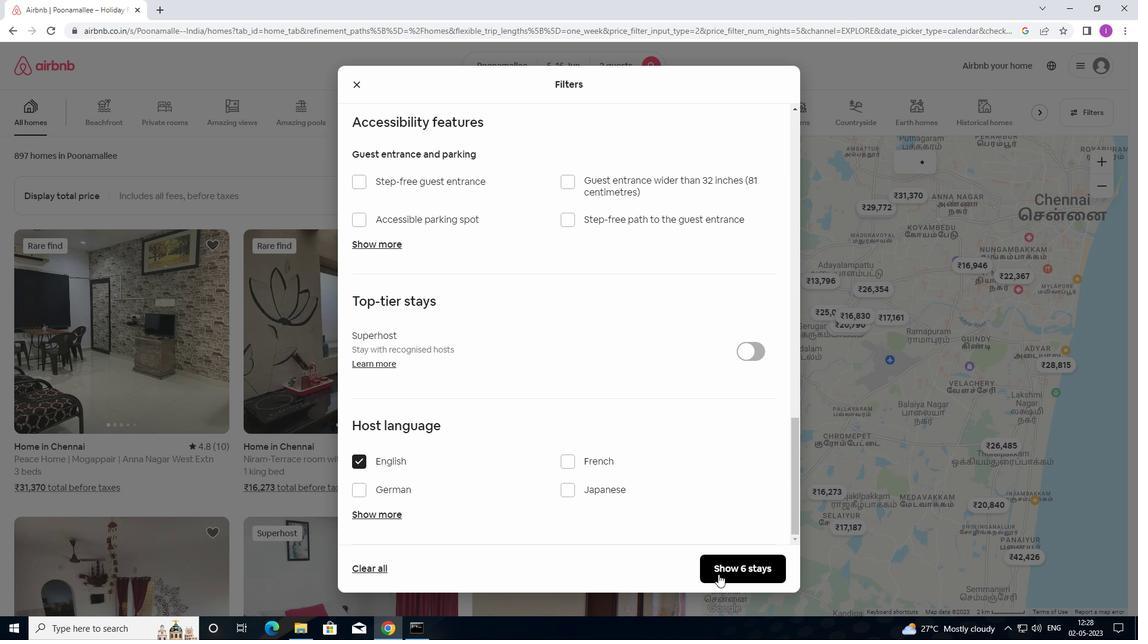 
Action: Mouse pressed left at (726, 576)
Screenshot: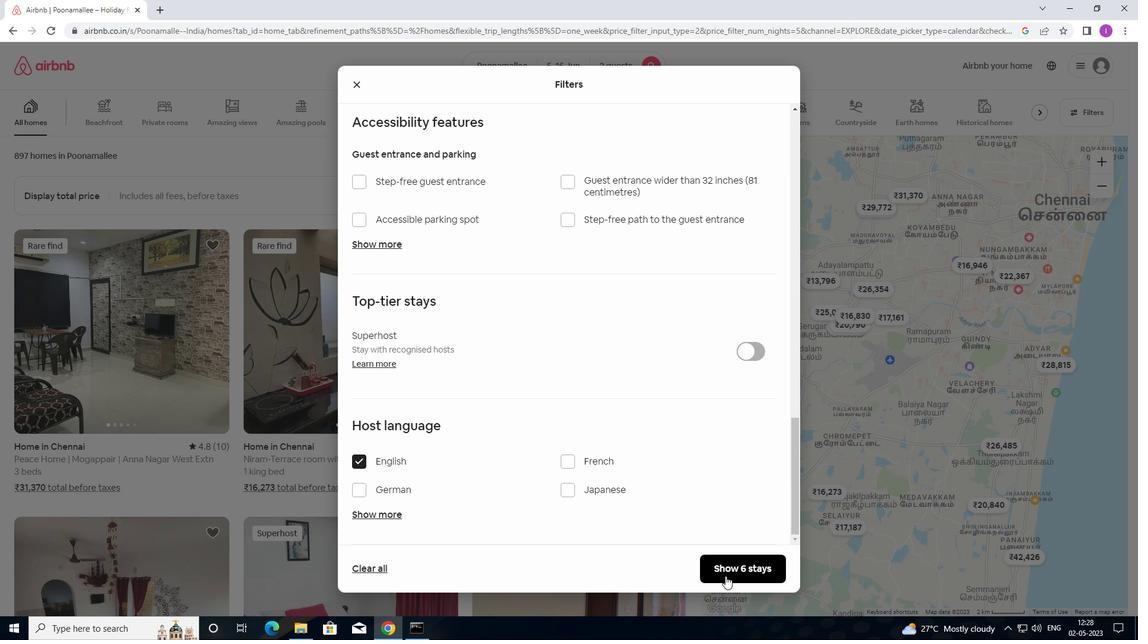 
Action: Mouse moved to (739, 558)
Screenshot: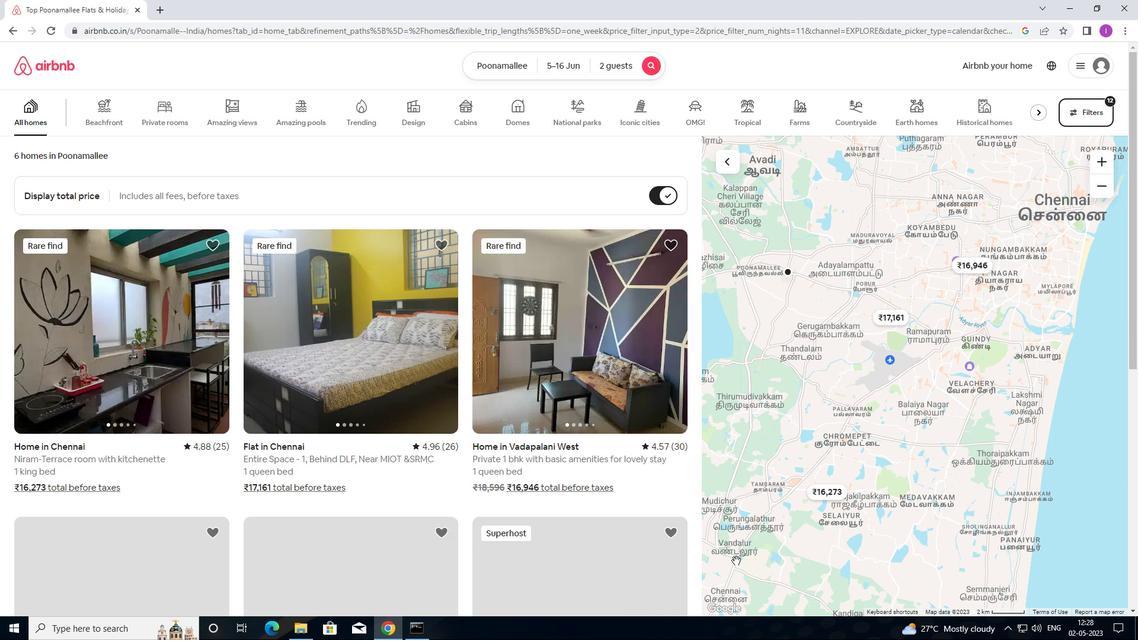 
